 Task: Look for space in Bayaguana, Dominican Republic from 7th July, 2023 to 14th July, 2023 for 1 adult in price range Rs.6000 to Rs.14000. Place can be shared room with 1  bedroom having 1 bed and 1 bathroom. Property type can be house, flat, guest house, hotel. Amenities needed are: wifi, washing machine. Booking option can be shelf check-in. Required host language is English.
Action: Mouse moved to (674, 93)
Screenshot: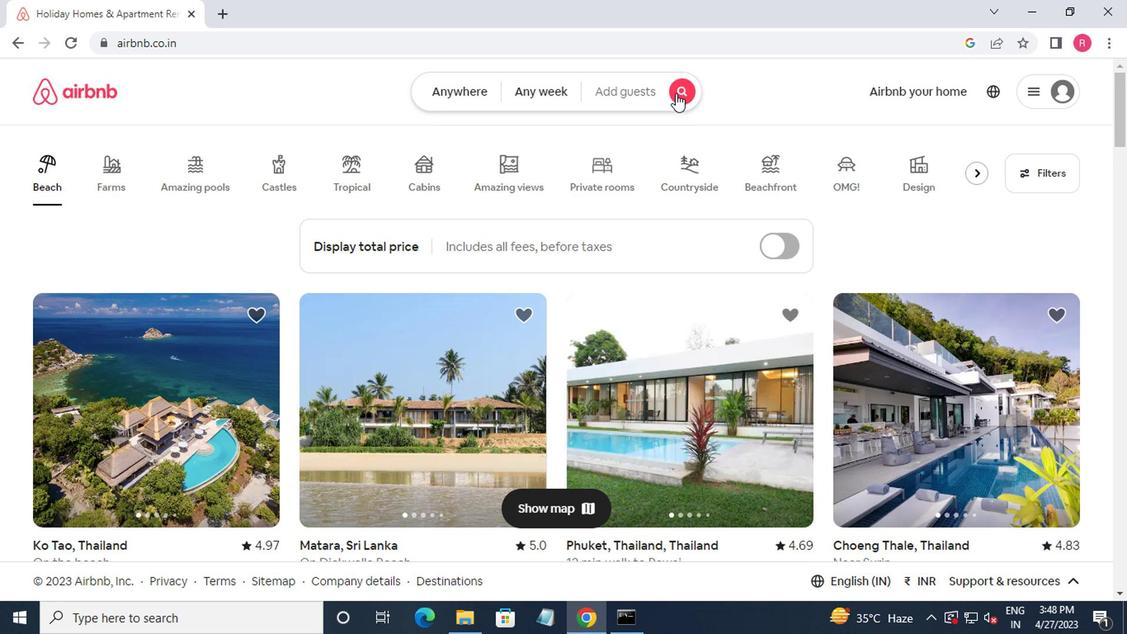 
Action: Mouse pressed left at (674, 93)
Screenshot: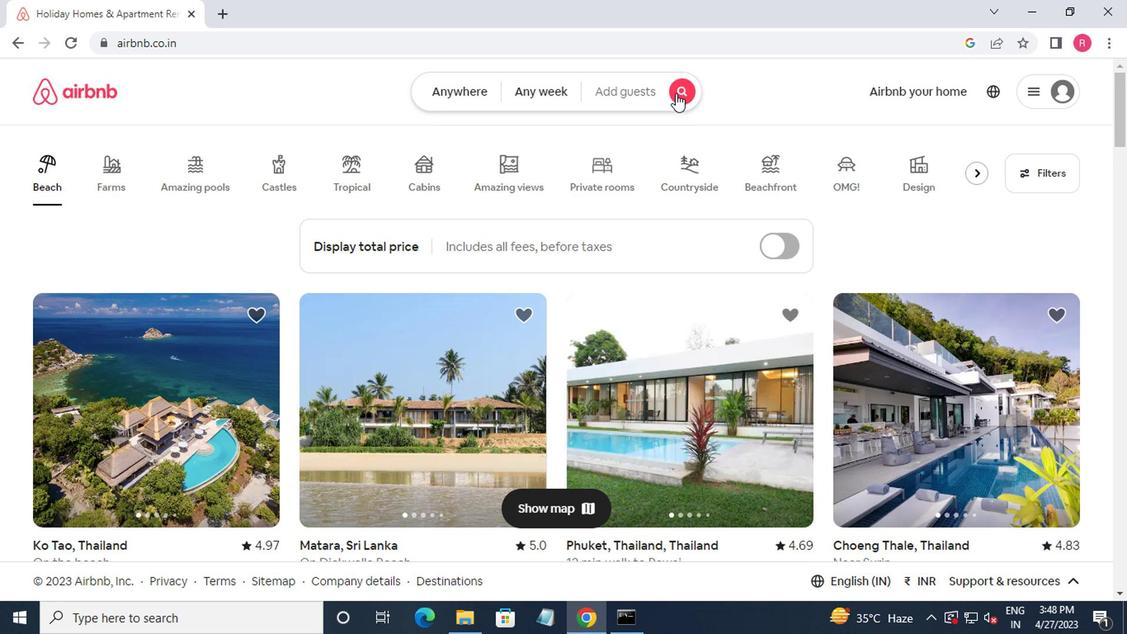 
Action: Mouse moved to (382, 171)
Screenshot: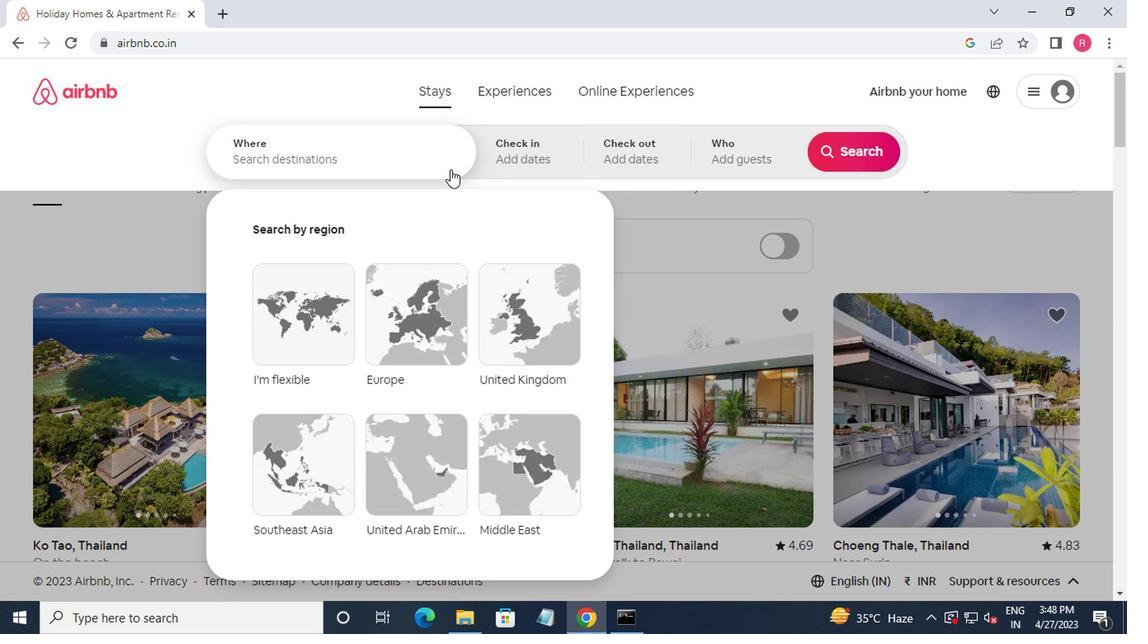 
Action: Mouse pressed left at (382, 171)
Screenshot: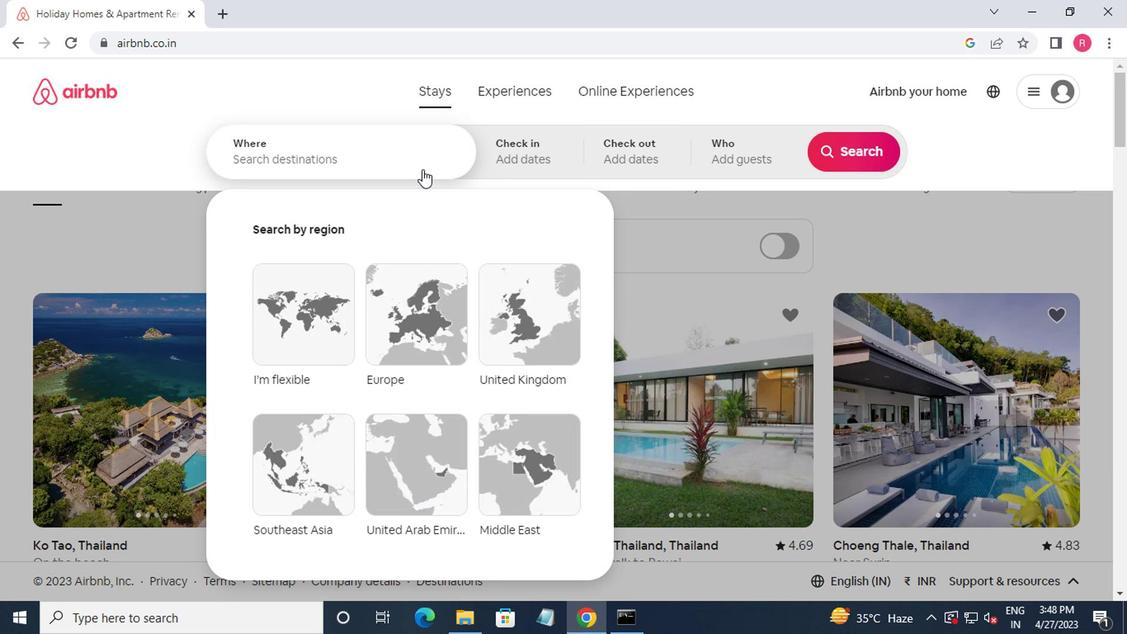 
Action: Mouse moved to (393, 165)
Screenshot: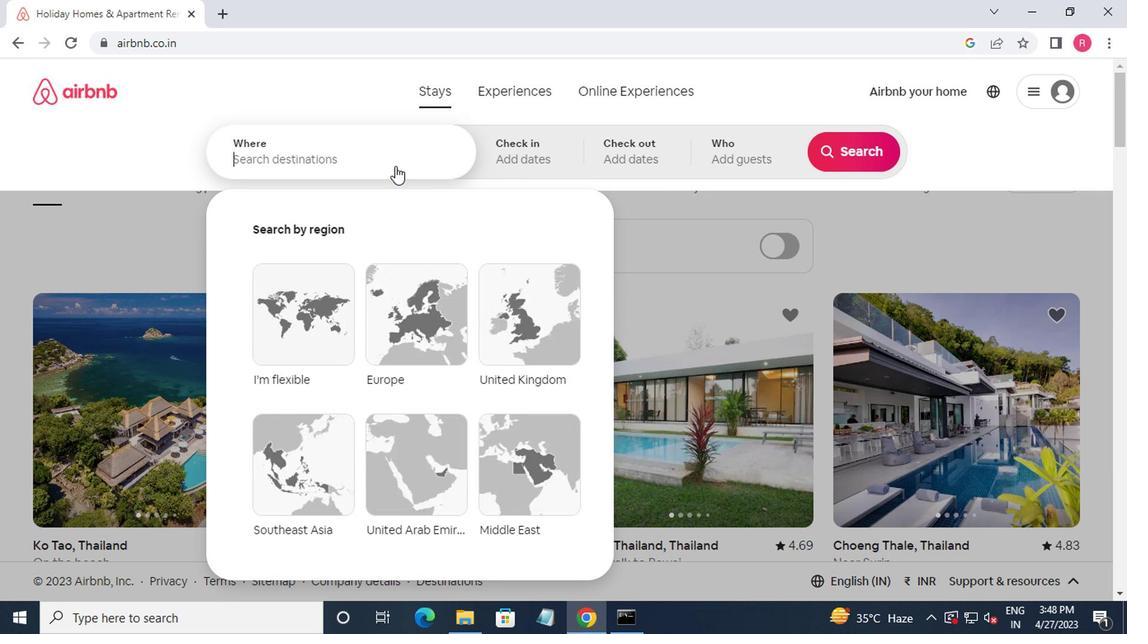 
Action: Key pressed bat<Key.backspace>t<Key.backspace>y
Screenshot: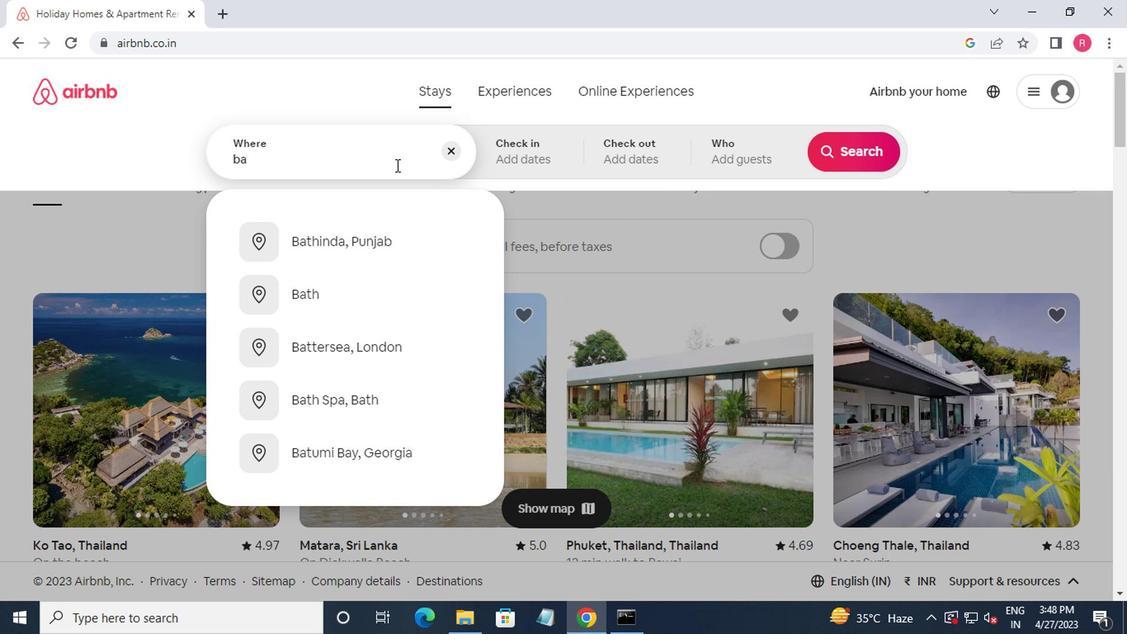 
Action: Mouse moved to (395, 165)
Screenshot: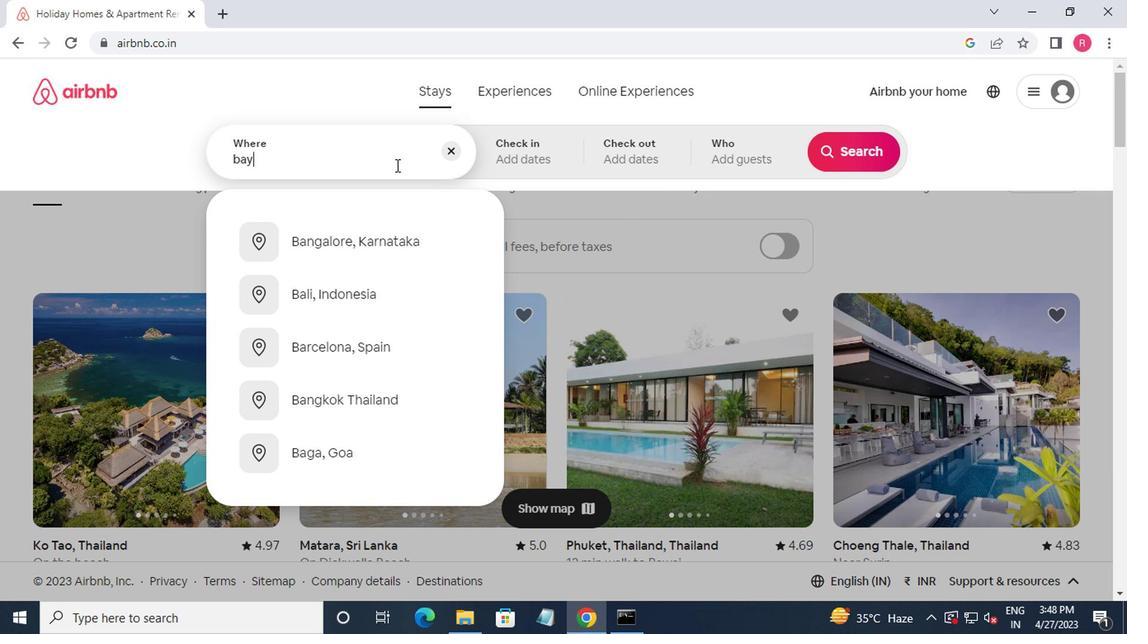 
Action: Key pressed aguana,dominica<Key.down><Key.enter>
Screenshot: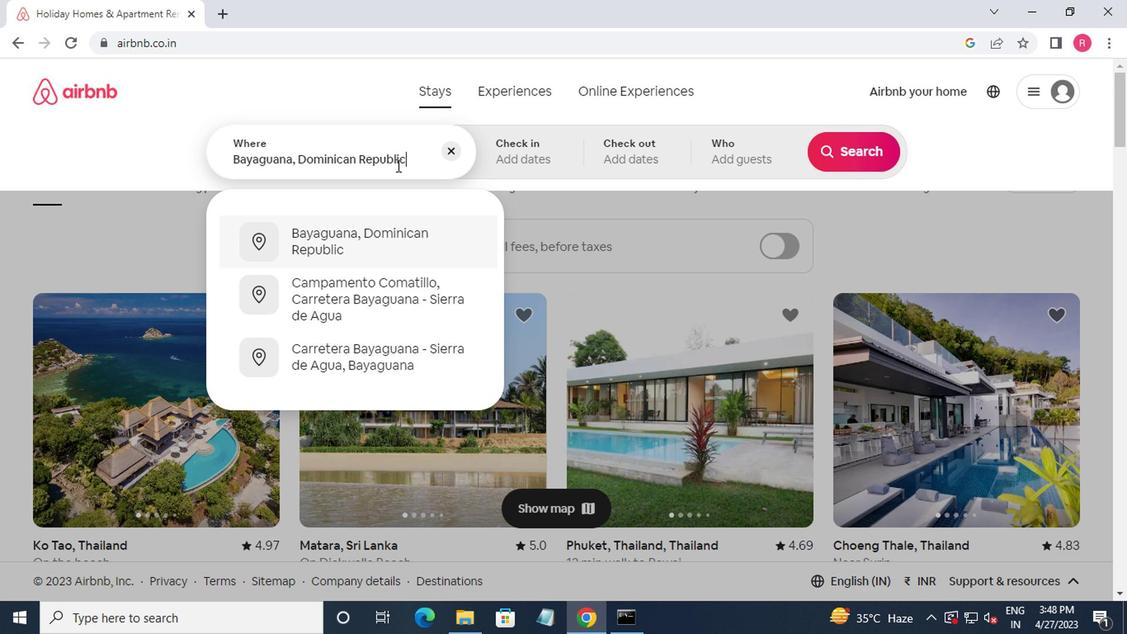 
Action: Mouse moved to (852, 290)
Screenshot: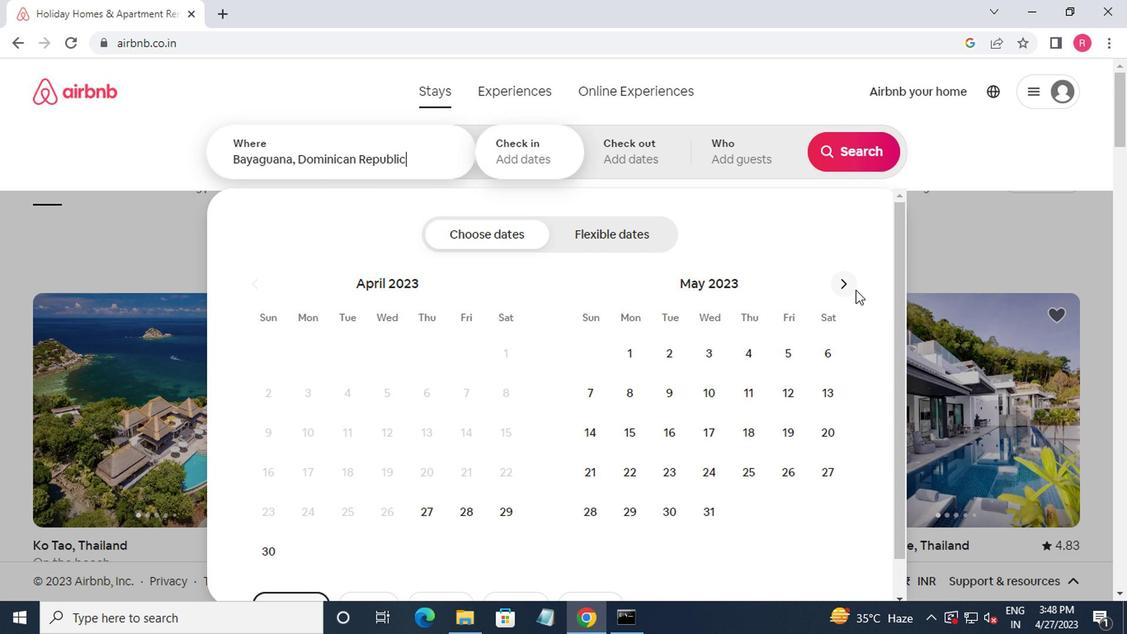 
Action: Mouse pressed left at (852, 290)
Screenshot: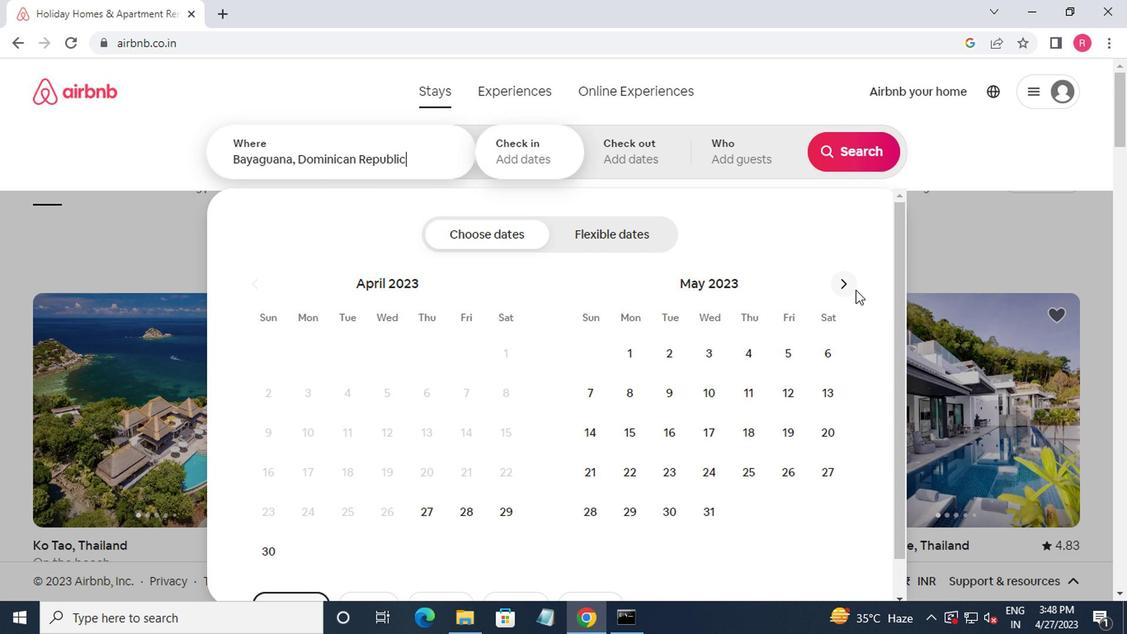 
Action: Mouse moved to (848, 289)
Screenshot: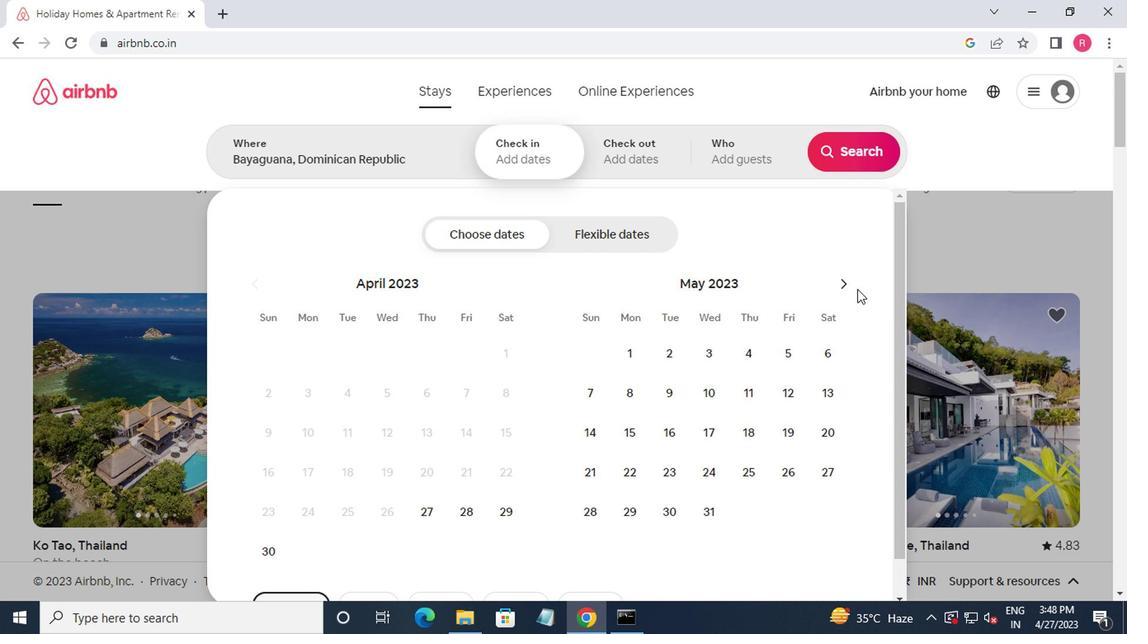 
Action: Mouse pressed left at (848, 289)
Screenshot: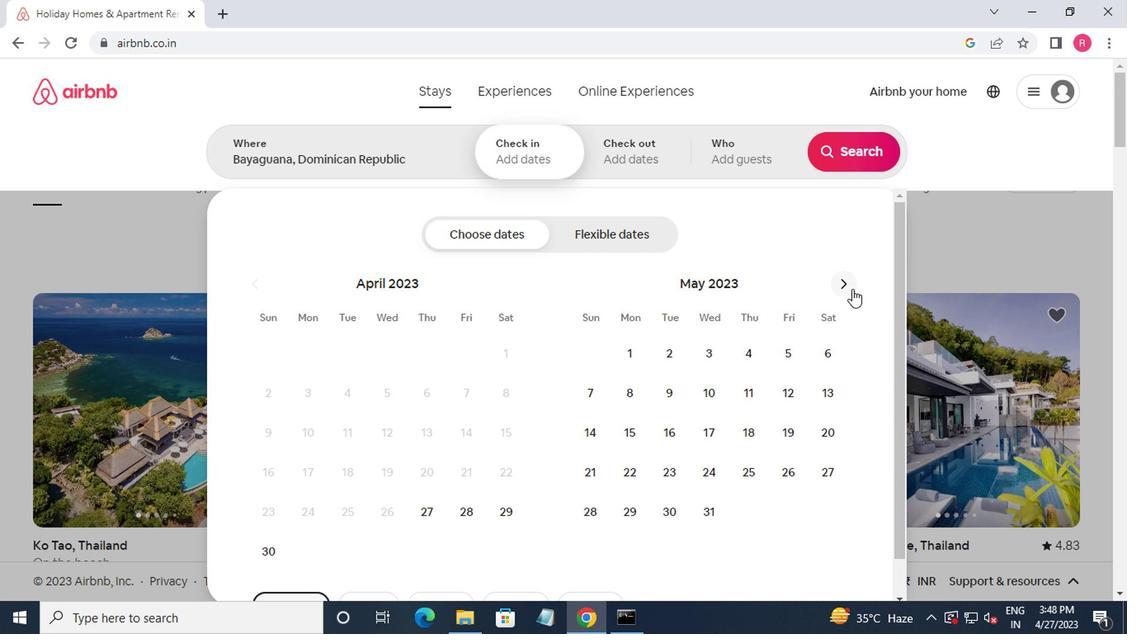
Action: Mouse moved to (840, 287)
Screenshot: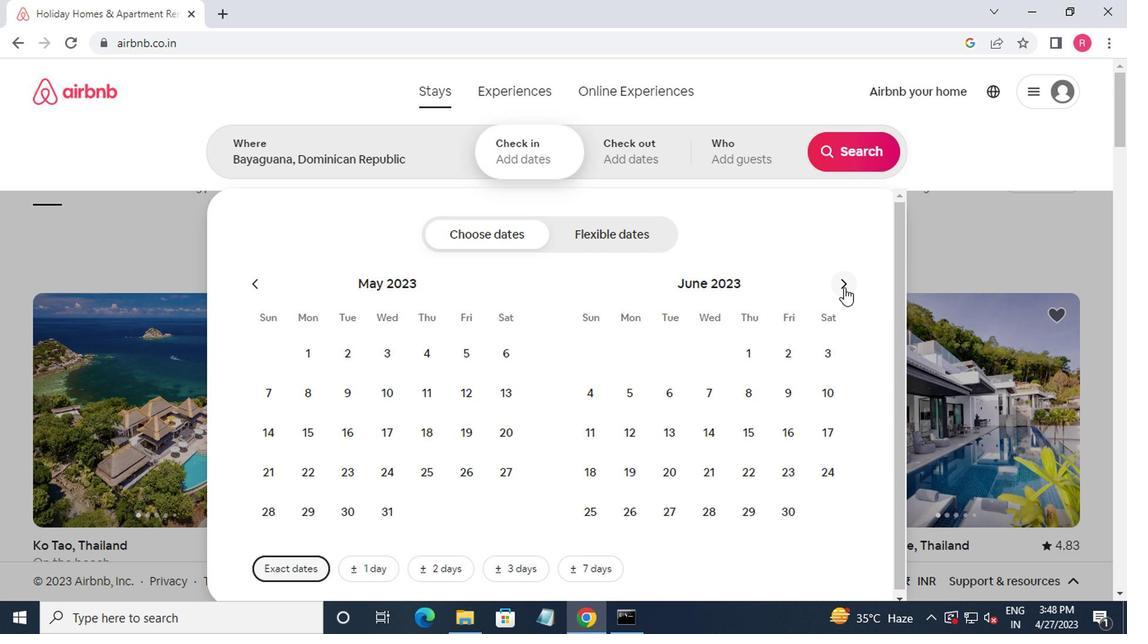 
Action: Mouse pressed left at (840, 287)
Screenshot: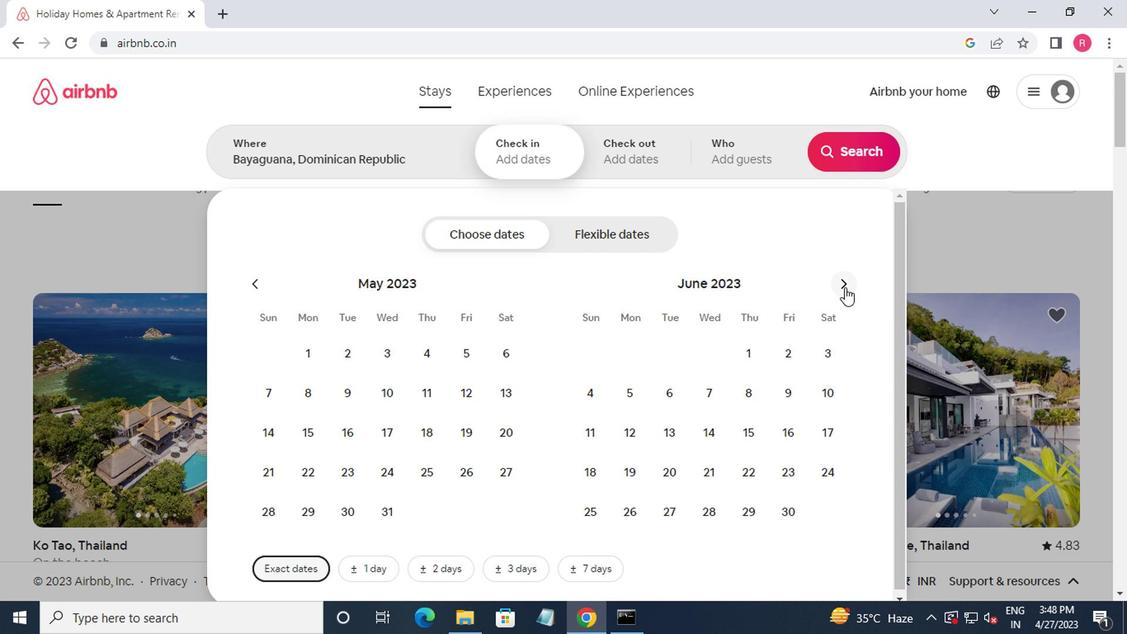 
Action: Mouse moved to (768, 401)
Screenshot: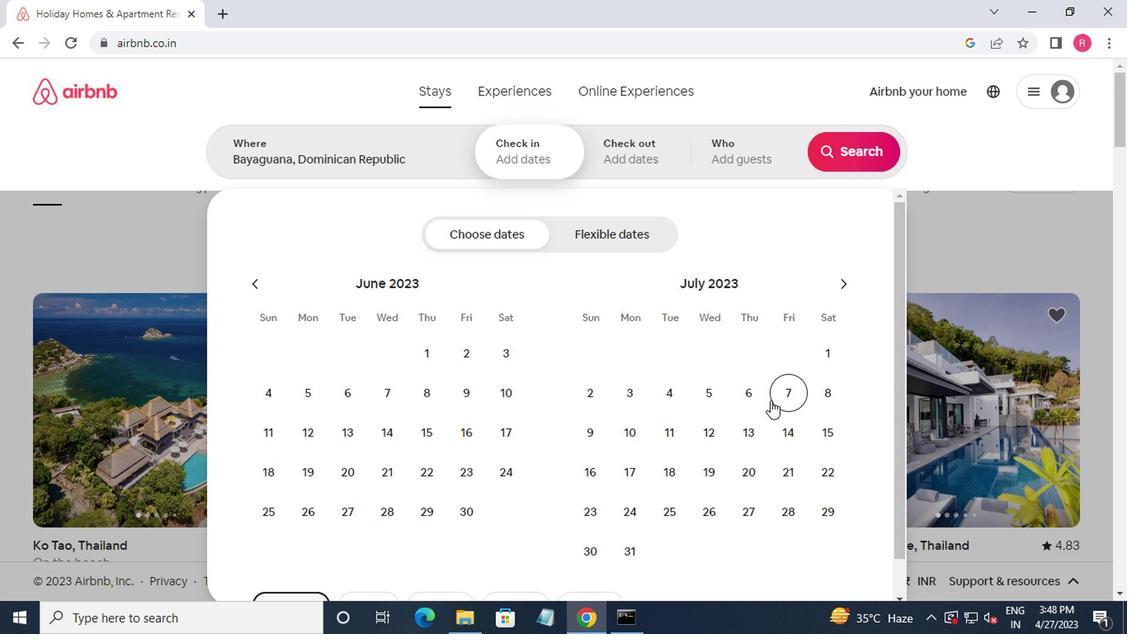 
Action: Mouse pressed left at (768, 401)
Screenshot: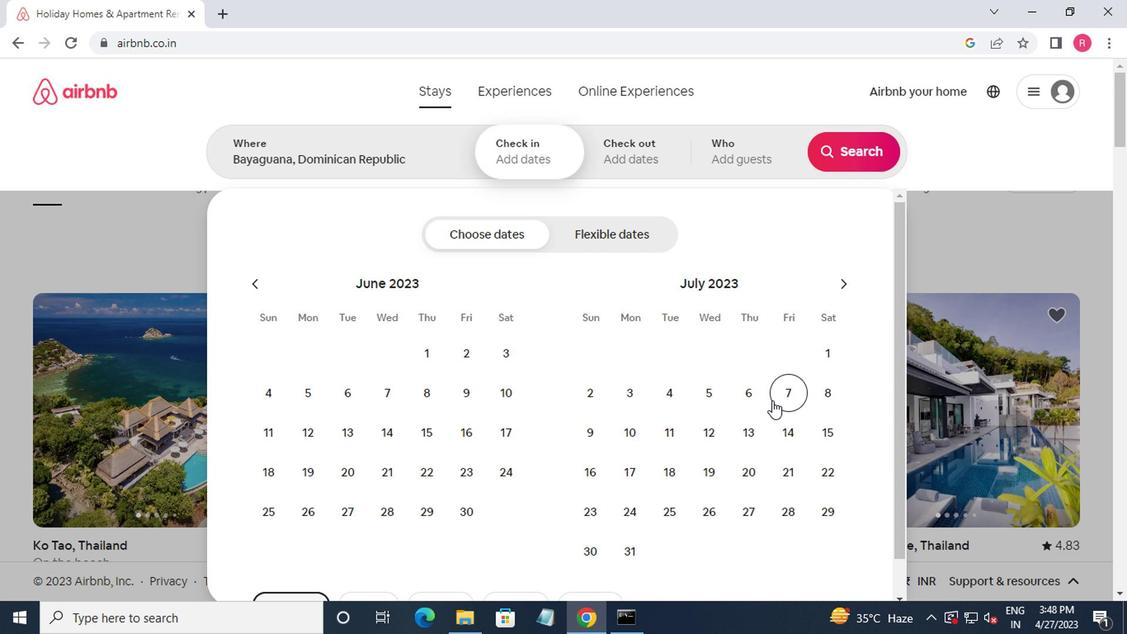 
Action: Mouse moved to (778, 439)
Screenshot: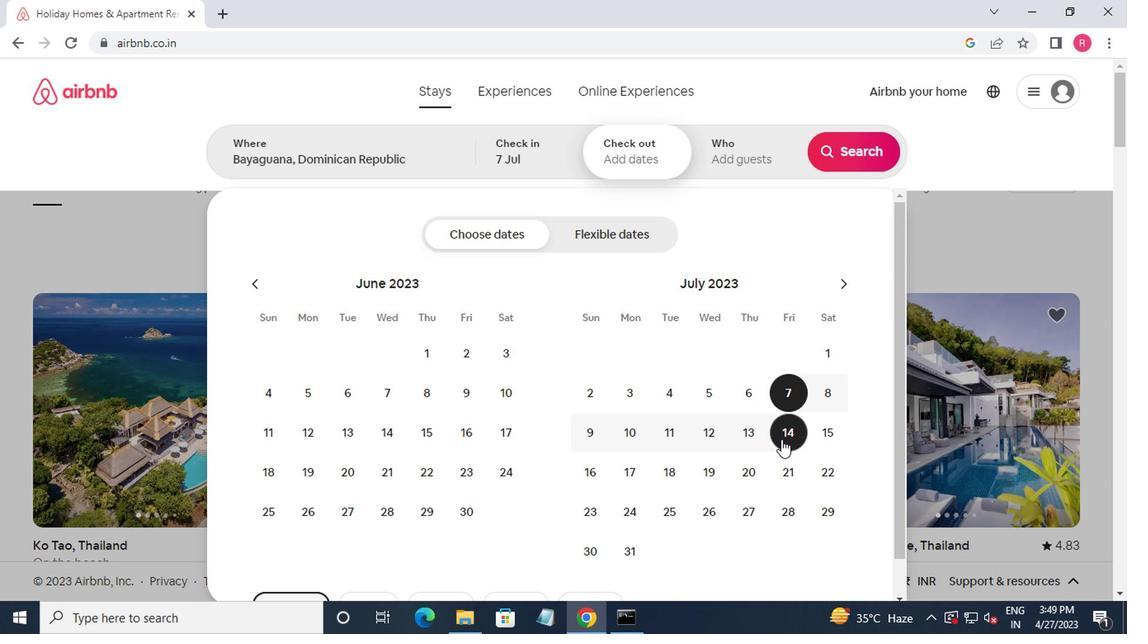 
Action: Mouse pressed left at (778, 439)
Screenshot: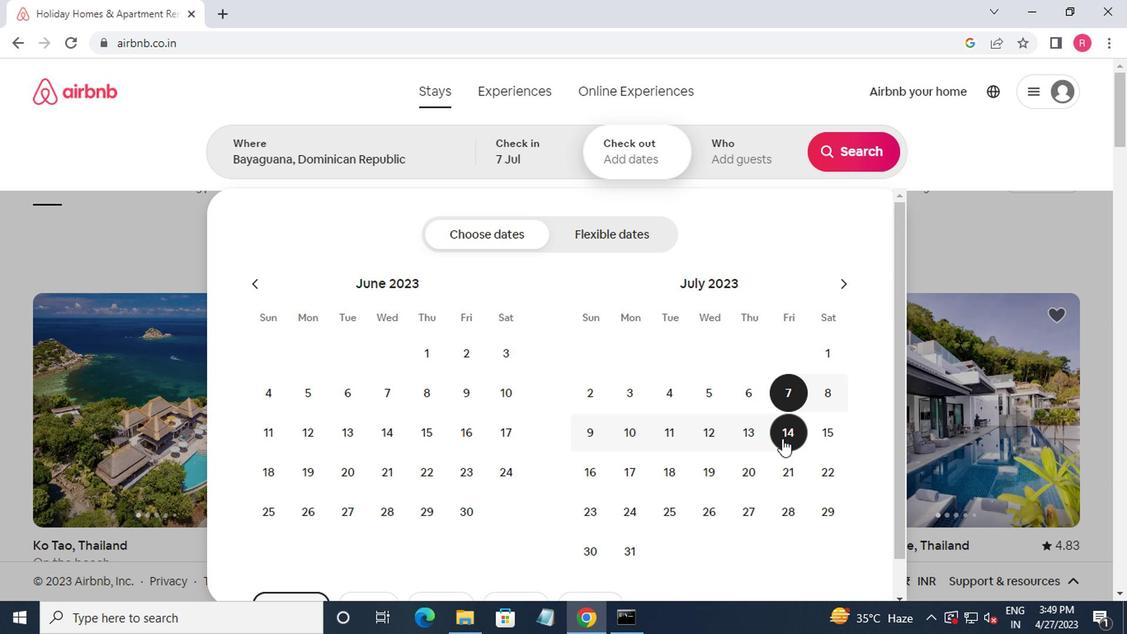 
Action: Mouse moved to (729, 155)
Screenshot: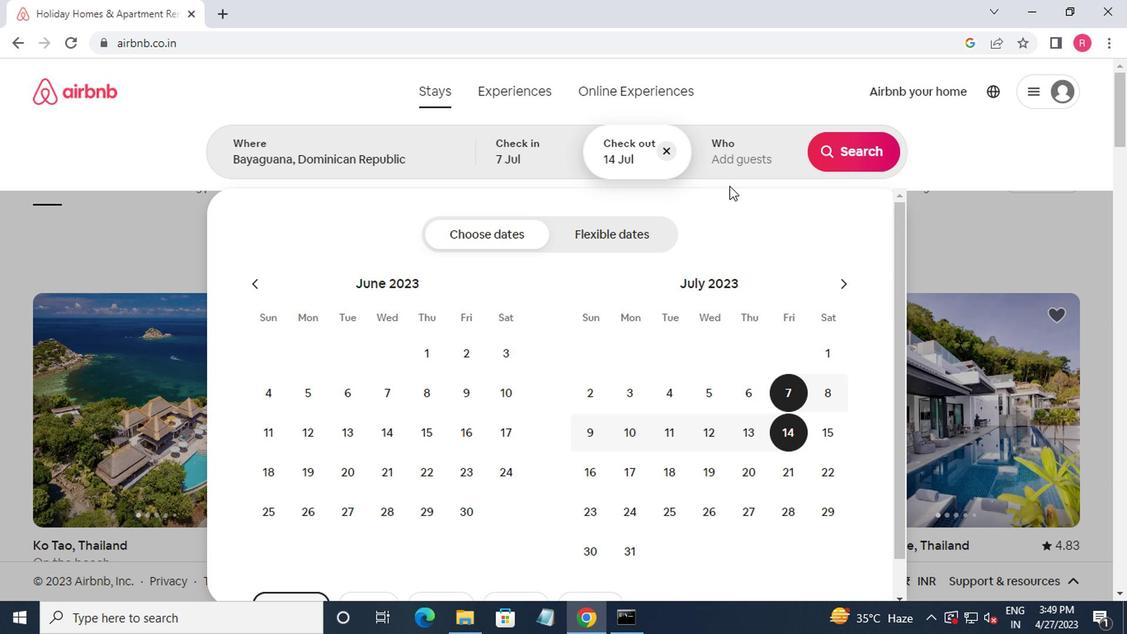 
Action: Mouse pressed left at (729, 155)
Screenshot: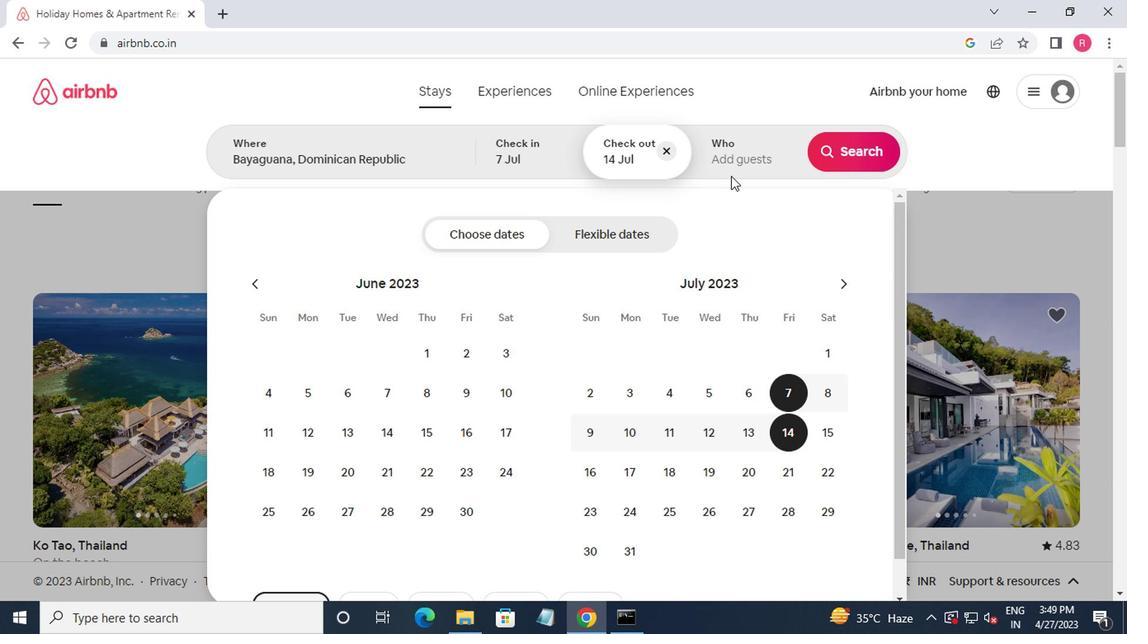 
Action: Mouse moved to (848, 240)
Screenshot: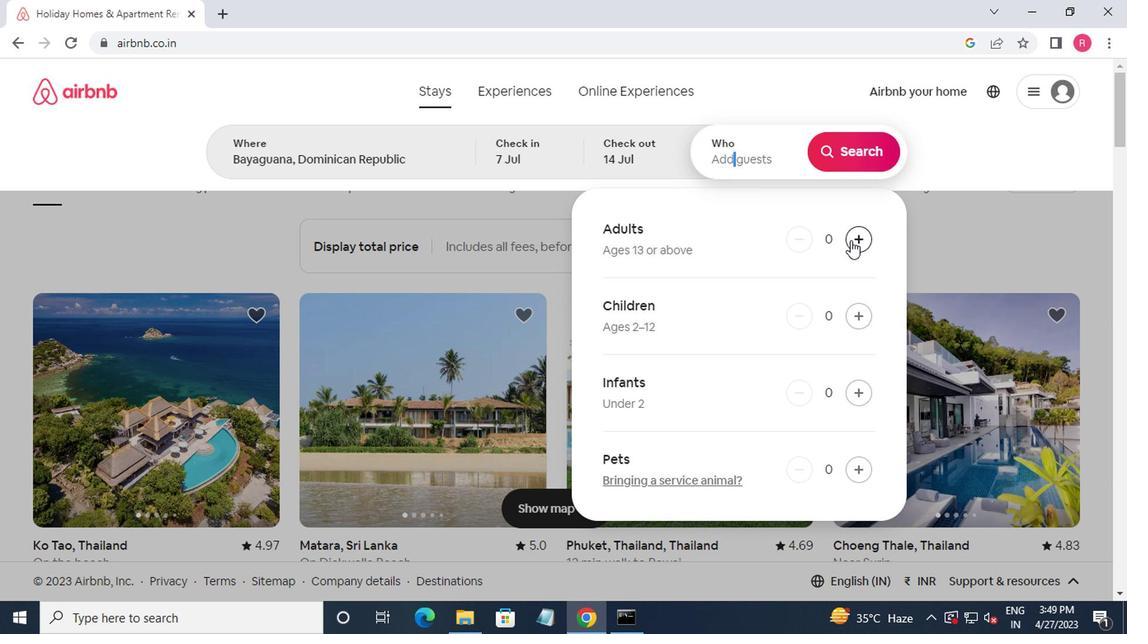 
Action: Mouse pressed left at (848, 240)
Screenshot: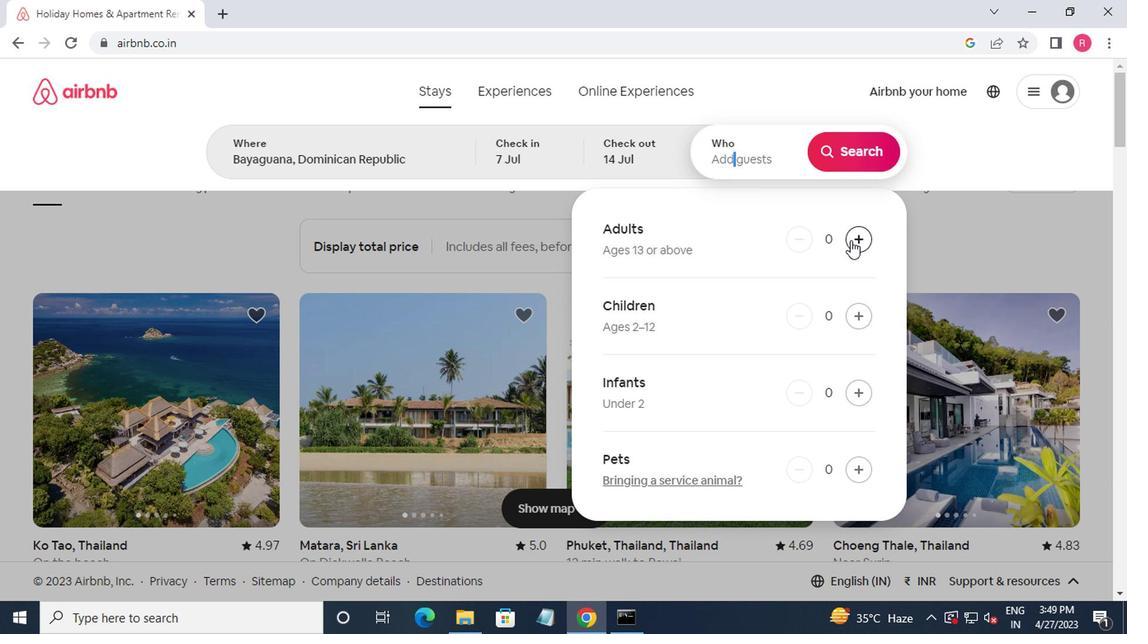 
Action: Mouse moved to (834, 157)
Screenshot: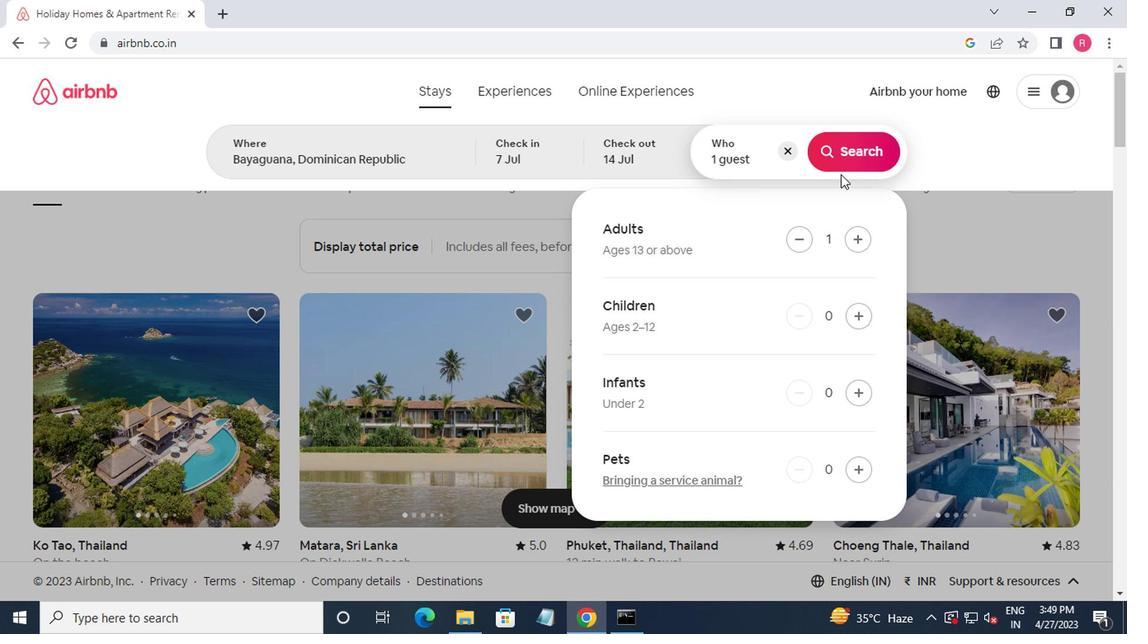 
Action: Mouse pressed left at (834, 157)
Screenshot: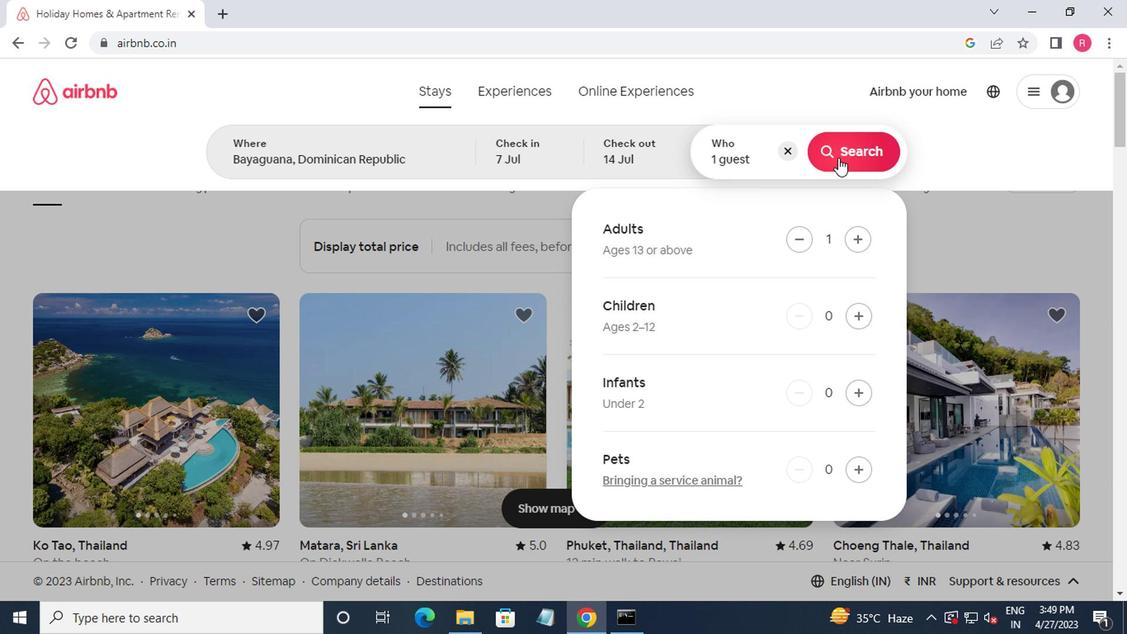 
Action: Mouse moved to (1047, 157)
Screenshot: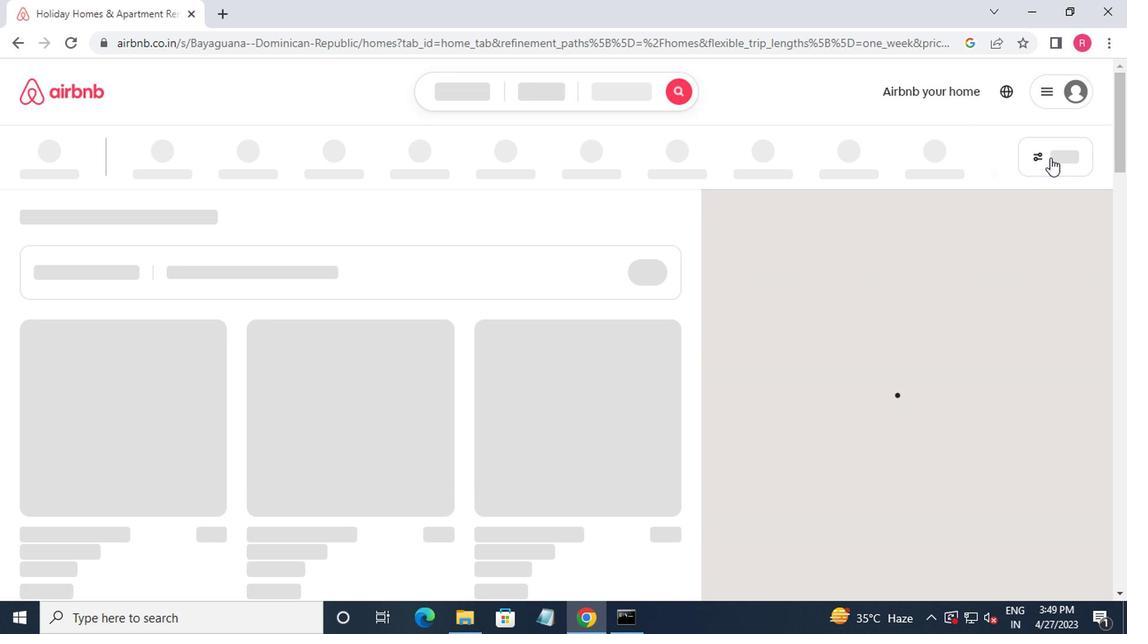 
Action: Mouse pressed left at (1047, 157)
Screenshot: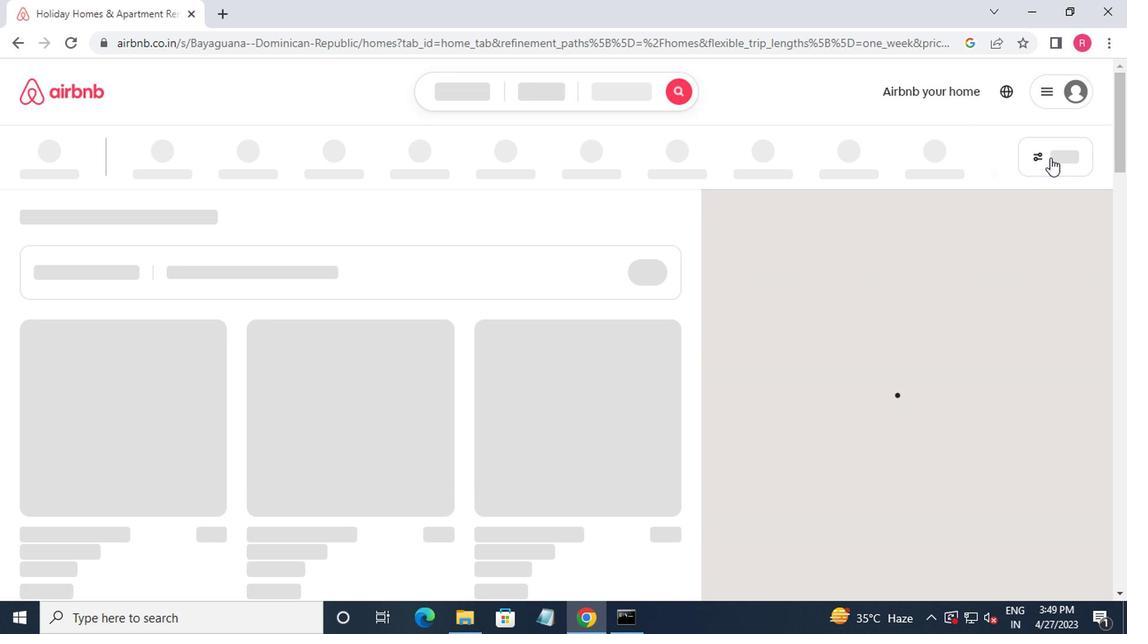 
Action: Mouse moved to (350, 372)
Screenshot: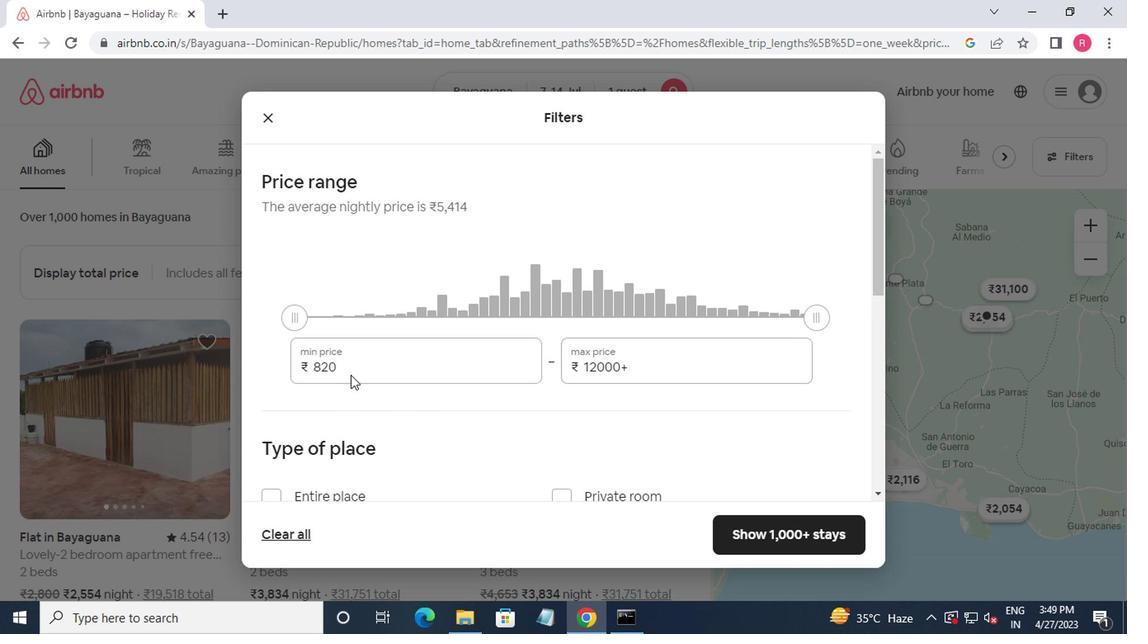 
Action: Mouse pressed left at (350, 372)
Screenshot: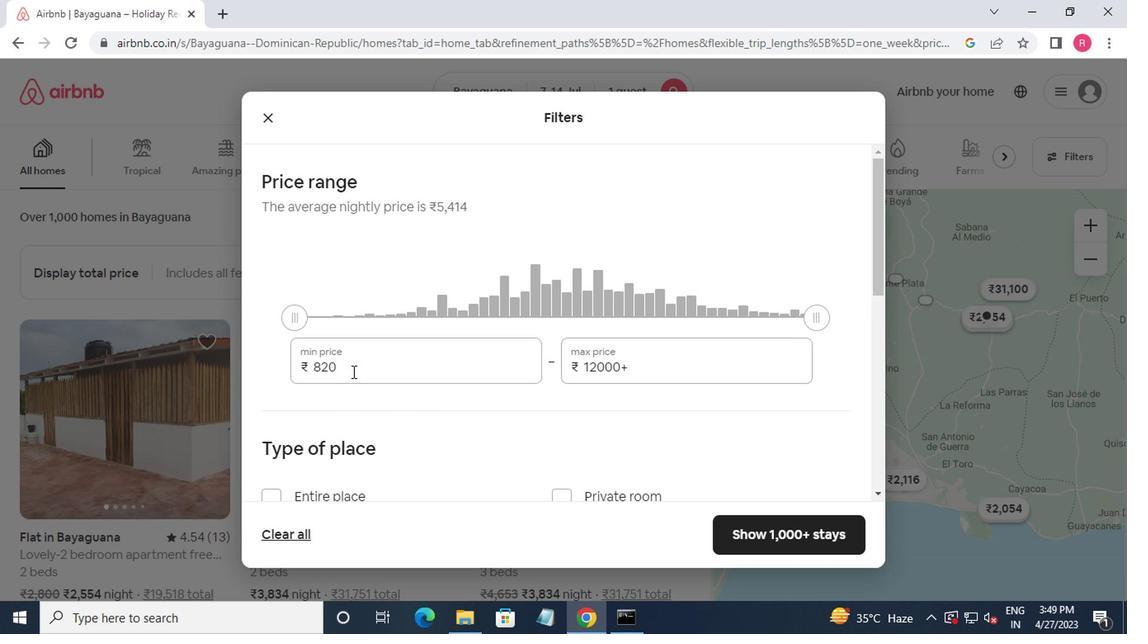 
Action: Mouse moved to (367, 364)
Screenshot: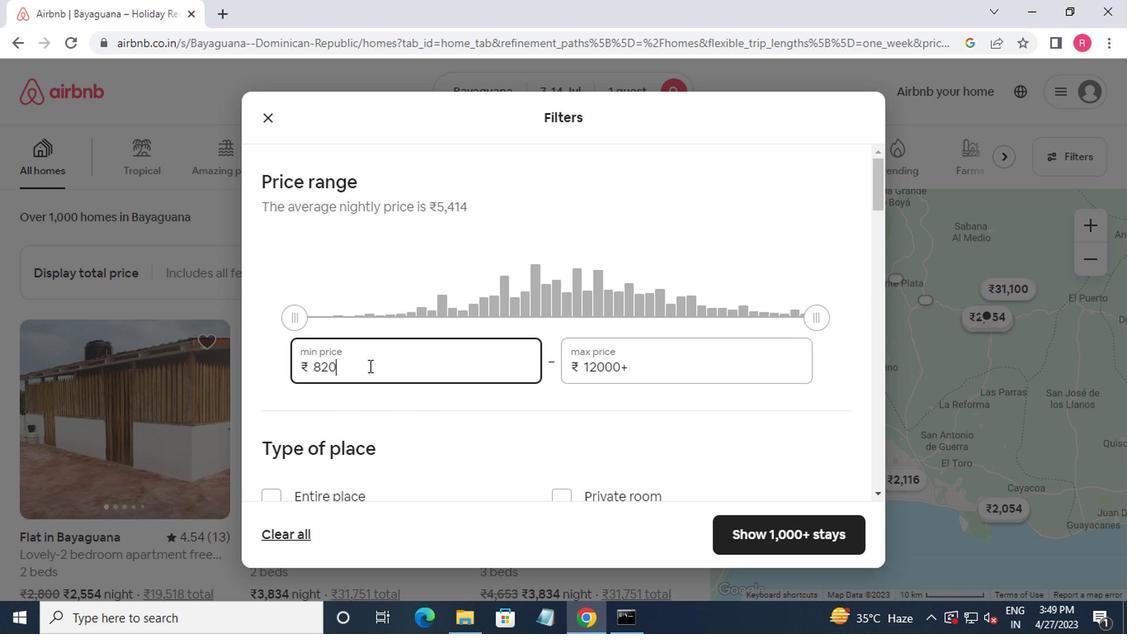 
Action: Key pressed <Key.backspace>
Screenshot: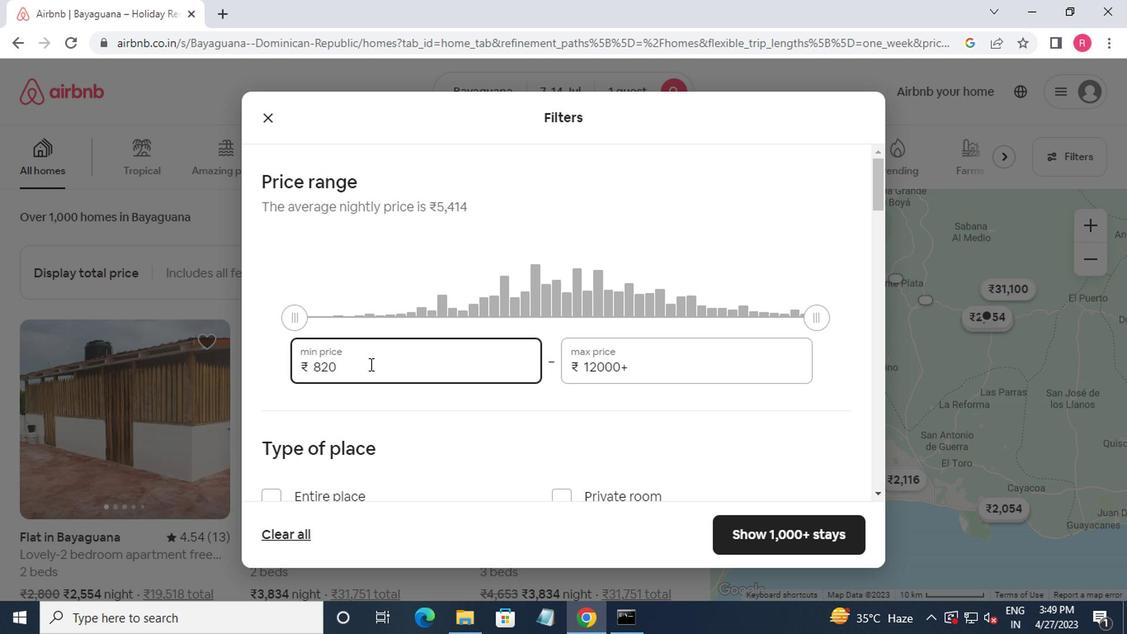 
Action: Mouse moved to (368, 364)
Screenshot: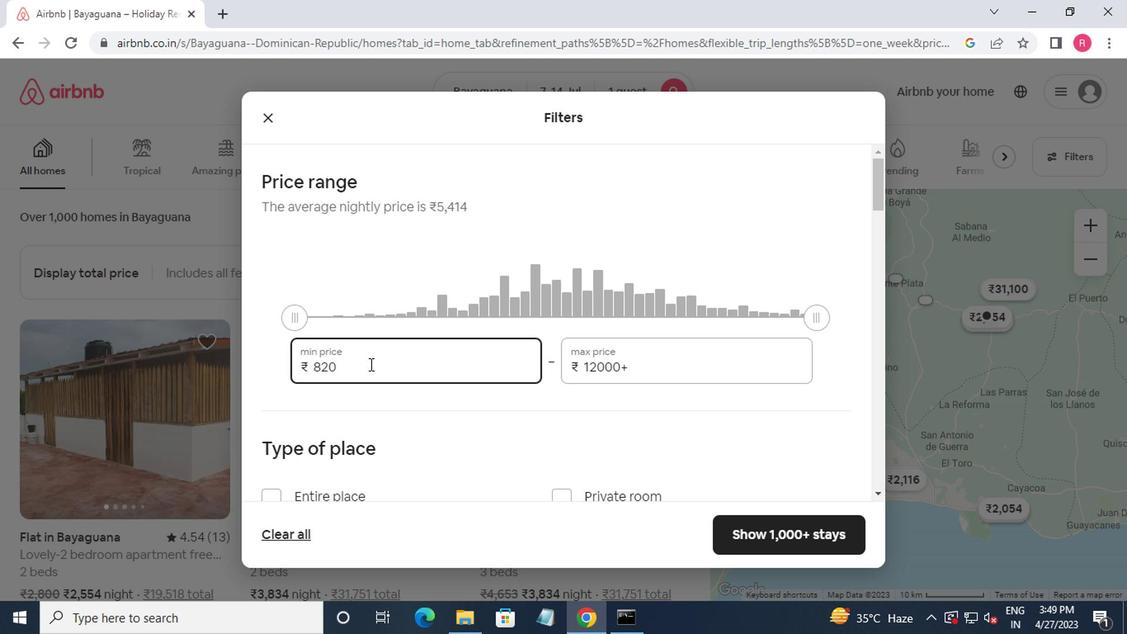 
Action: Key pressed <Key.backspace><Key.backspace><Key.backspace><Key.backspace>6000<Key.tab>14000
Screenshot: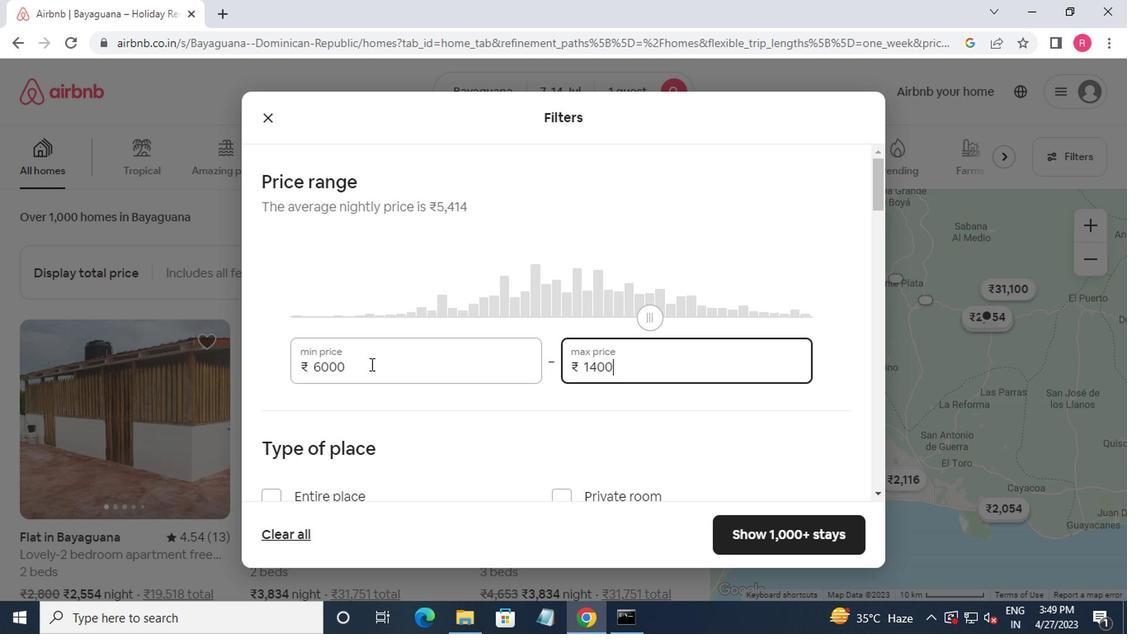 
Action: Mouse moved to (418, 372)
Screenshot: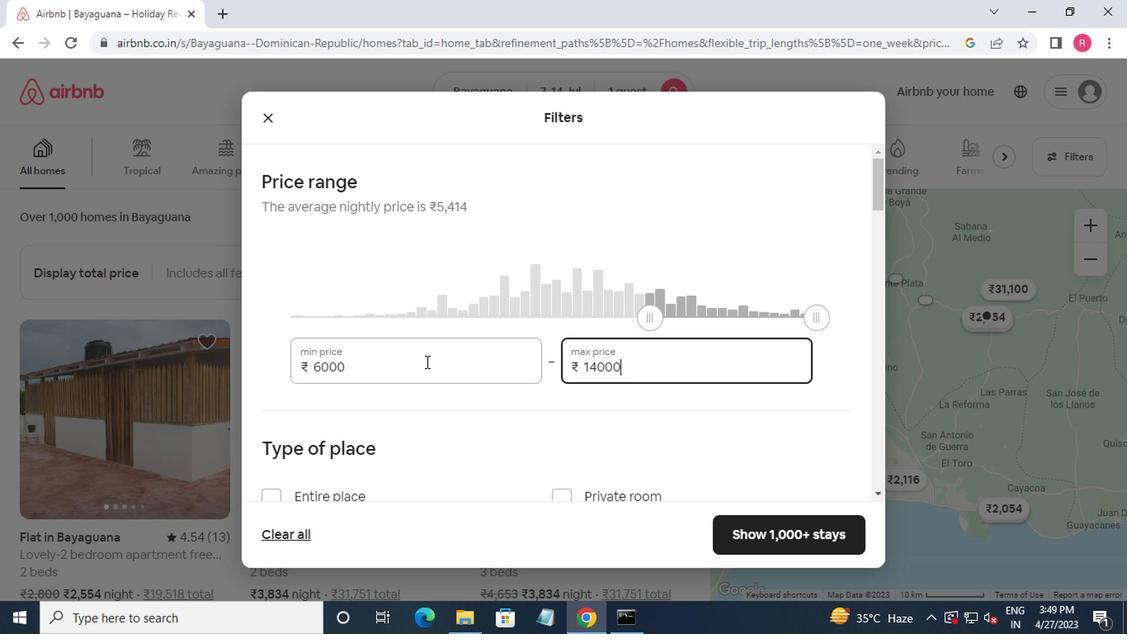 
Action: Mouse scrolled (418, 371) with delta (0, -1)
Screenshot: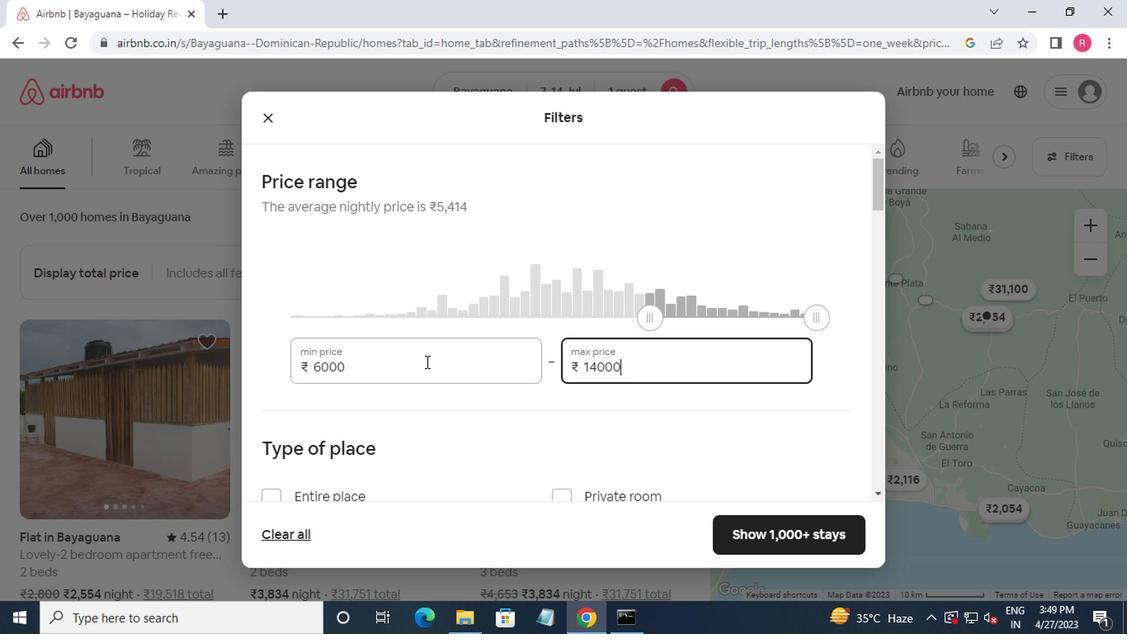 
Action: Mouse moved to (418, 378)
Screenshot: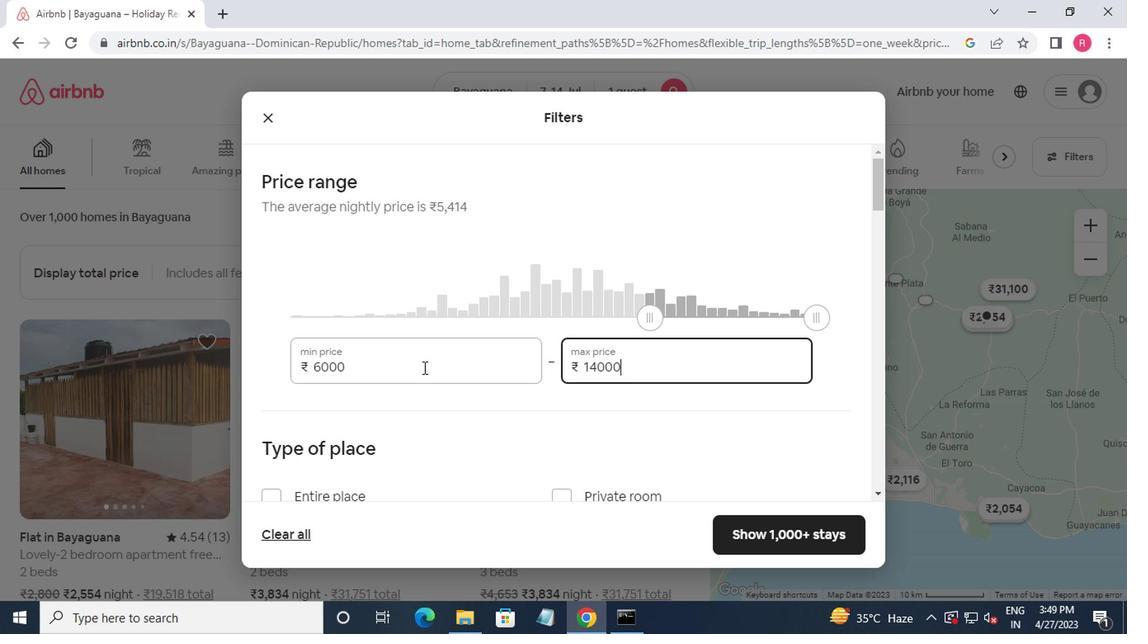 
Action: Mouse scrolled (418, 378) with delta (0, 0)
Screenshot: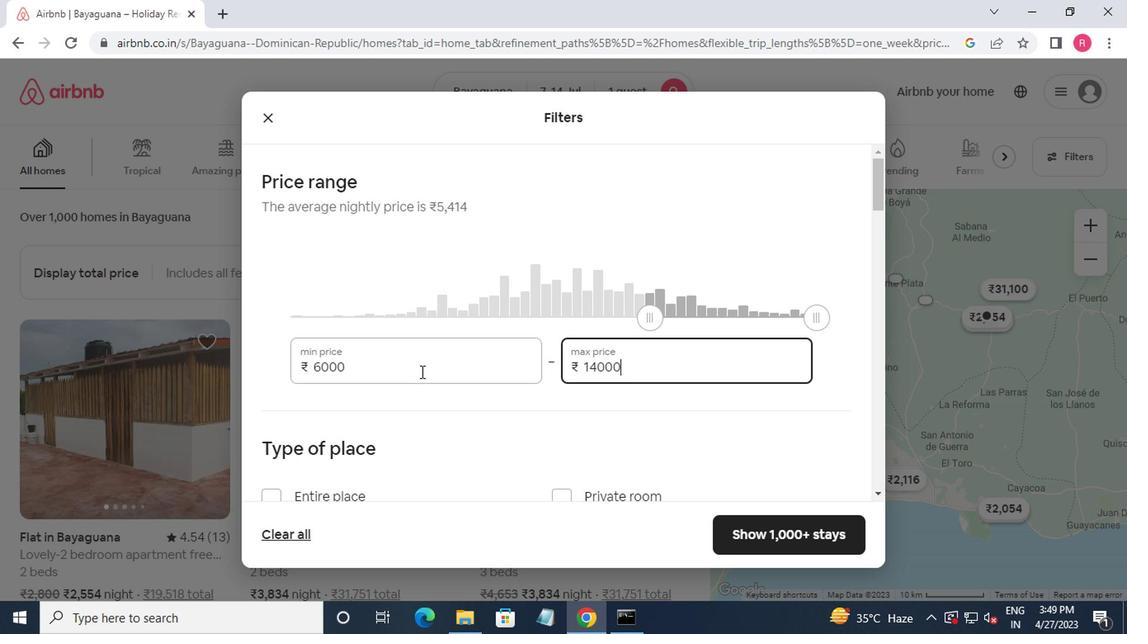 
Action: Mouse moved to (418, 381)
Screenshot: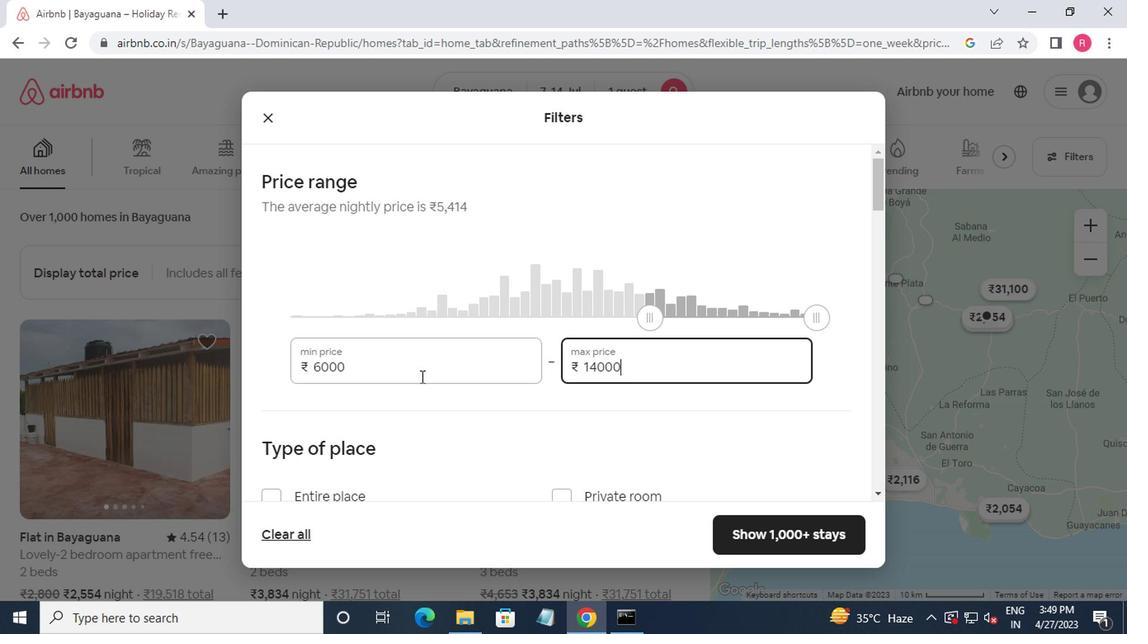 
Action: Mouse scrolled (418, 380) with delta (0, 0)
Screenshot: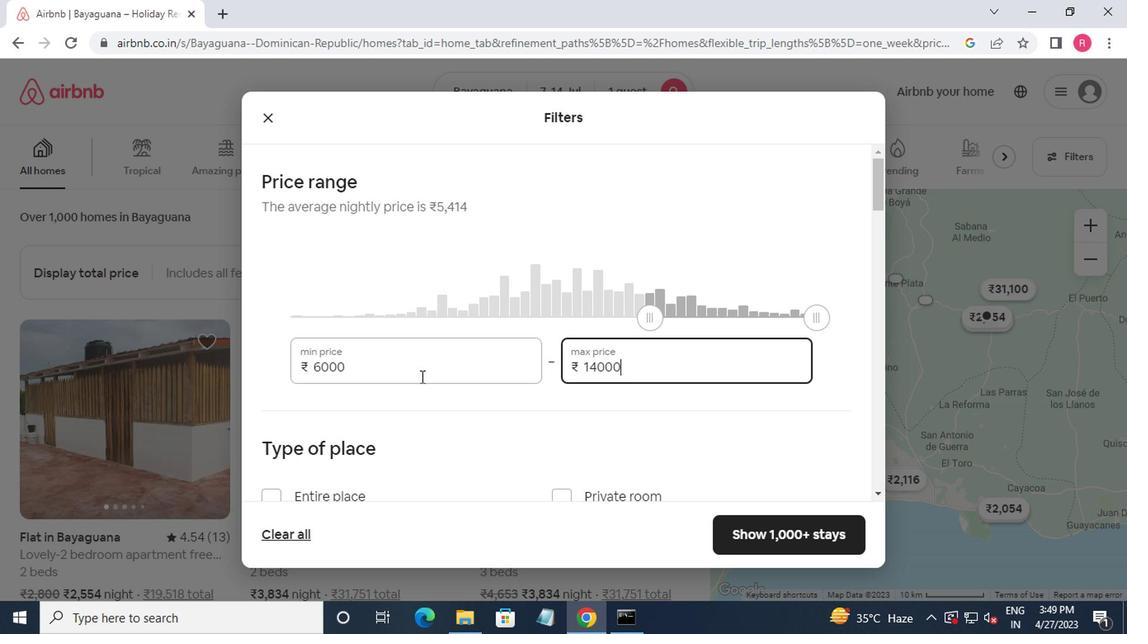 
Action: Mouse moved to (268, 322)
Screenshot: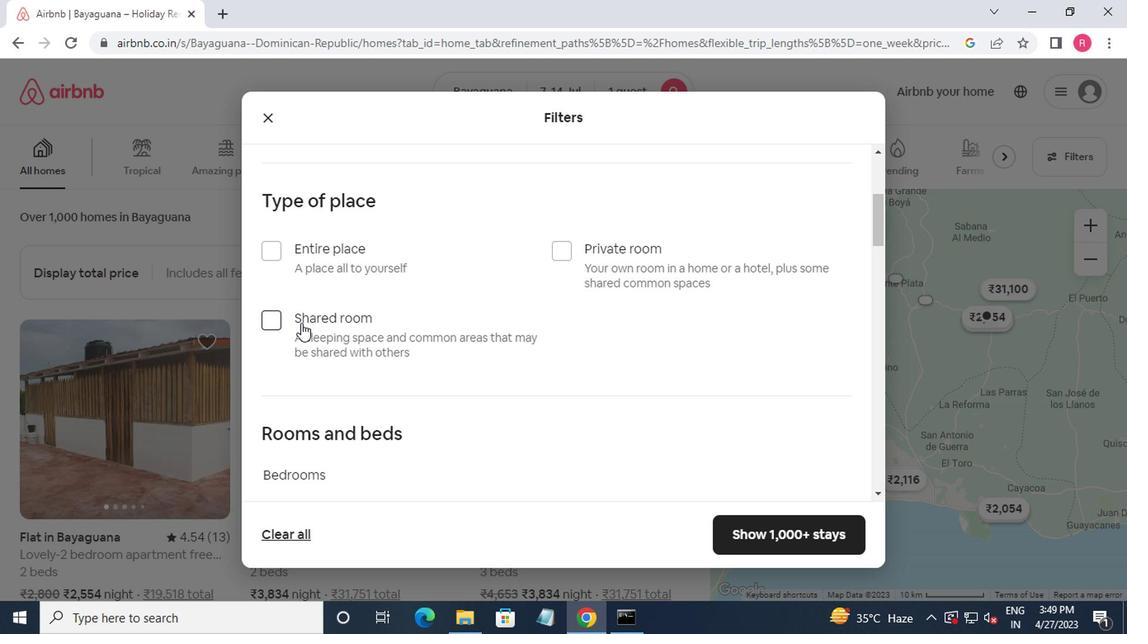 
Action: Mouse pressed left at (268, 322)
Screenshot: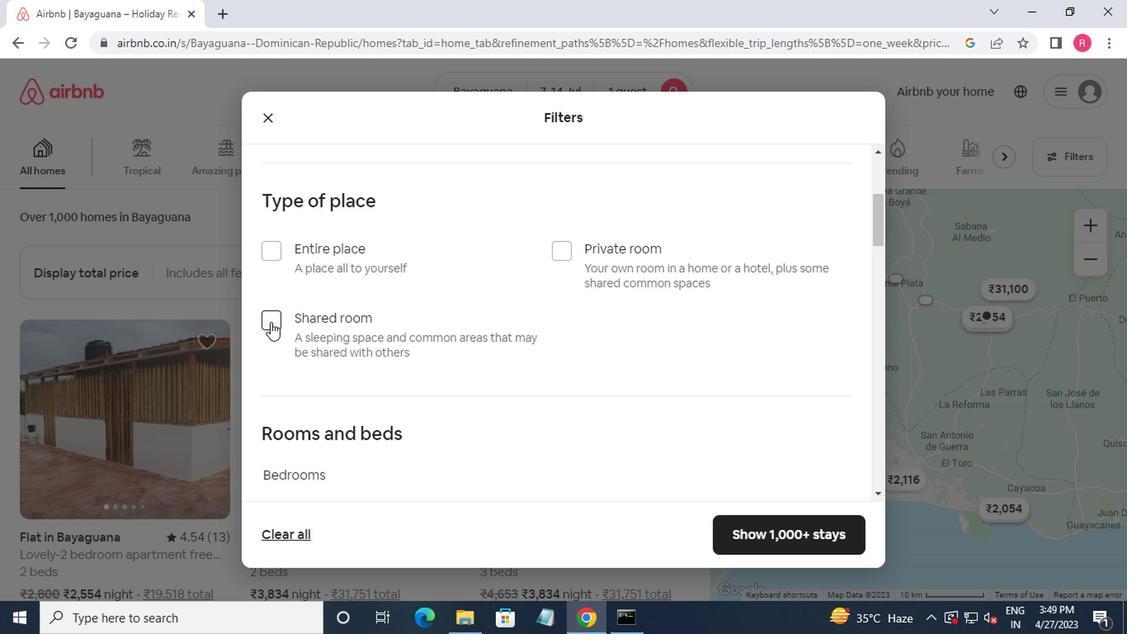 
Action: Mouse moved to (265, 324)
Screenshot: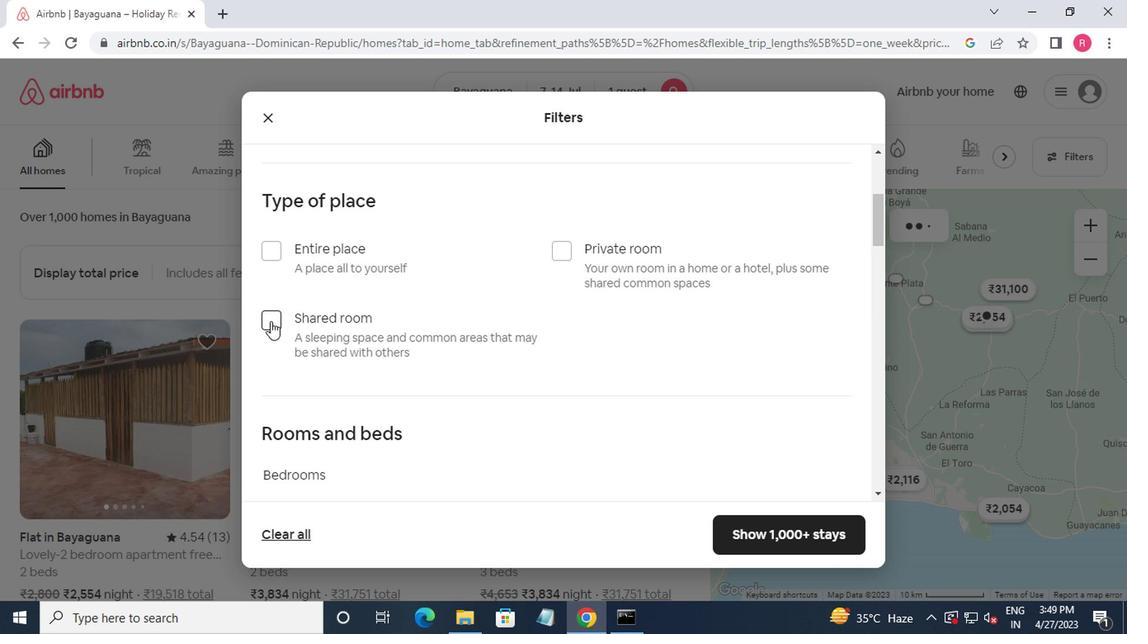 
Action: Mouse scrolled (265, 324) with delta (0, 0)
Screenshot: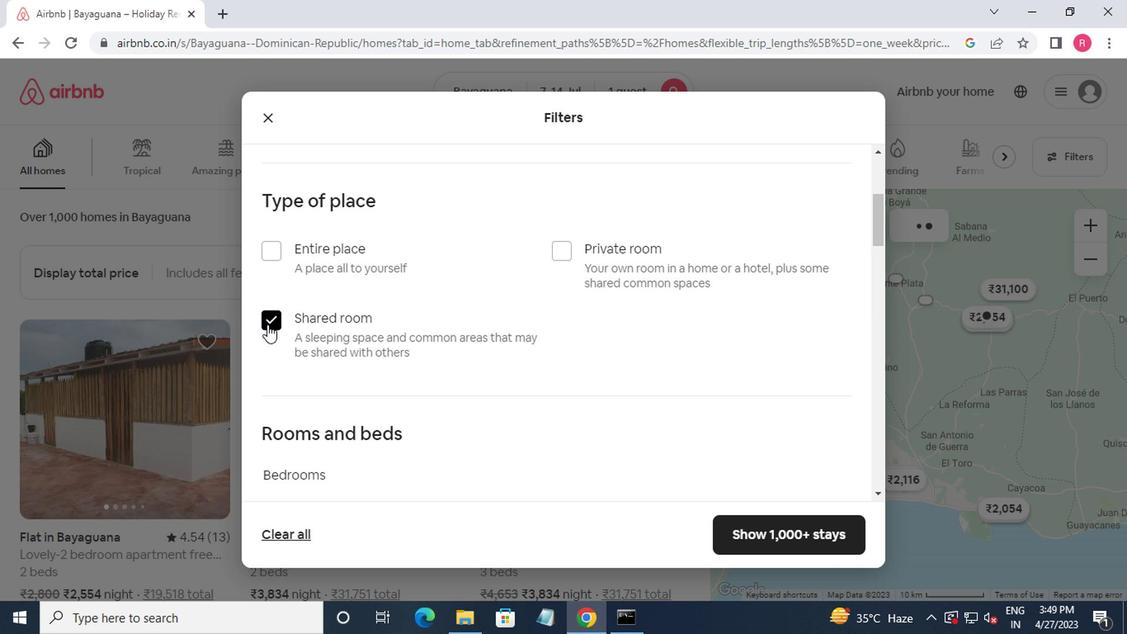 
Action: Mouse moved to (265, 329)
Screenshot: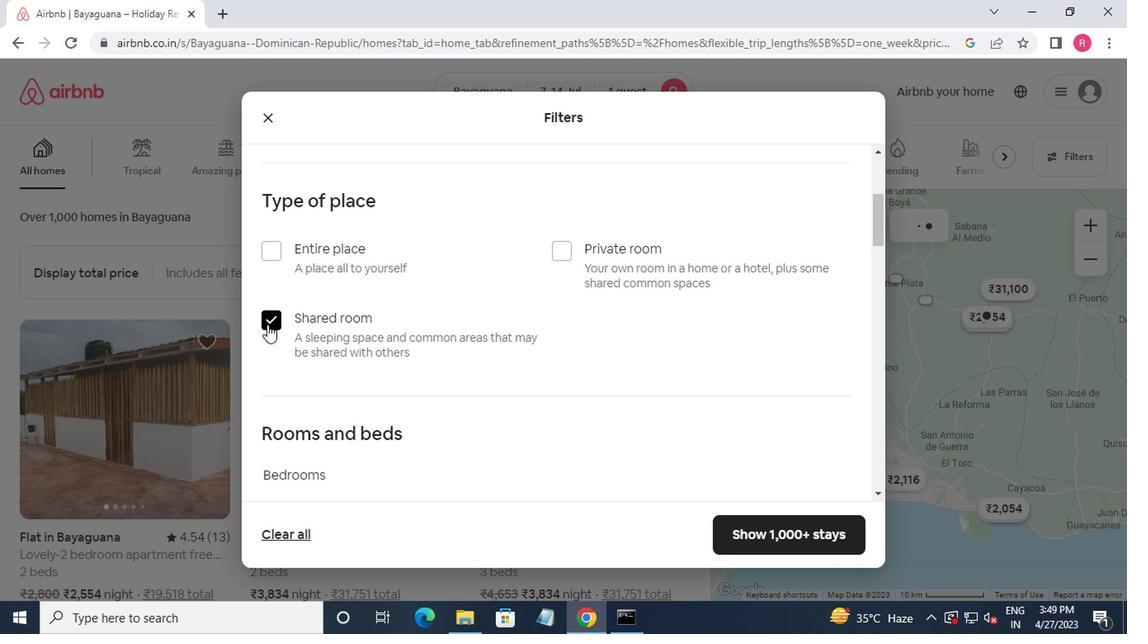 
Action: Mouse scrolled (265, 328) with delta (0, -1)
Screenshot: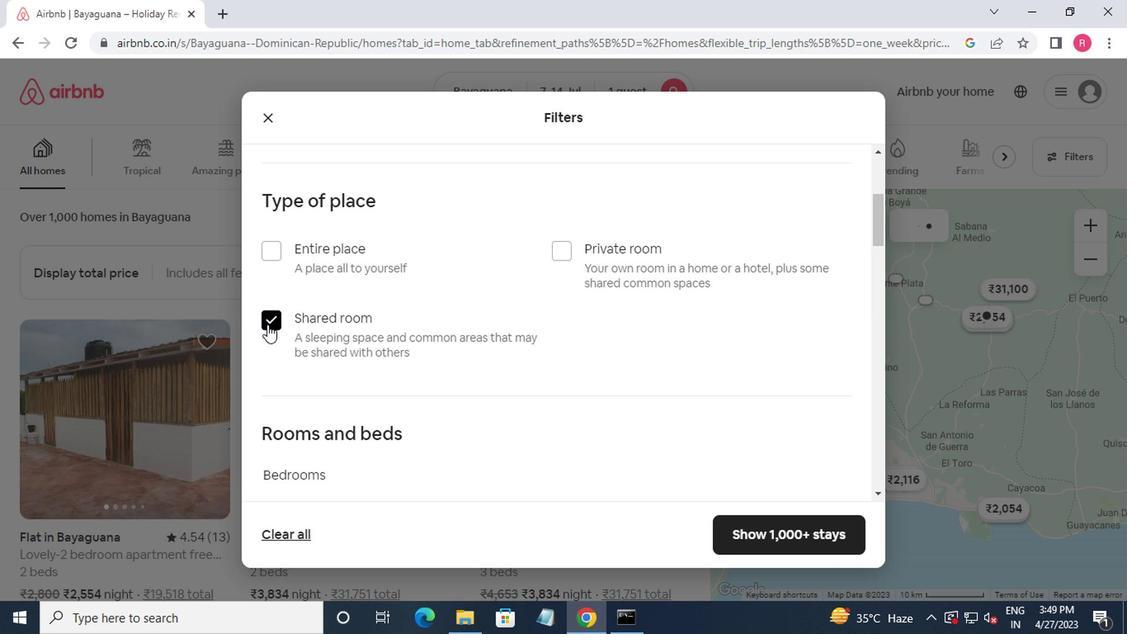 
Action: Mouse moved to (273, 338)
Screenshot: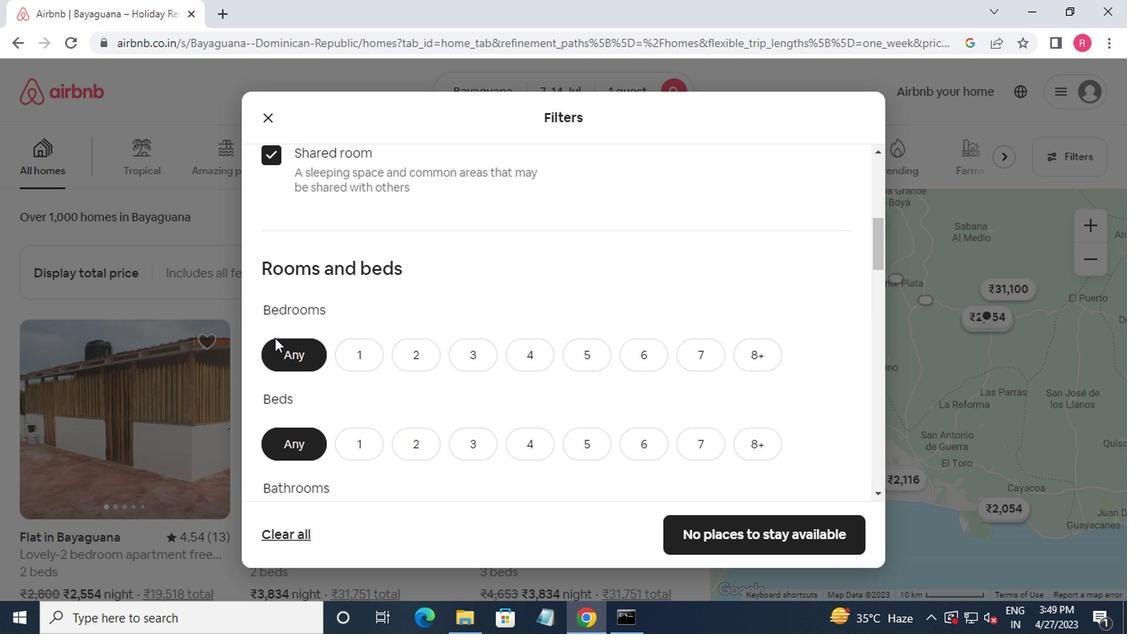 
Action: Mouse scrolled (273, 338) with delta (0, 0)
Screenshot: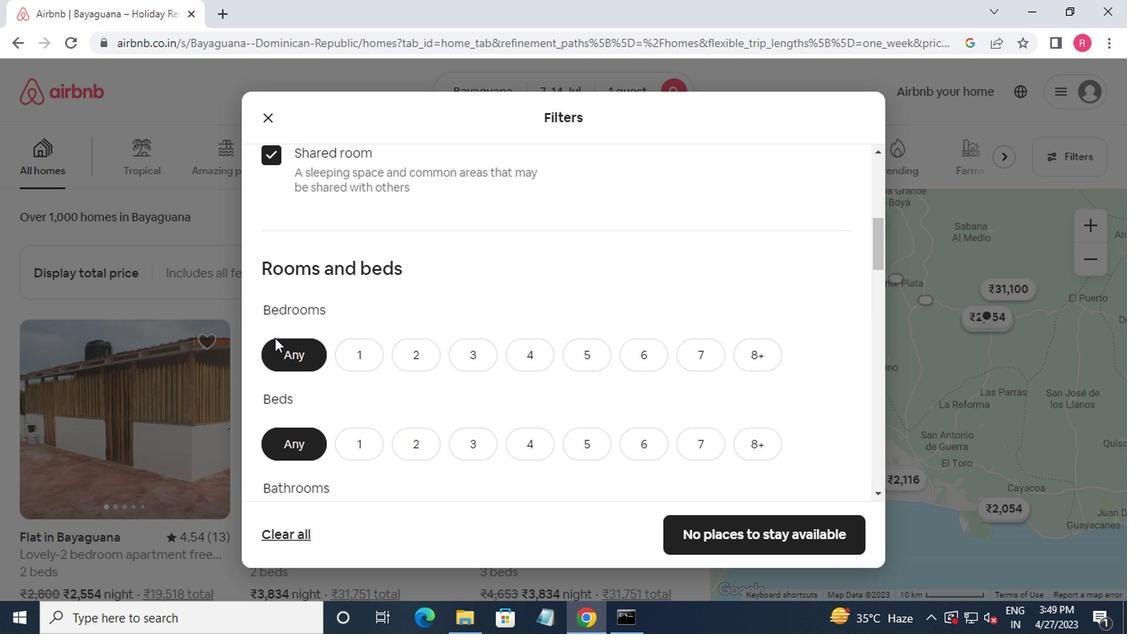 
Action: Mouse moved to (354, 284)
Screenshot: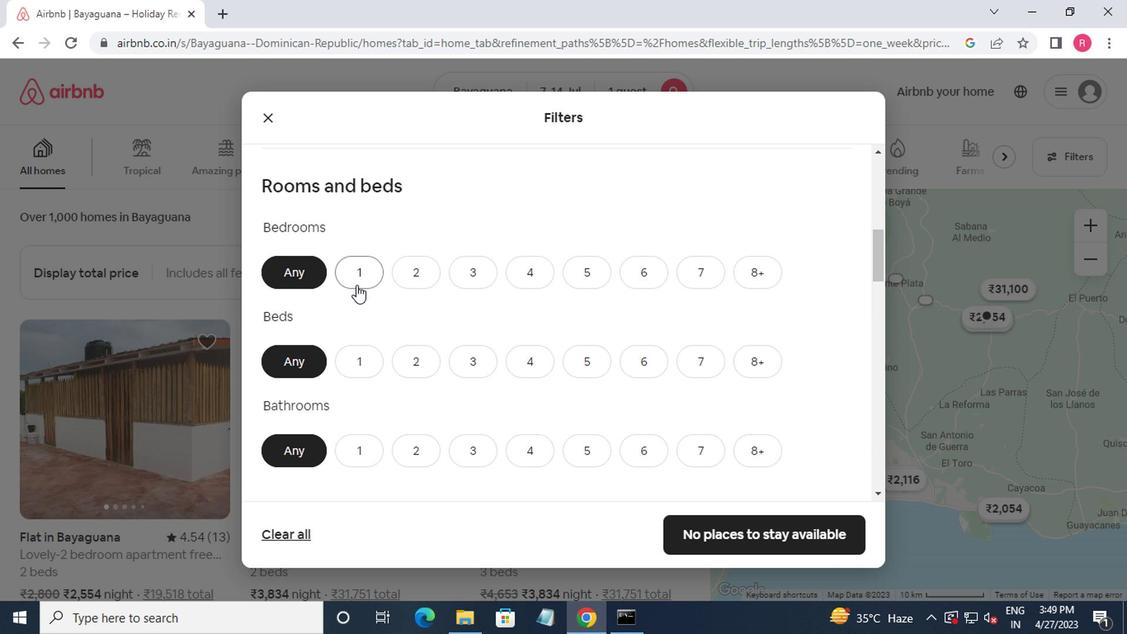 
Action: Mouse pressed left at (354, 284)
Screenshot: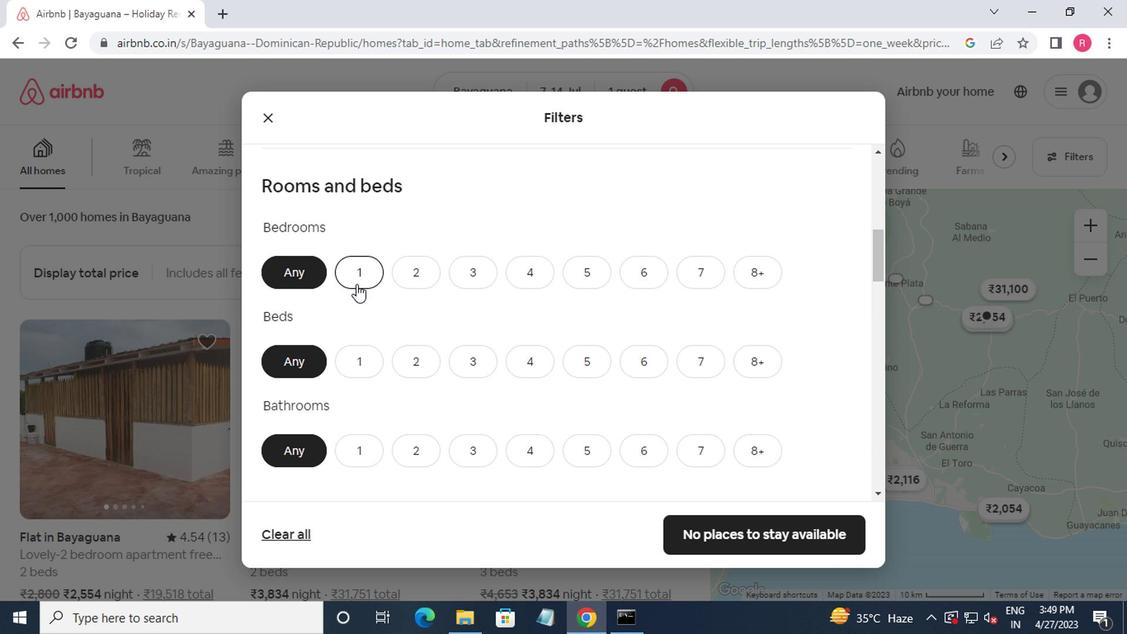 
Action: Mouse moved to (354, 358)
Screenshot: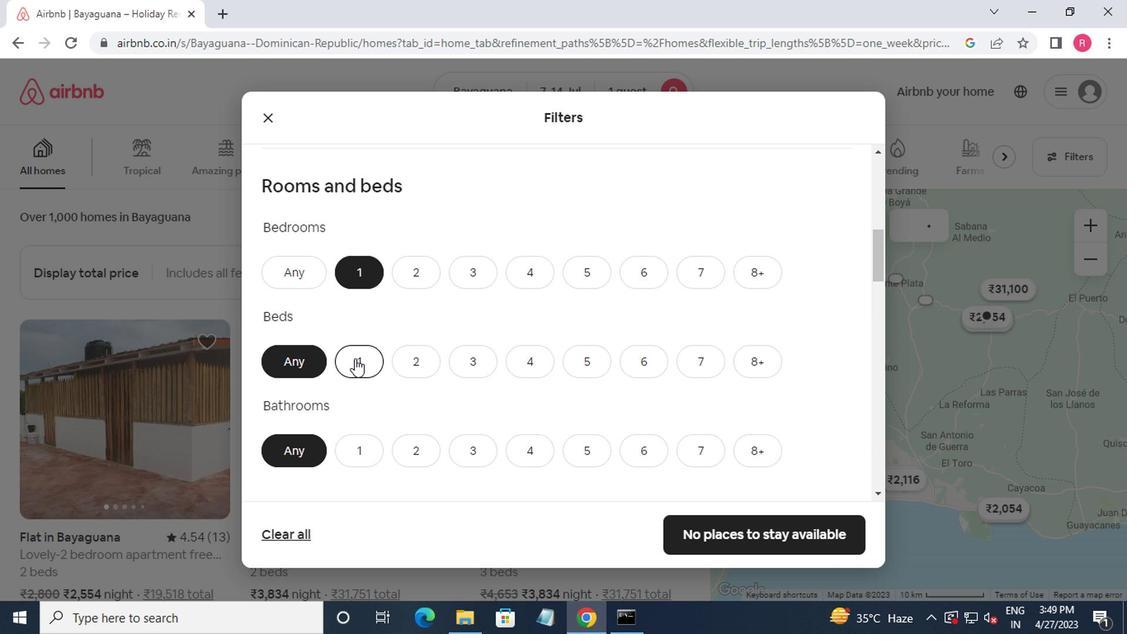 
Action: Mouse pressed left at (354, 358)
Screenshot: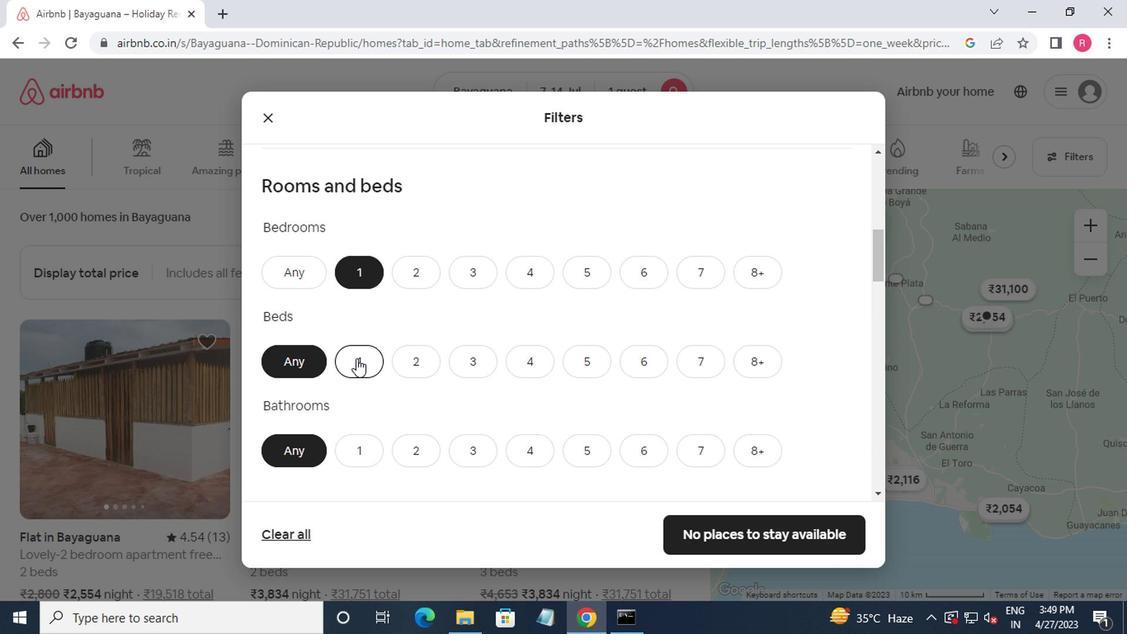 
Action: Mouse moved to (356, 355)
Screenshot: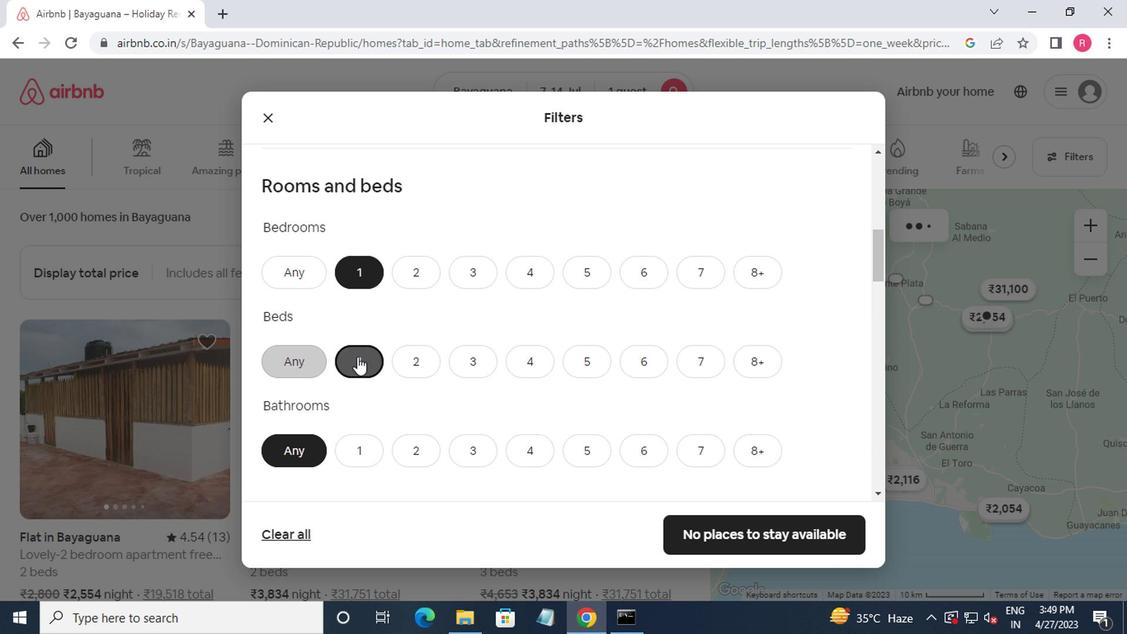 
Action: Mouse scrolled (356, 354) with delta (0, -1)
Screenshot: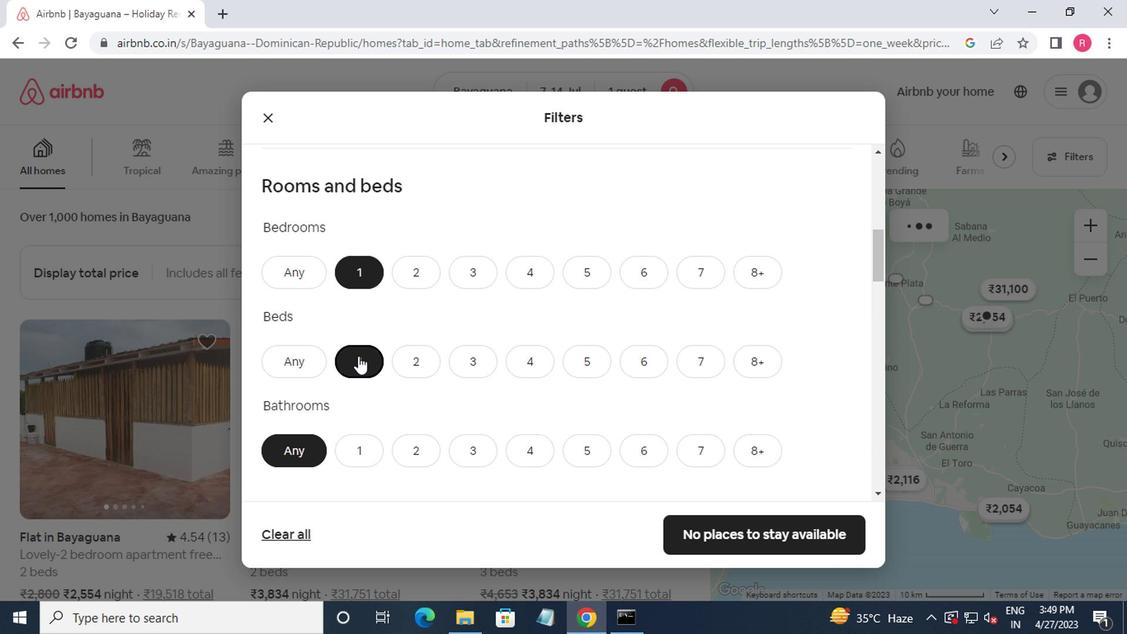 
Action: Mouse scrolled (356, 354) with delta (0, -1)
Screenshot: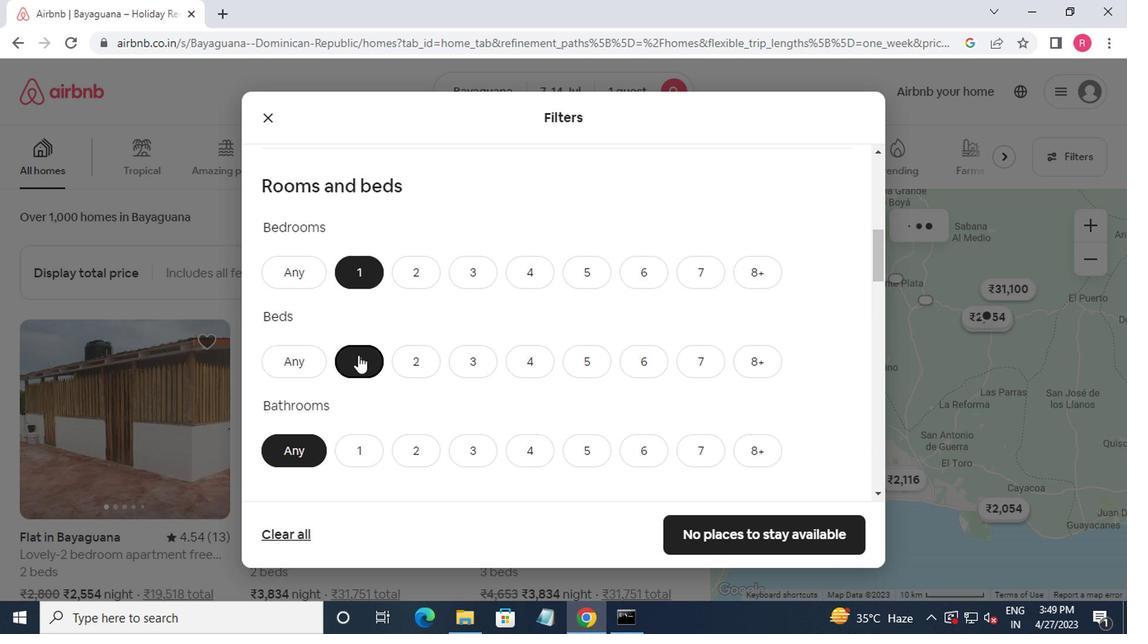 
Action: Mouse moved to (362, 298)
Screenshot: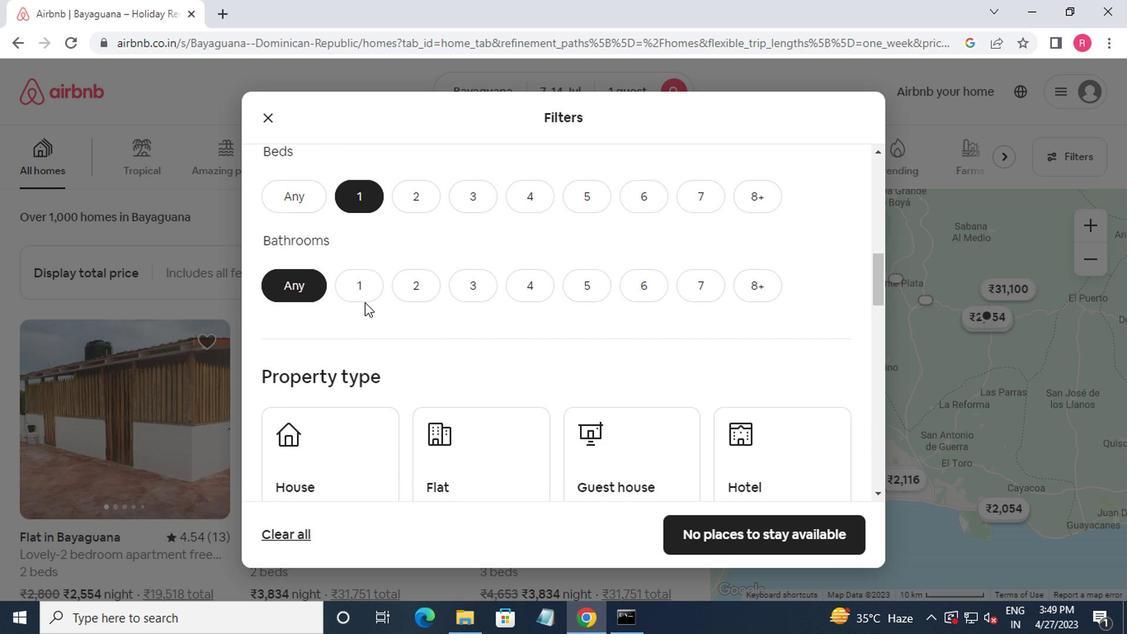
Action: Mouse pressed left at (362, 298)
Screenshot: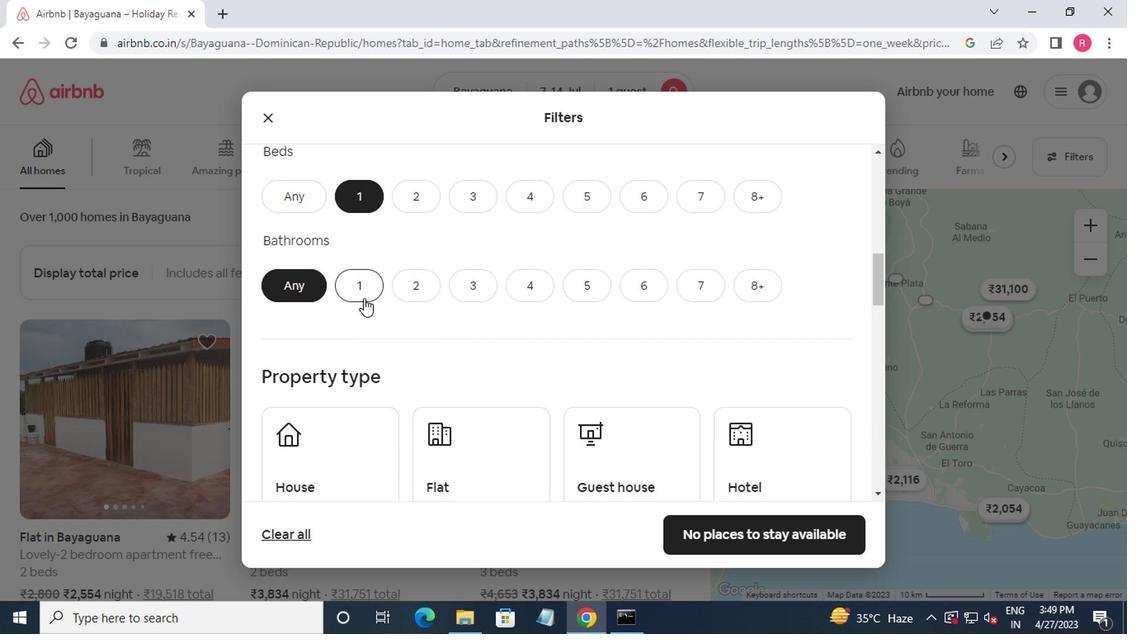 
Action: Mouse moved to (361, 303)
Screenshot: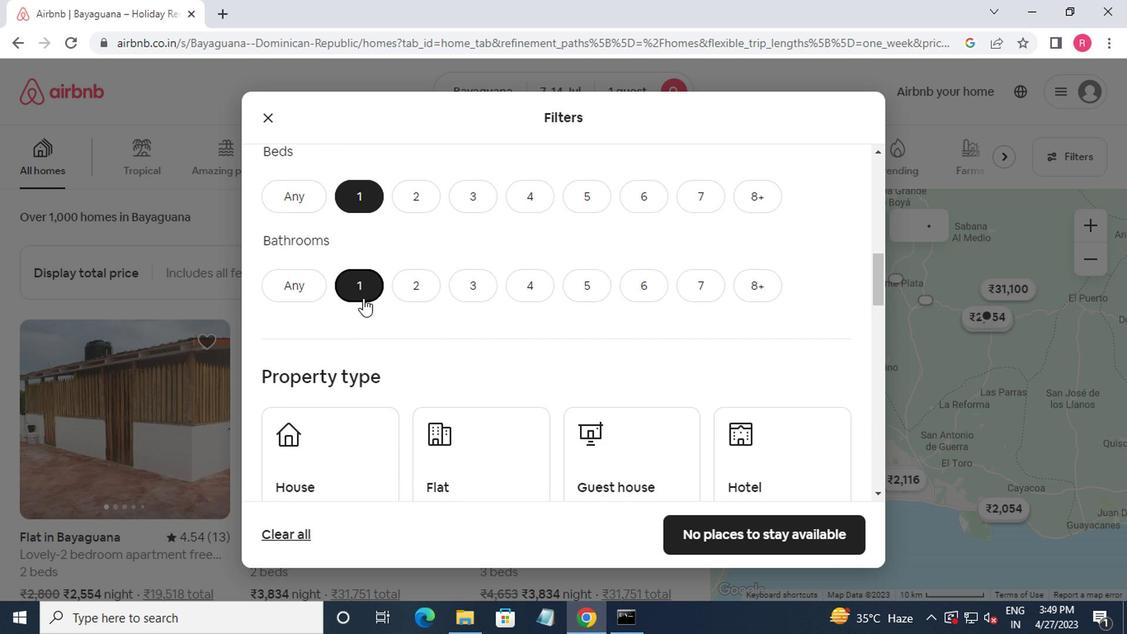 
Action: Mouse scrolled (361, 302) with delta (0, -1)
Screenshot: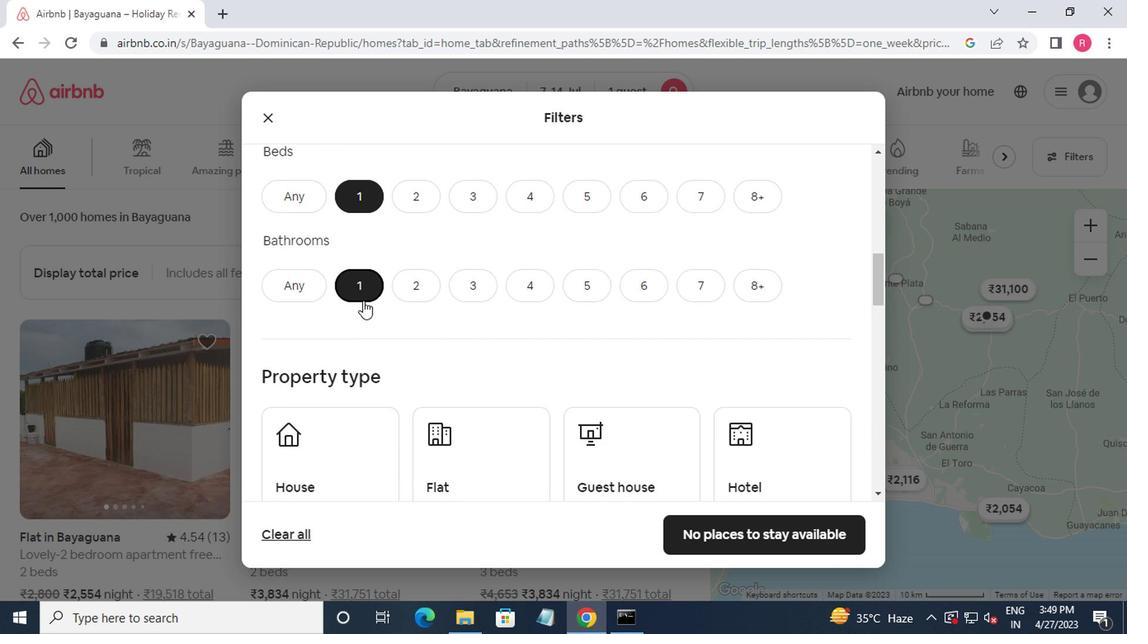 
Action: Mouse moved to (362, 362)
Screenshot: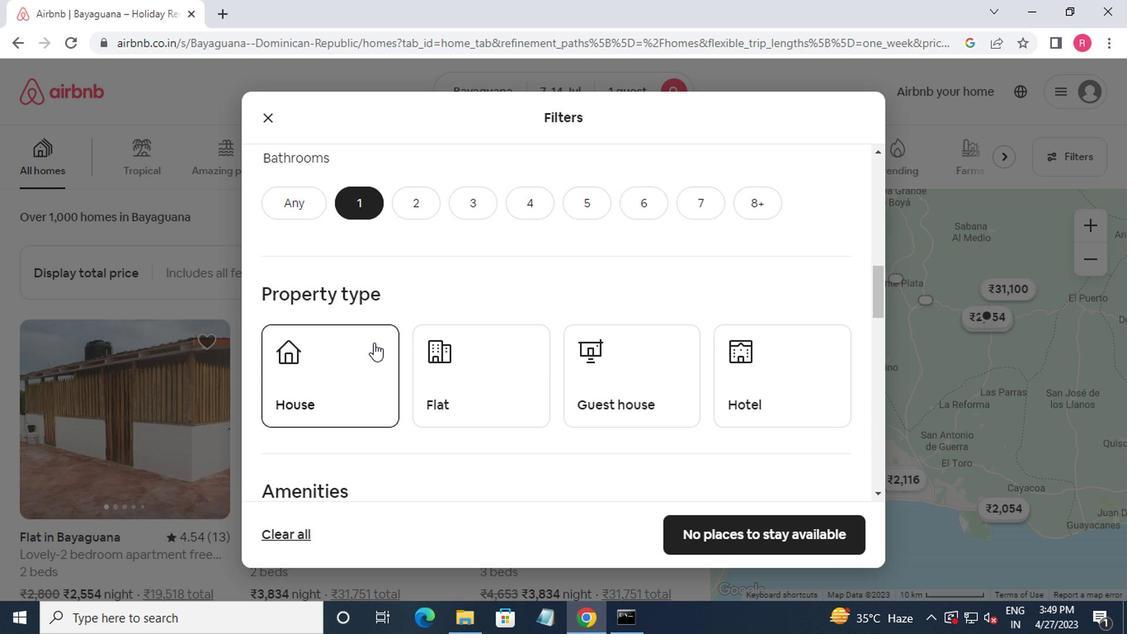 
Action: Mouse pressed left at (362, 362)
Screenshot: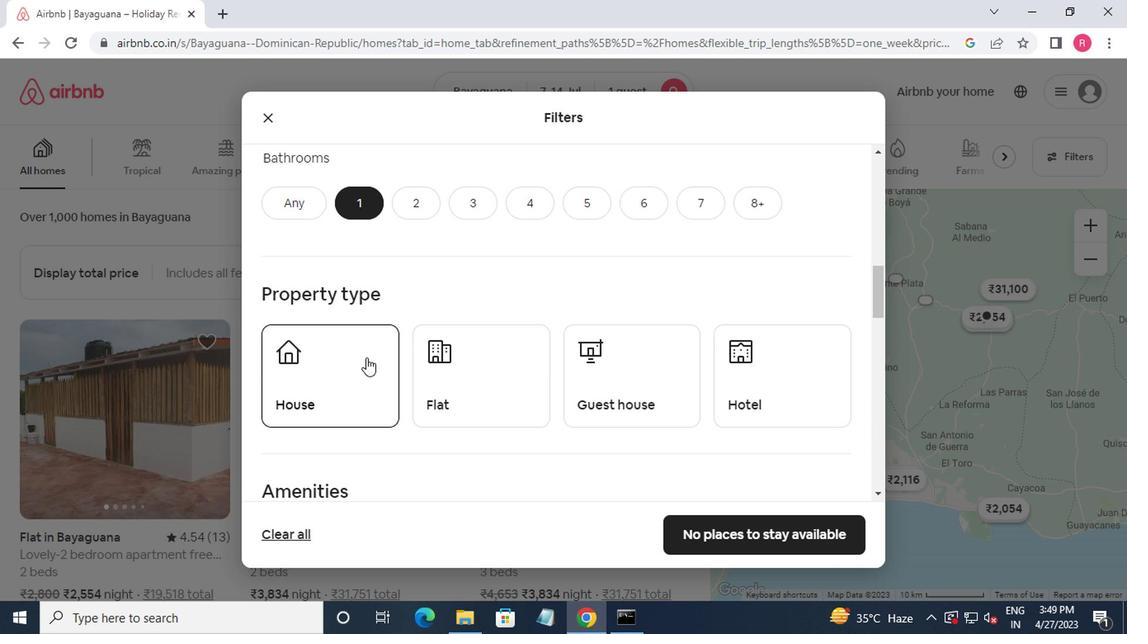 
Action: Mouse moved to (449, 396)
Screenshot: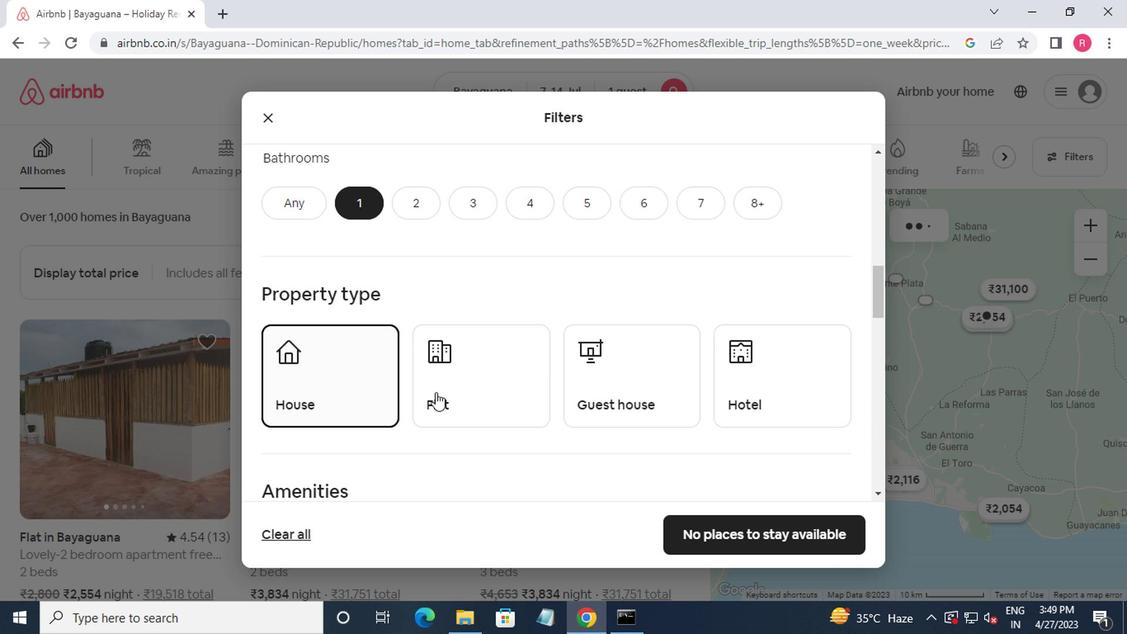 
Action: Mouse pressed left at (449, 396)
Screenshot: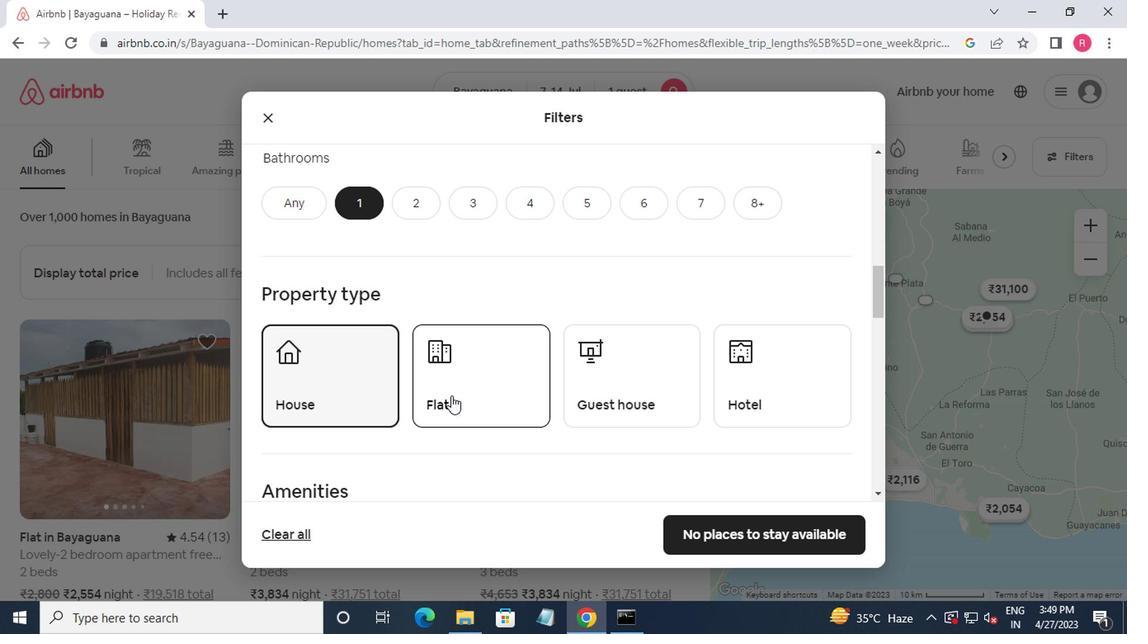 
Action: Mouse moved to (646, 397)
Screenshot: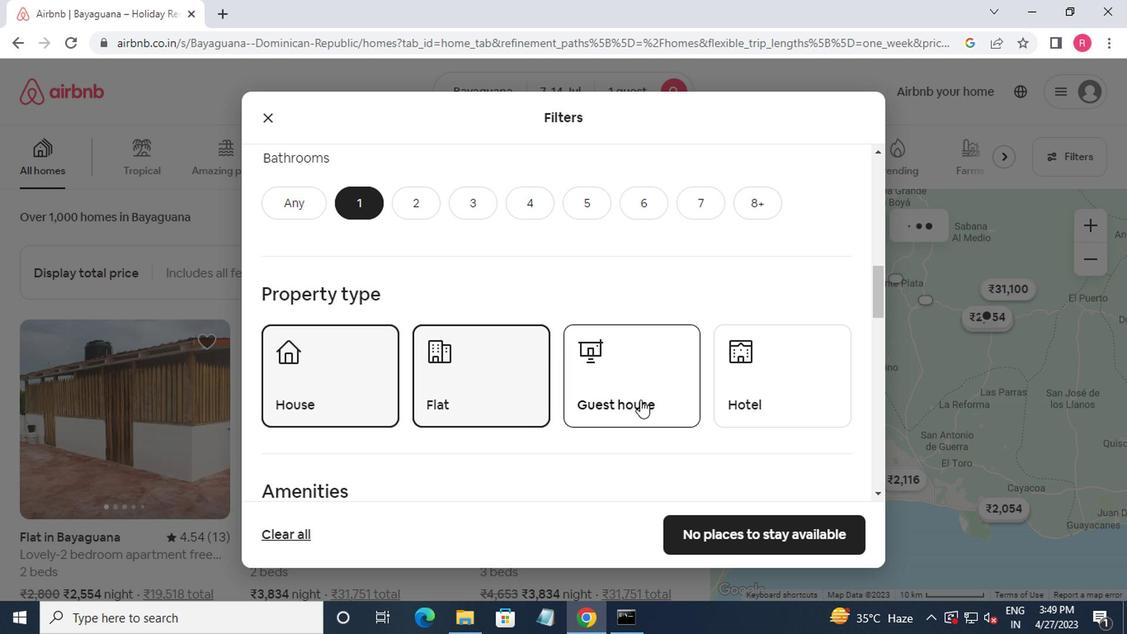 
Action: Mouse pressed left at (646, 397)
Screenshot: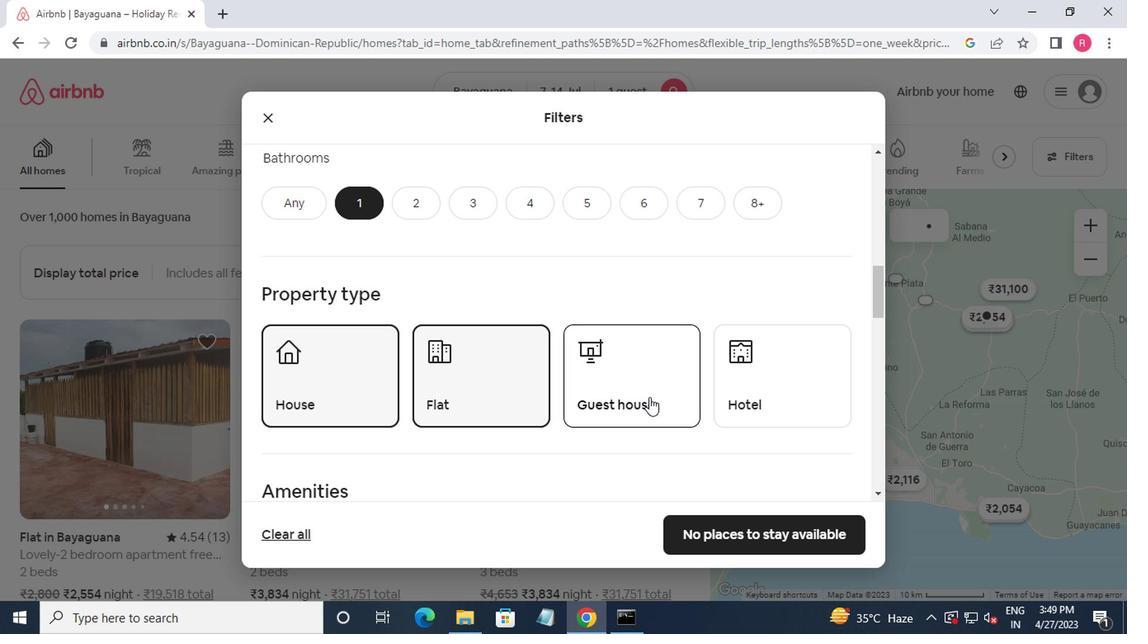 
Action: Mouse moved to (753, 390)
Screenshot: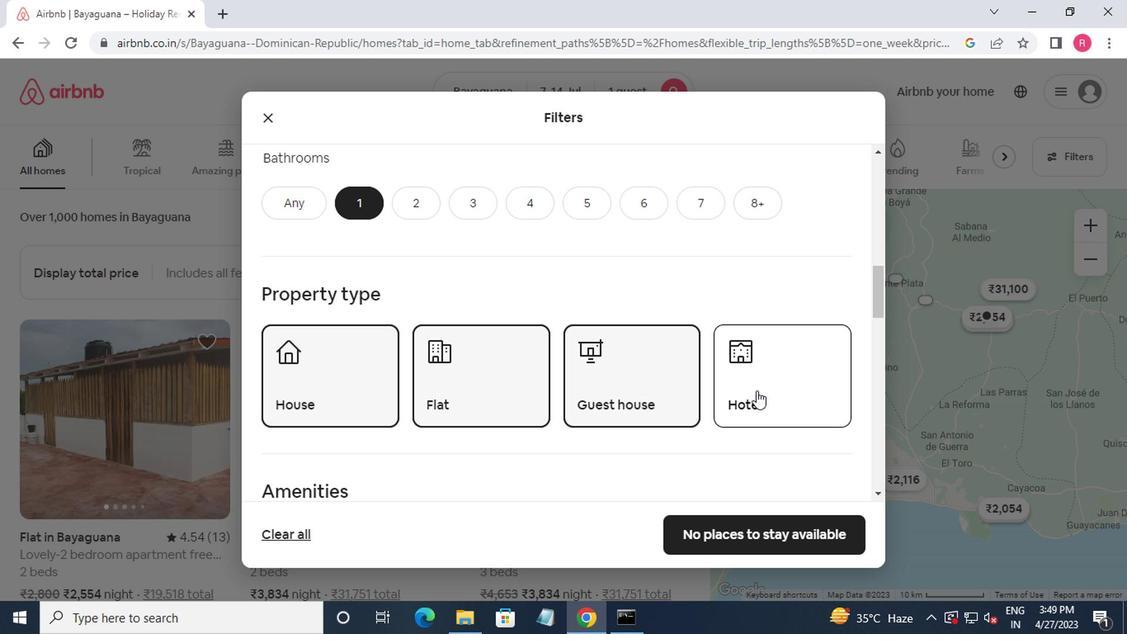 
Action: Mouse pressed left at (753, 390)
Screenshot: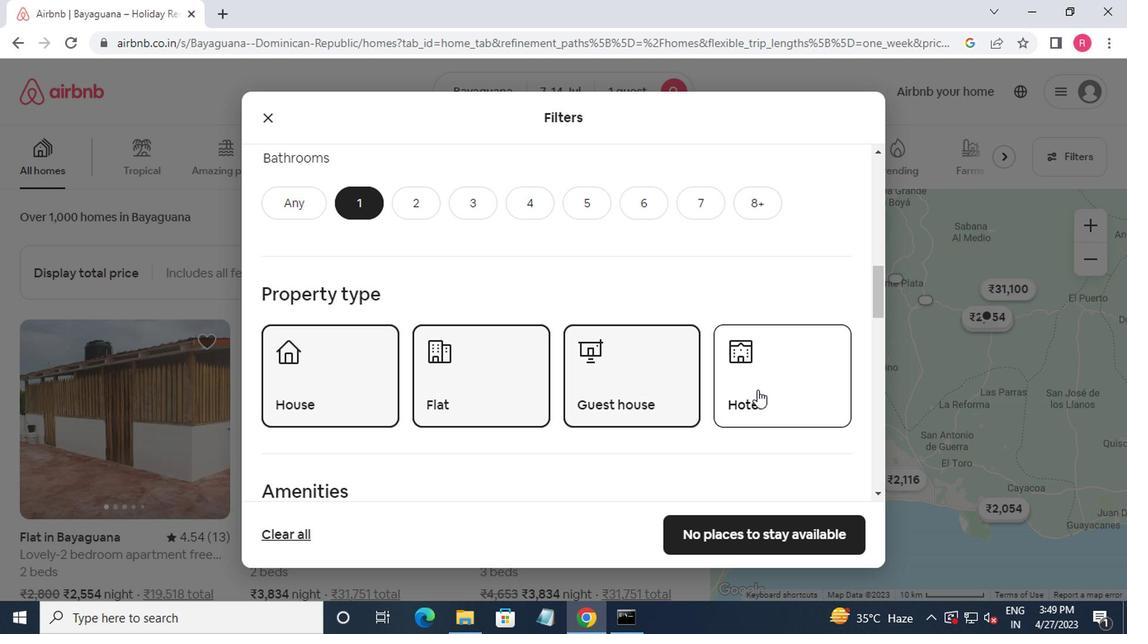
Action: Mouse moved to (741, 390)
Screenshot: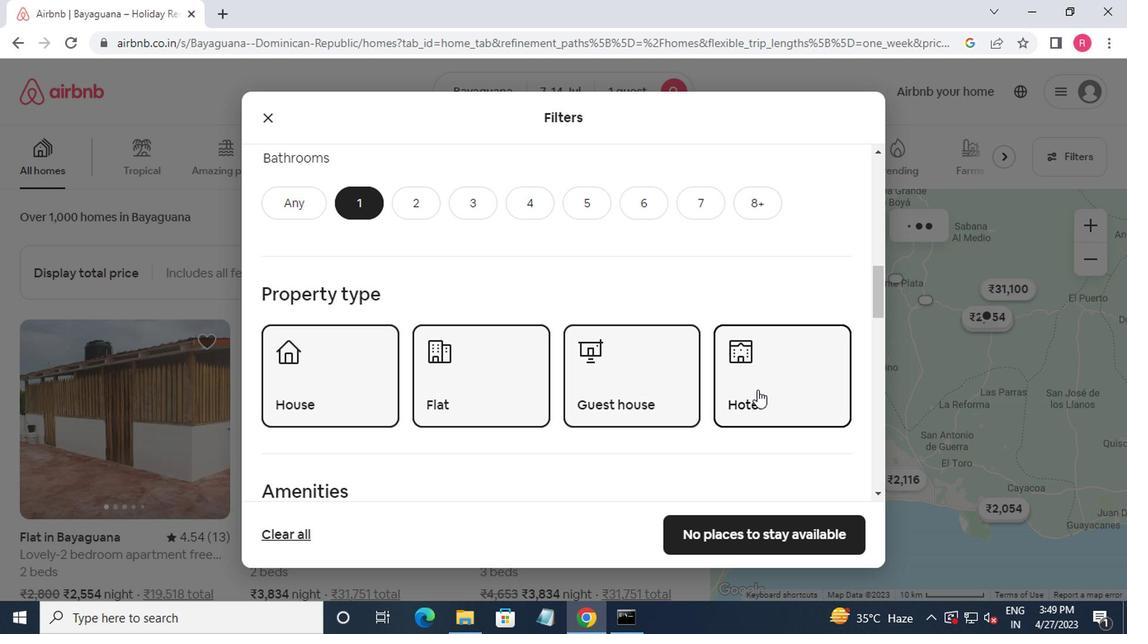 
Action: Mouse scrolled (741, 389) with delta (0, -1)
Screenshot: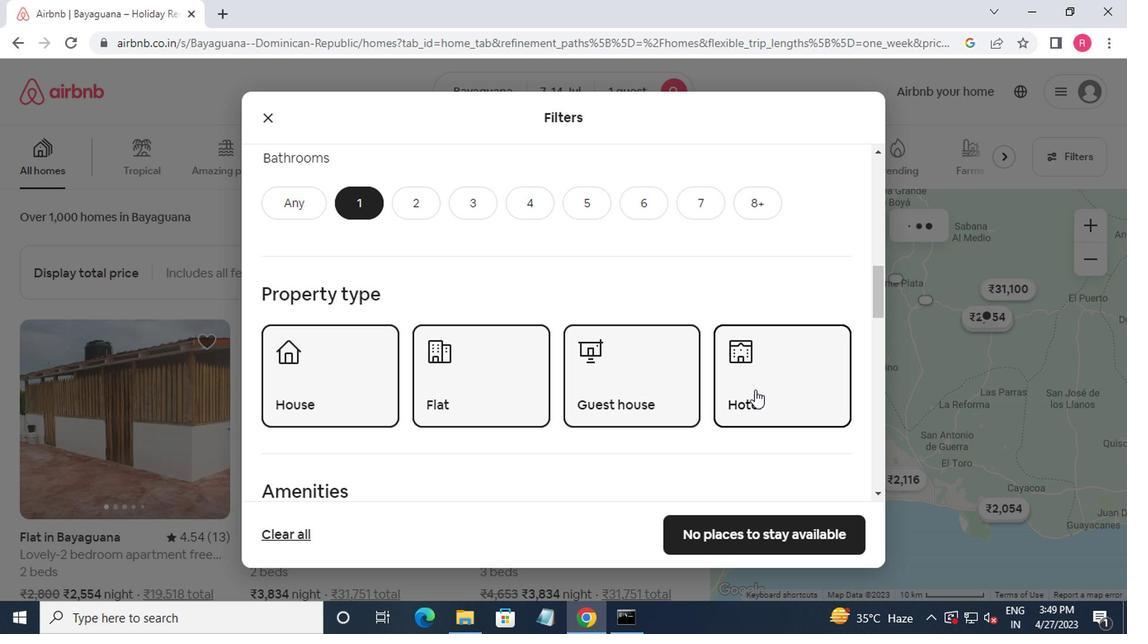 
Action: Mouse moved to (730, 391)
Screenshot: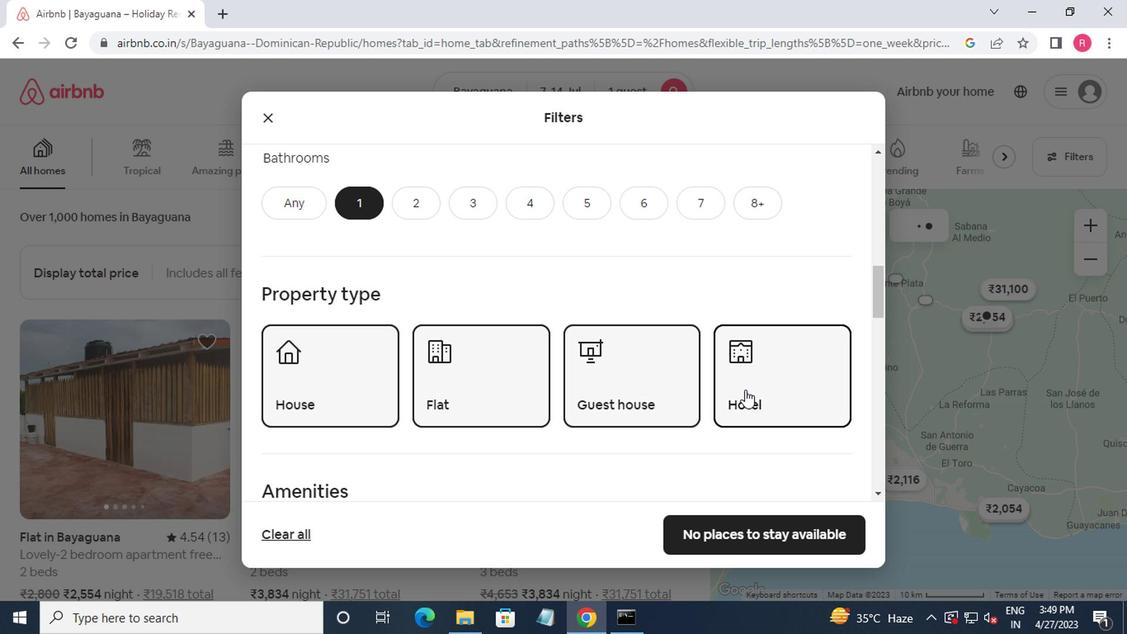 
Action: Mouse scrolled (730, 390) with delta (0, 0)
Screenshot: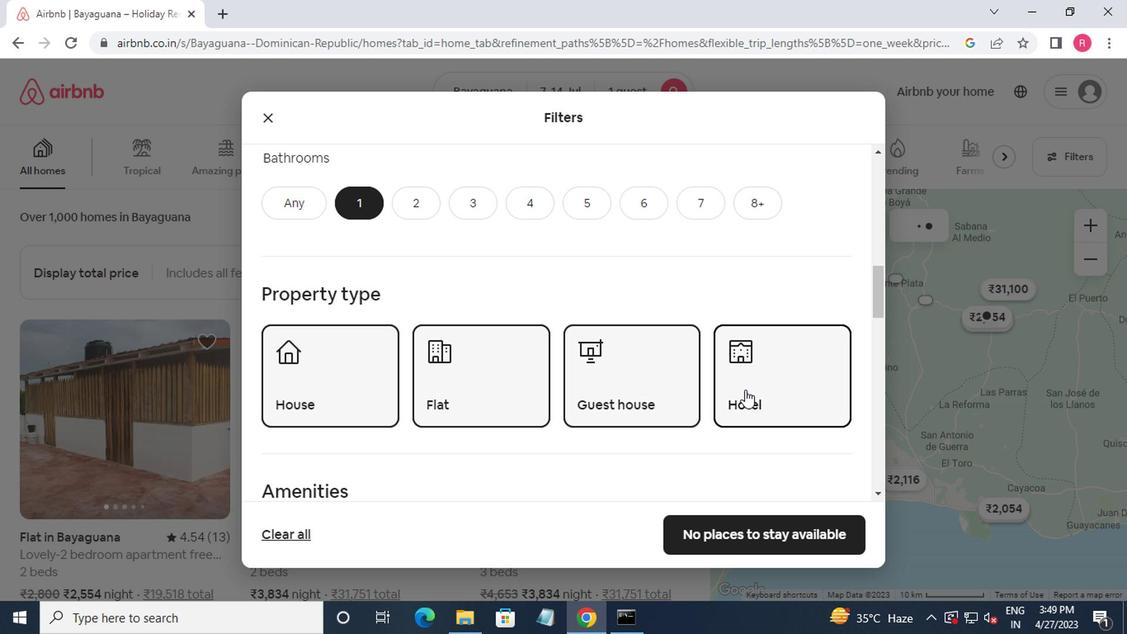 
Action: Mouse moved to (710, 391)
Screenshot: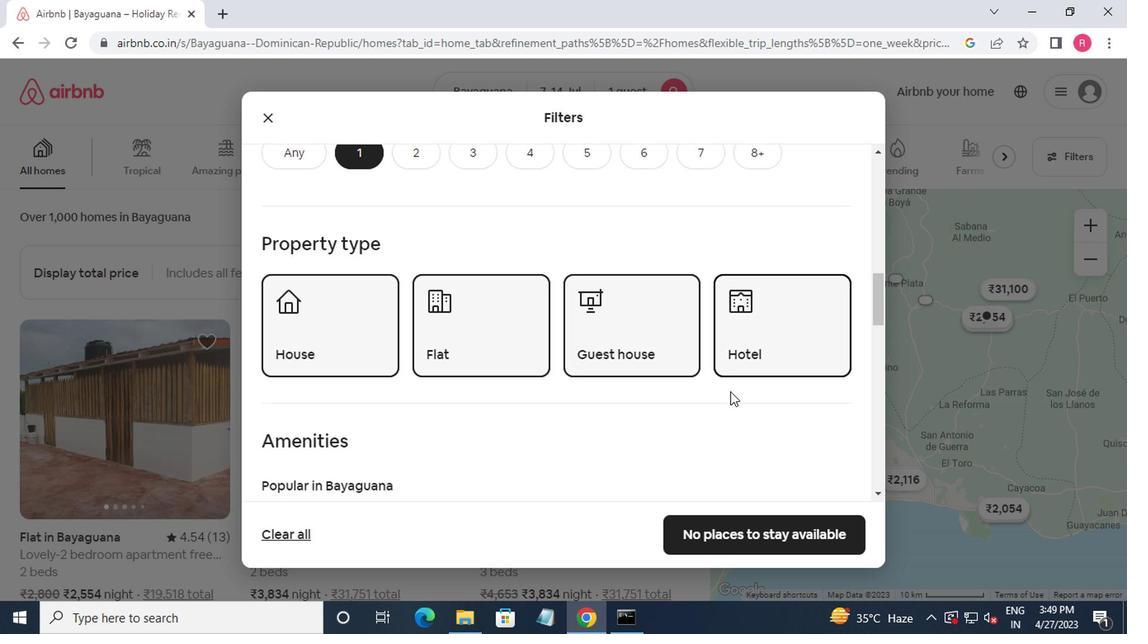 
Action: Mouse scrolled (710, 391) with delta (0, 0)
Screenshot: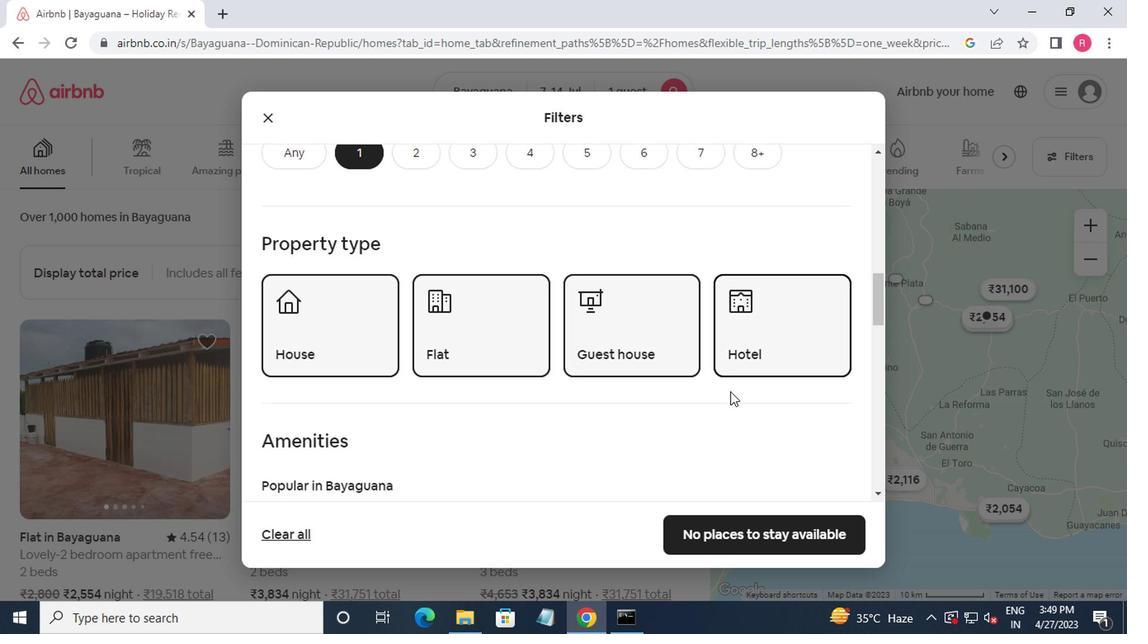 
Action: Mouse moved to (335, 352)
Screenshot: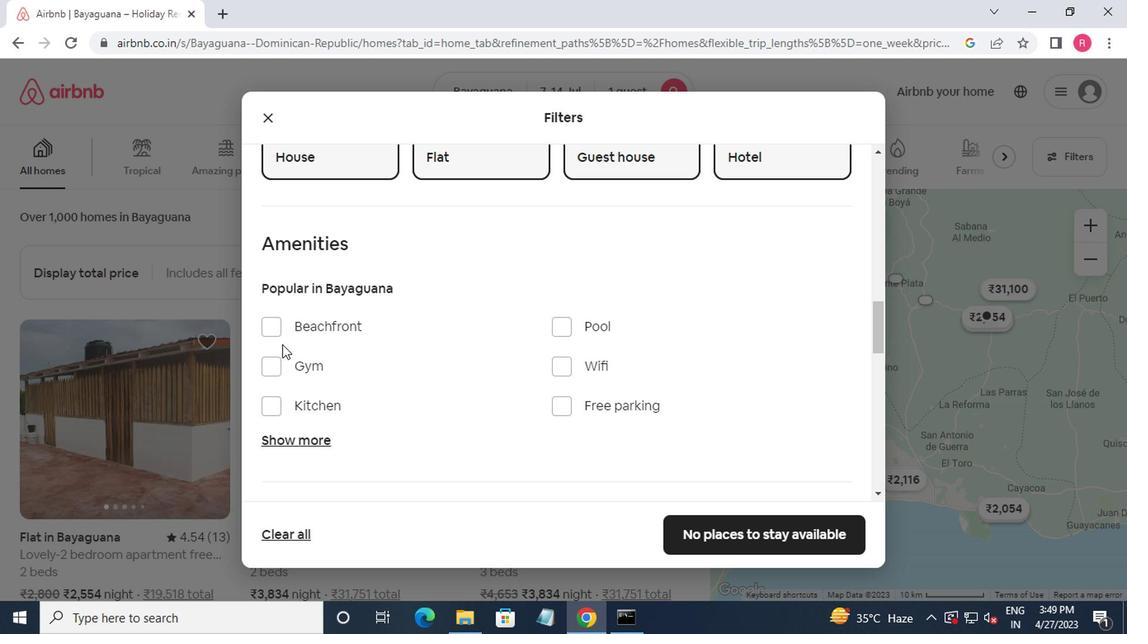 
Action: Mouse scrolled (335, 352) with delta (0, 0)
Screenshot: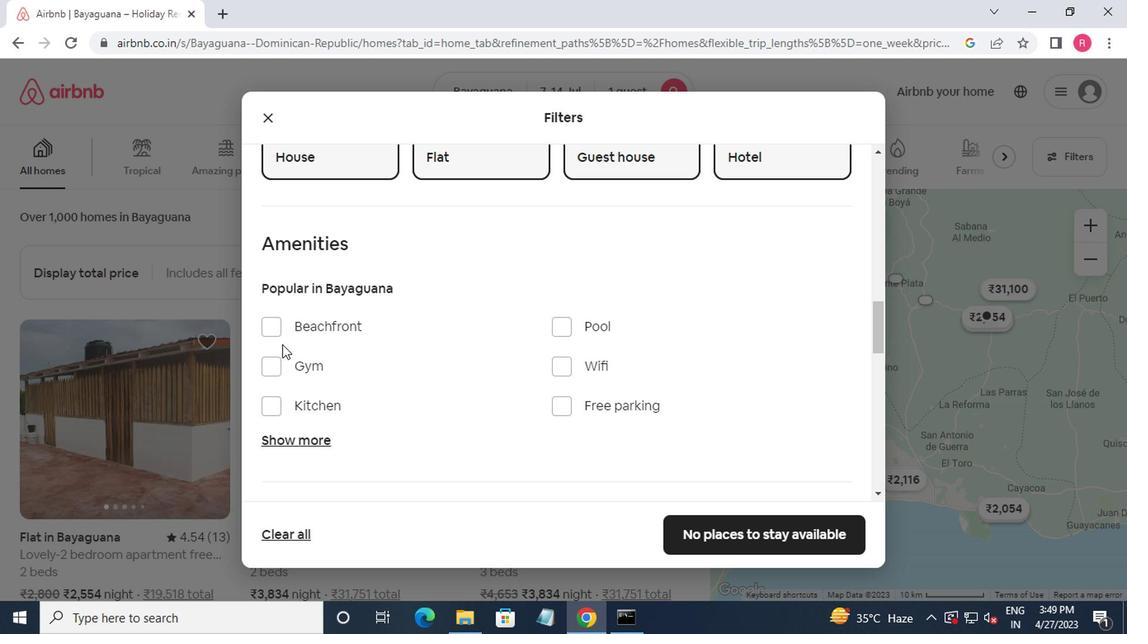 
Action: Mouse moved to (346, 356)
Screenshot: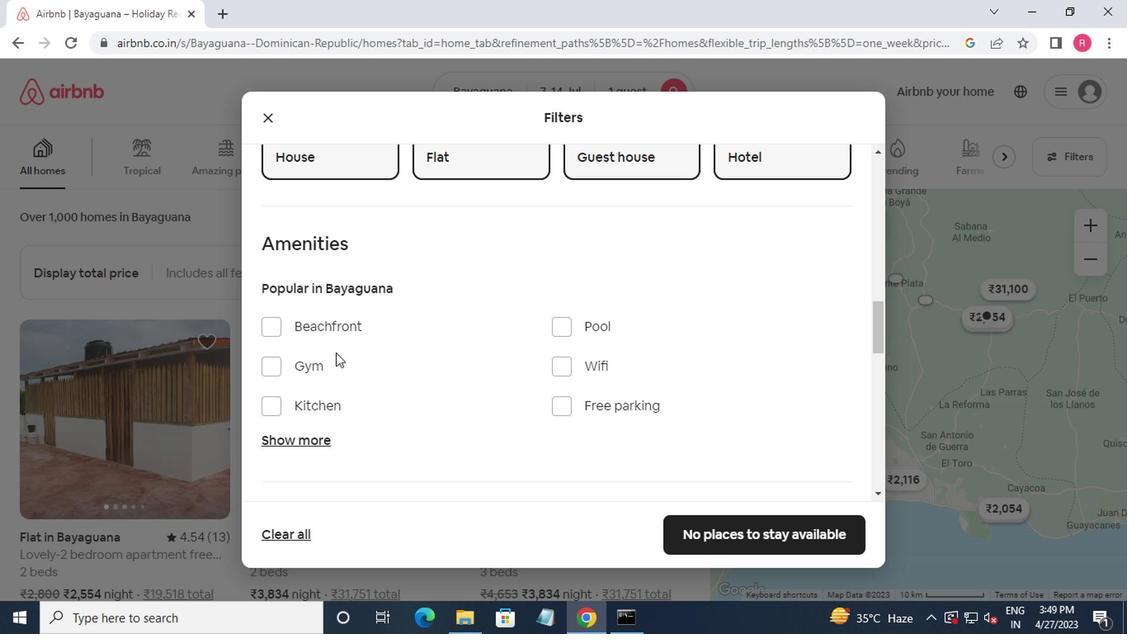 
Action: Mouse scrolled (346, 356) with delta (0, 0)
Screenshot: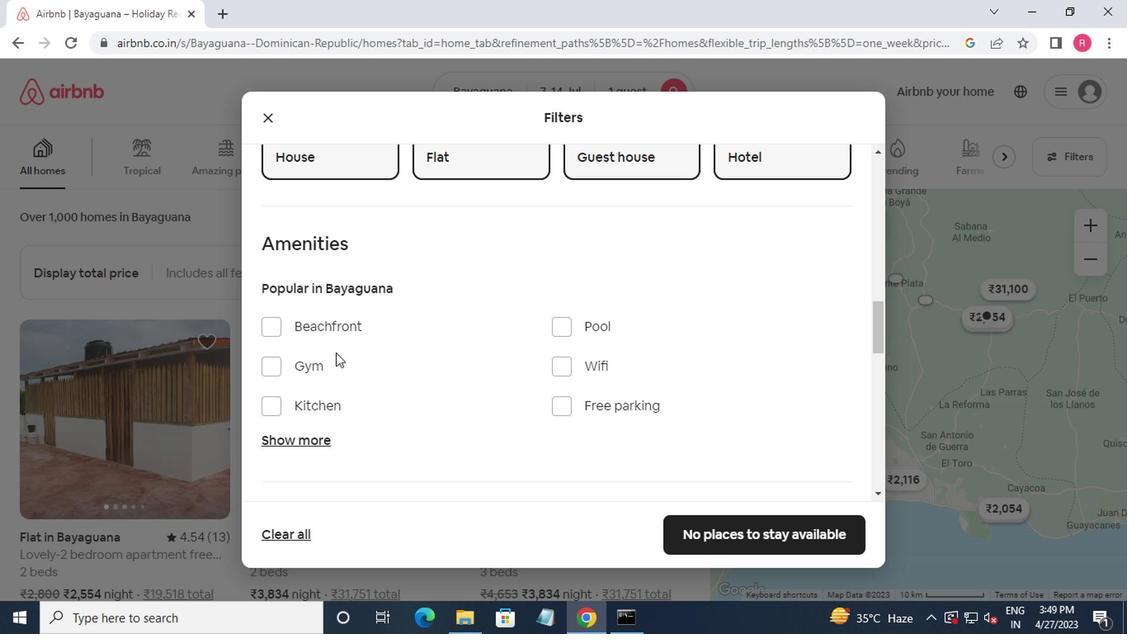 
Action: Mouse moved to (554, 204)
Screenshot: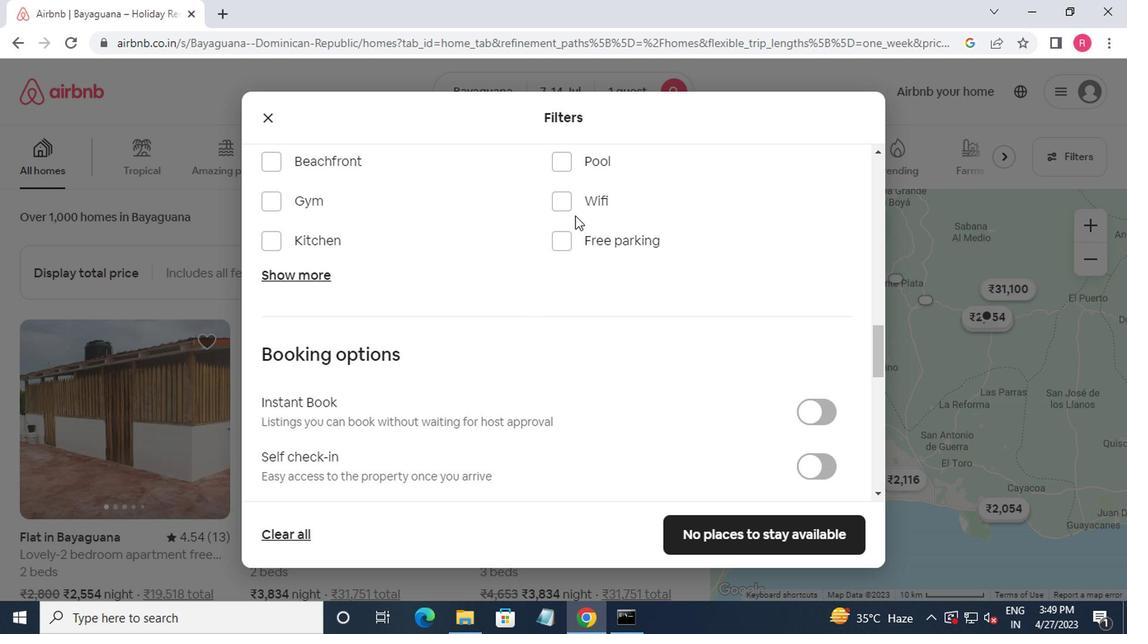 
Action: Mouse pressed left at (554, 204)
Screenshot: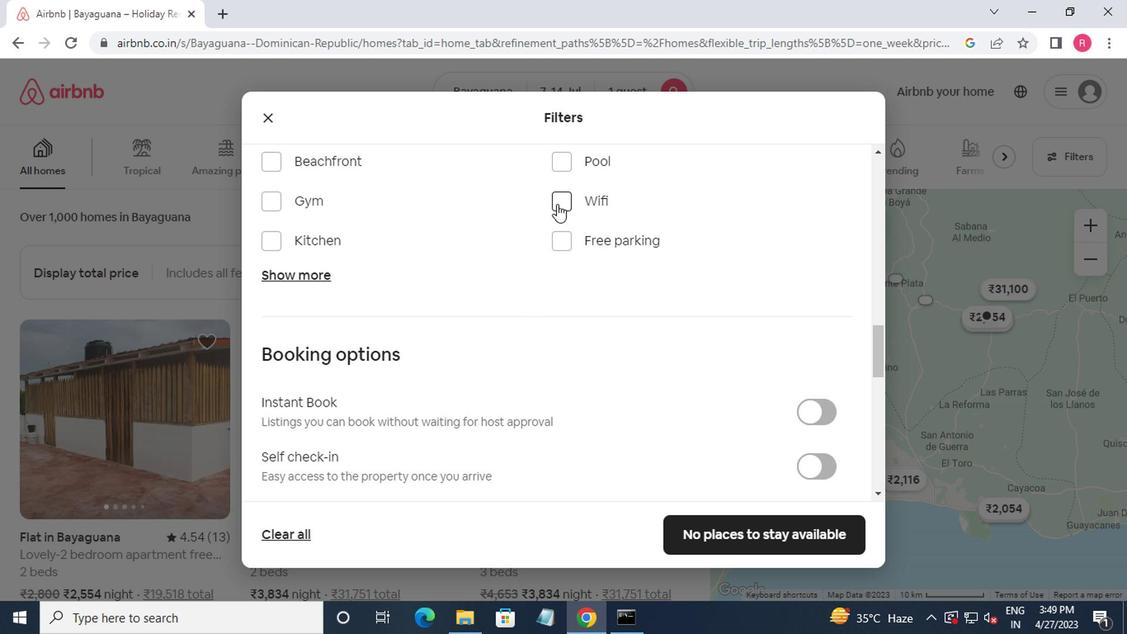 
Action: Mouse moved to (529, 230)
Screenshot: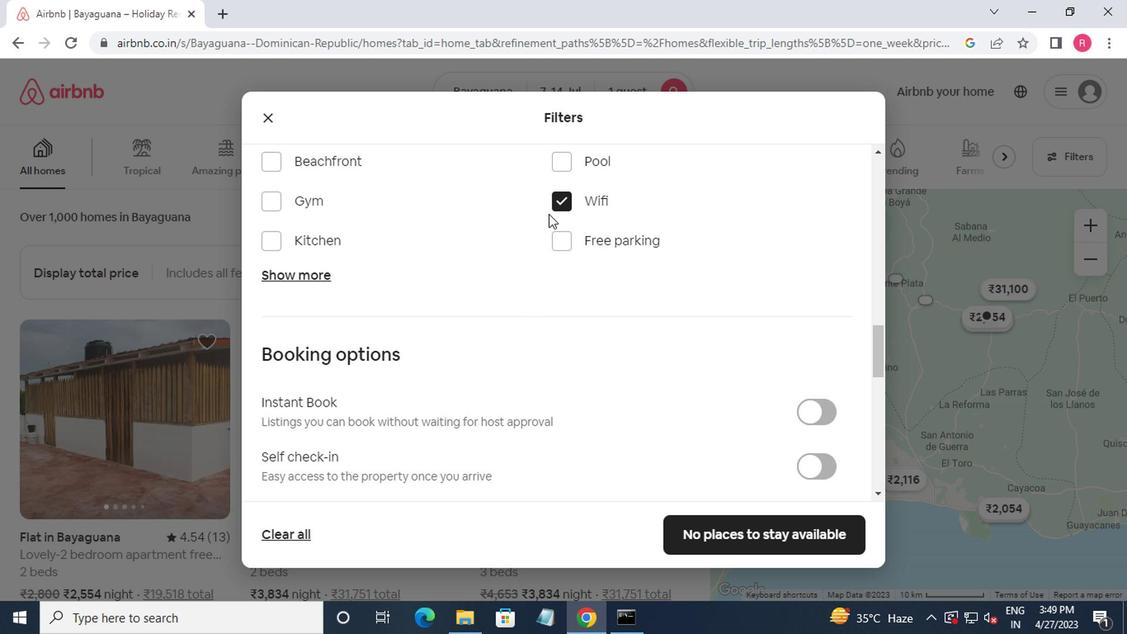 
Action: Mouse scrolled (529, 230) with delta (0, 0)
Screenshot: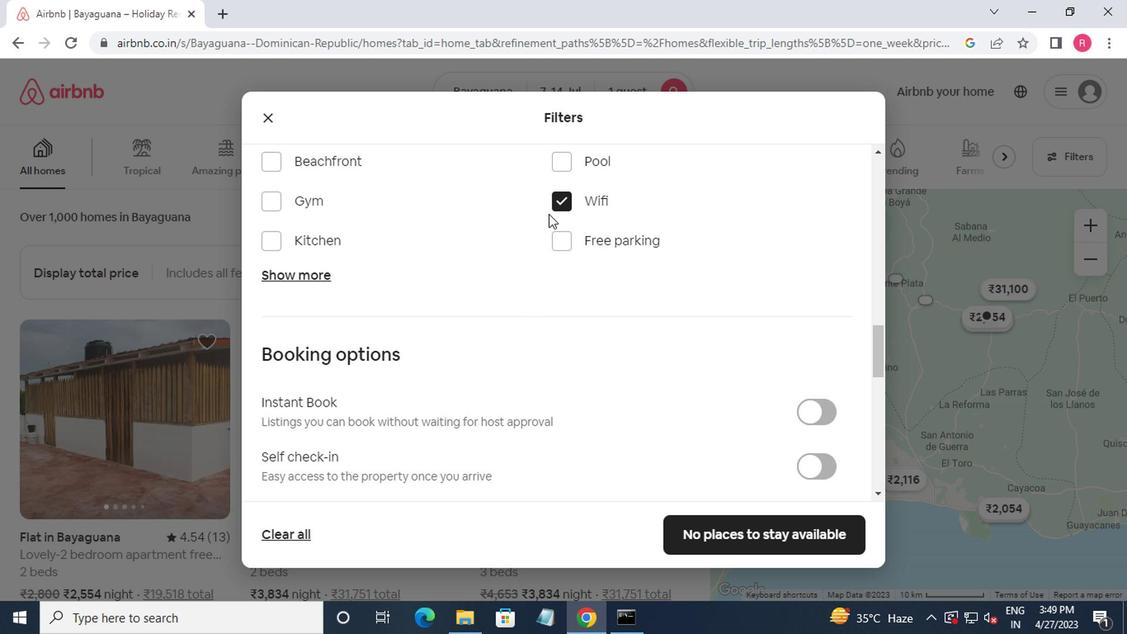
Action: Mouse moved to (312, 191)
Screenshot: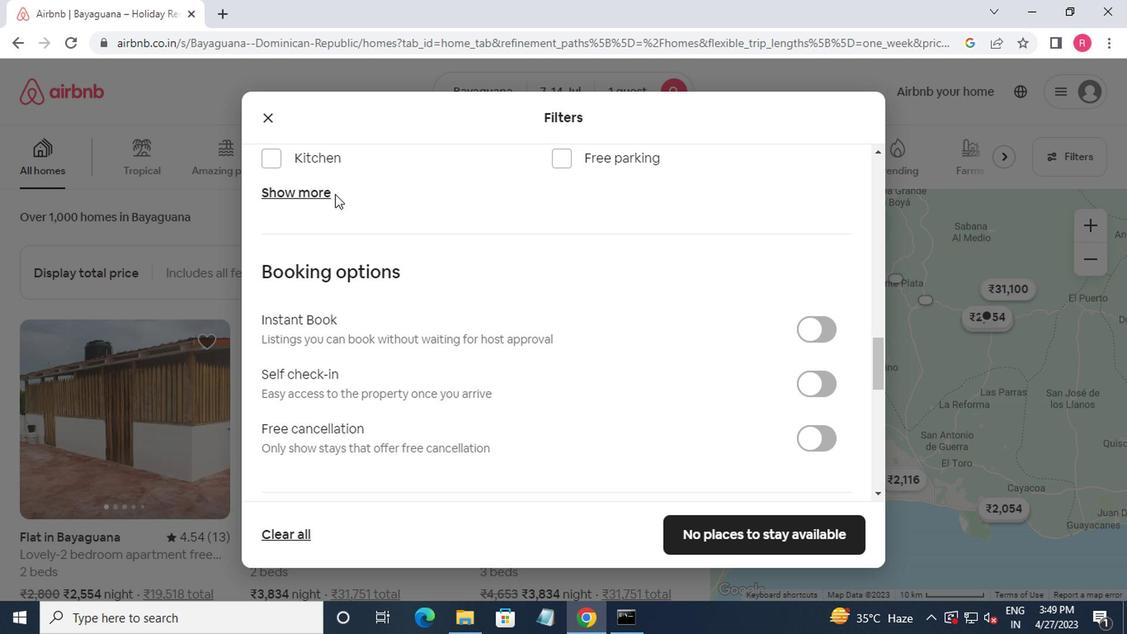 
Action: Mouse pressed left at (312, 191)
Screenshot: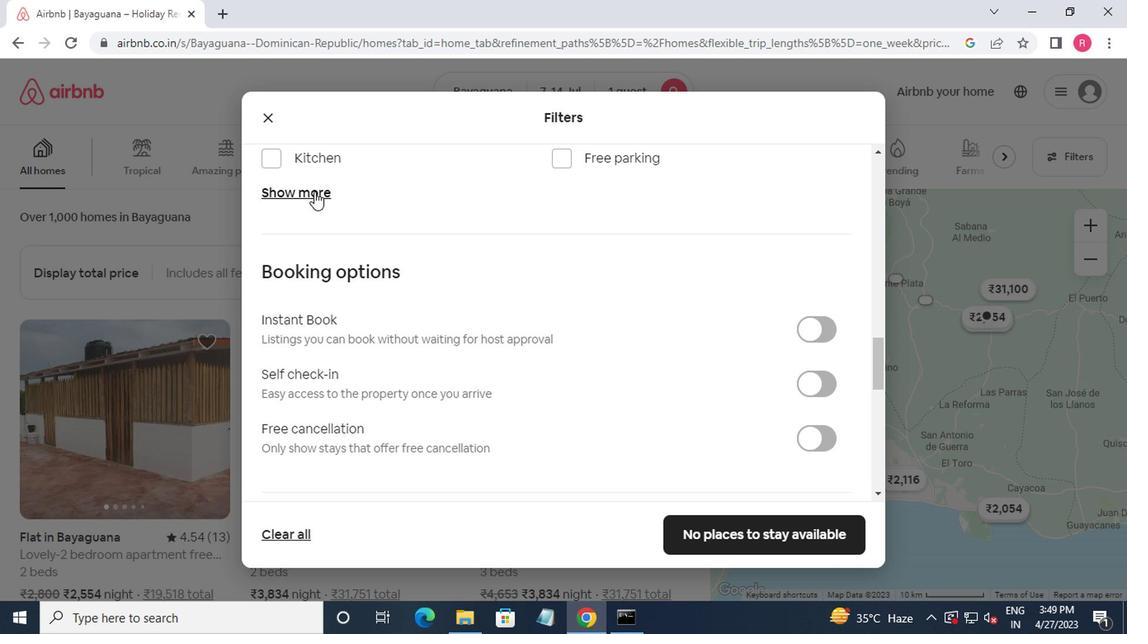 
Action: Mouse moved to (325, 253)
Screenshot: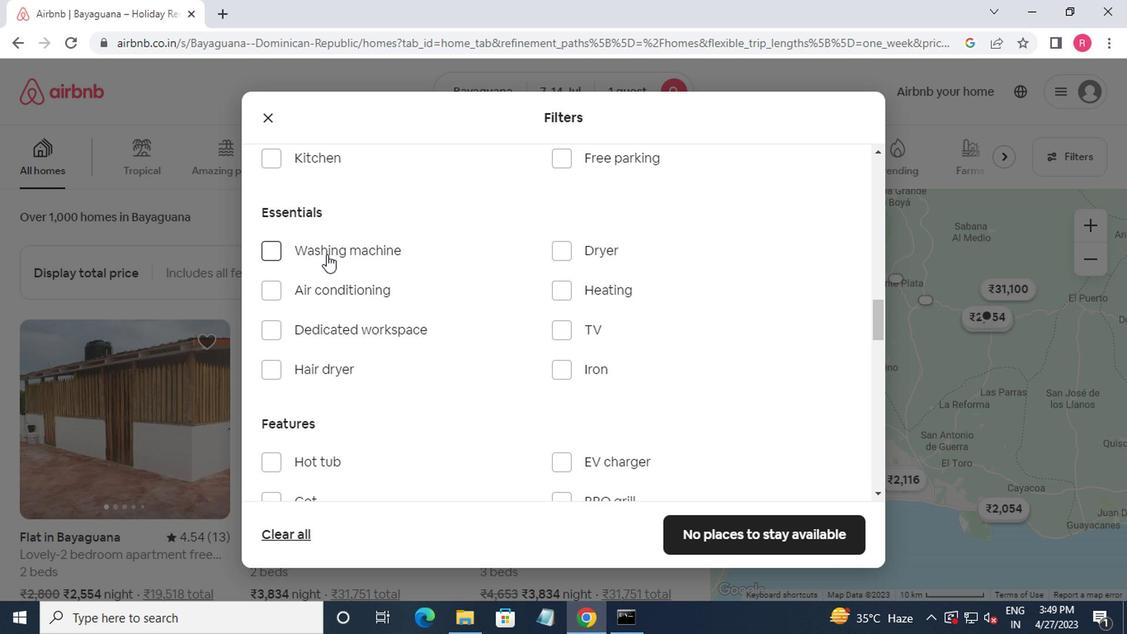
Action: Mouse pressed left at (325, 253)
Screenshot: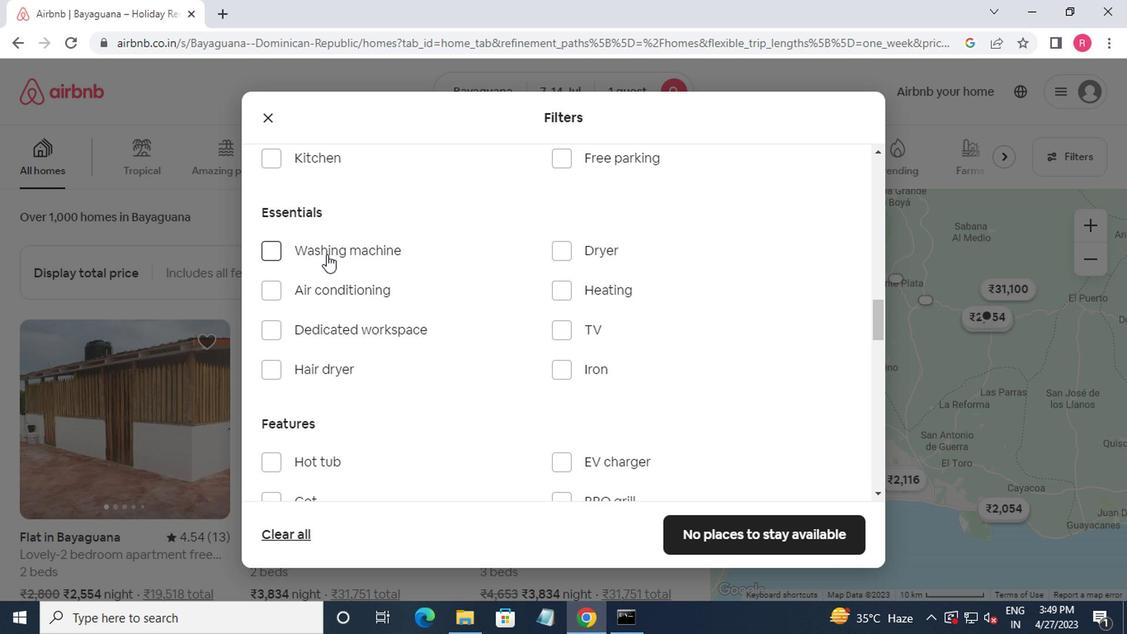 
Action: Mouse moved to (376, 281)
Screenshot: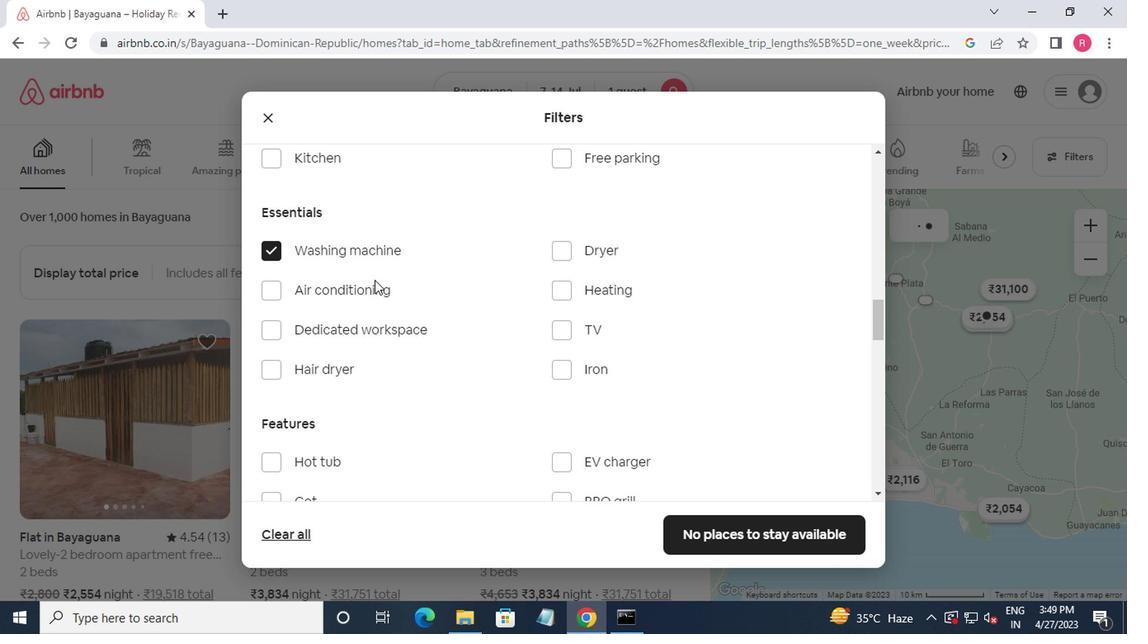 
Action: Mouse scrolled (376, 281) with delta (0, 0)
Screenshot: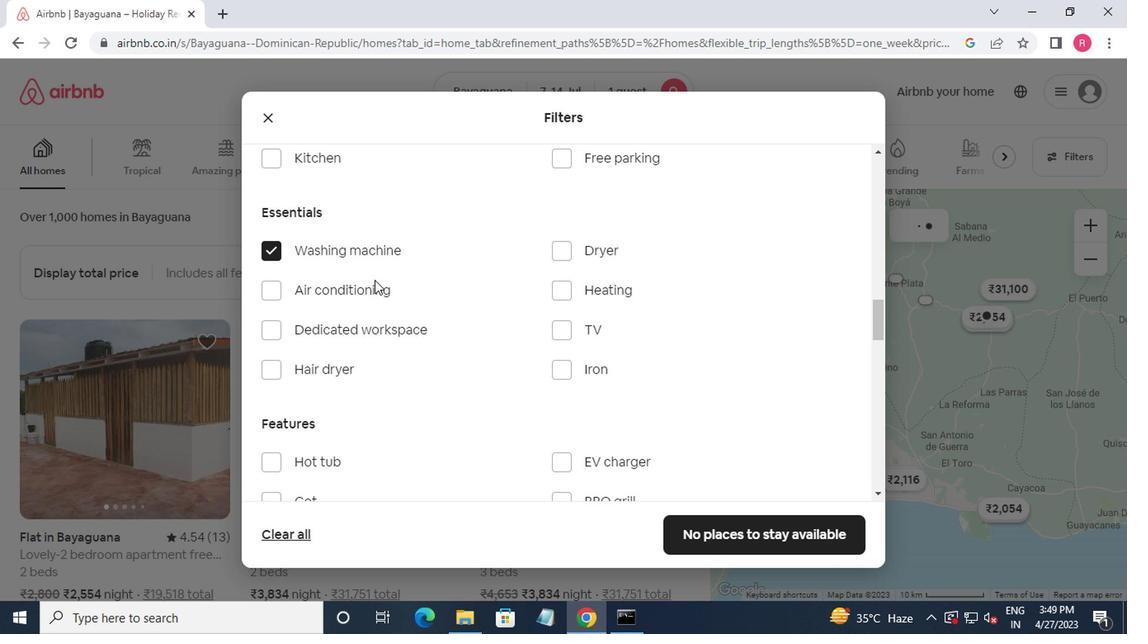 
Action: Mouse moved to (381, 284)
Screenshot: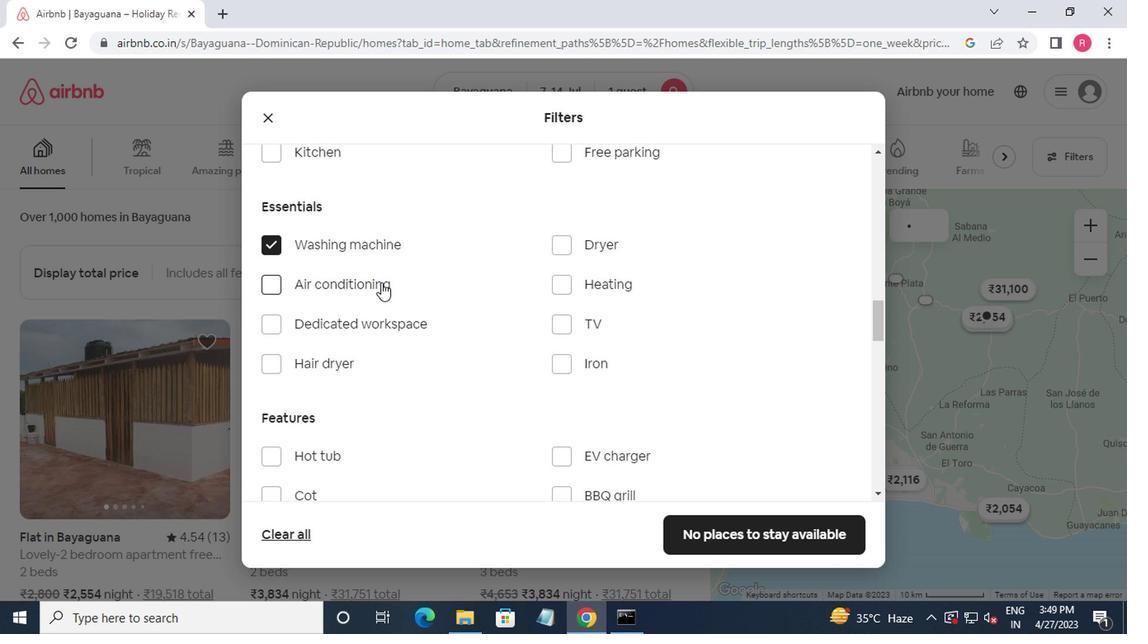 
Action: Mouse scrolled (381, 283) with delta (0, -1)
Screenshot: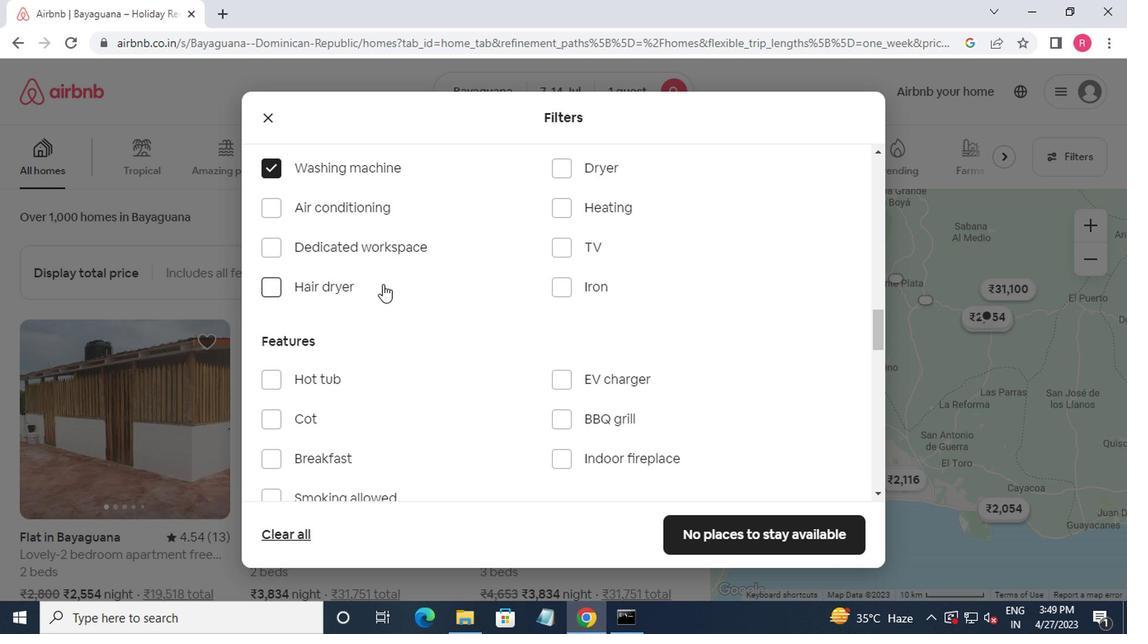 
Action: Mouse scrolled (381, 283) with delta (0, -1)
Screenshot: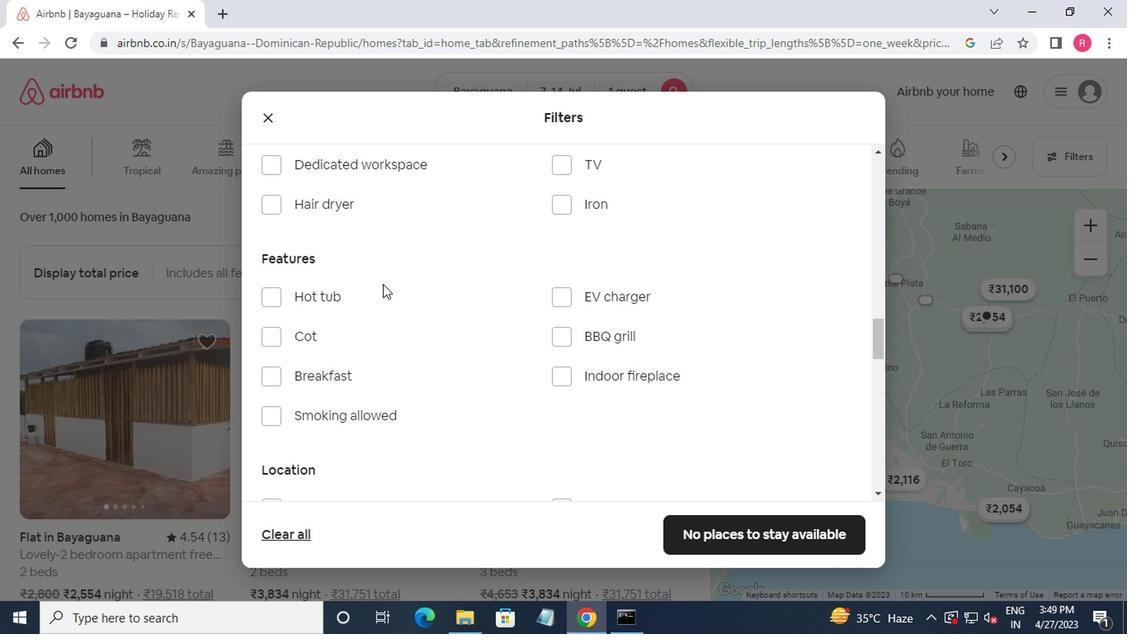 
Action: Mouse moved to (381, 285)
Screenshot: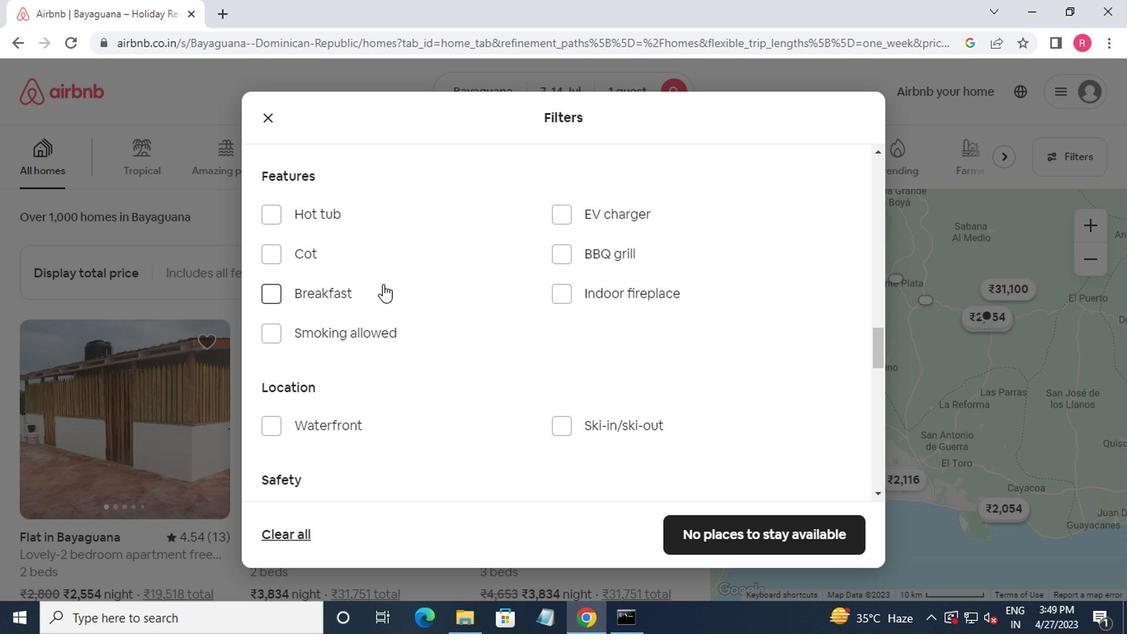 
Action: Mouse scrolled (381, 284) with delta (0, 0)
Screenshot: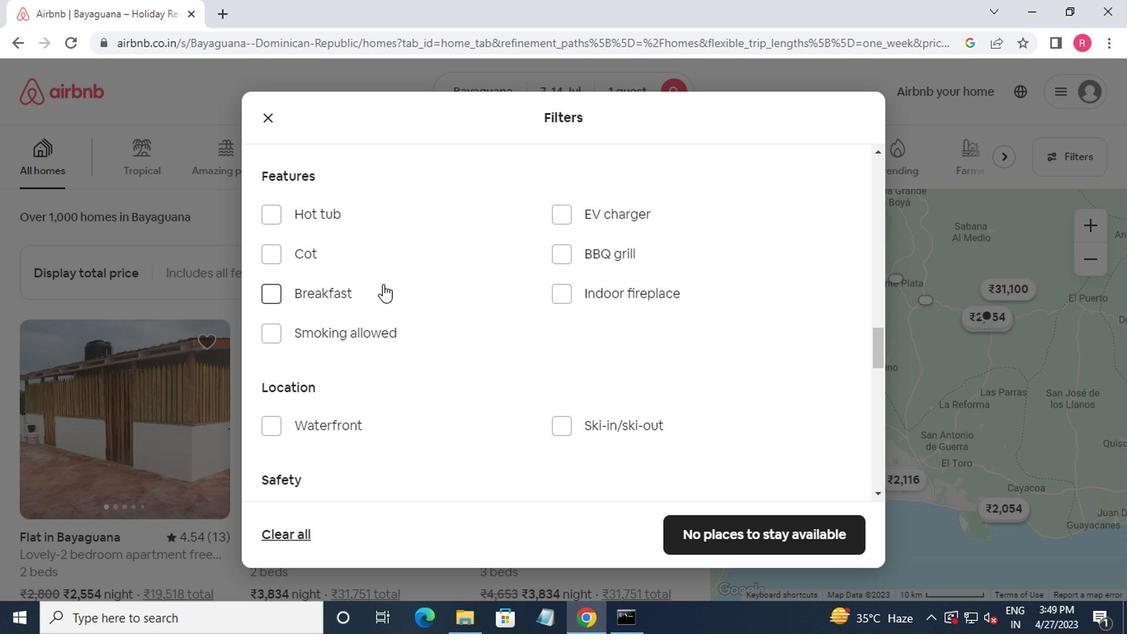 
Action: Mouse scrolled (381, 284) with delta (0, 0)
Screenshot: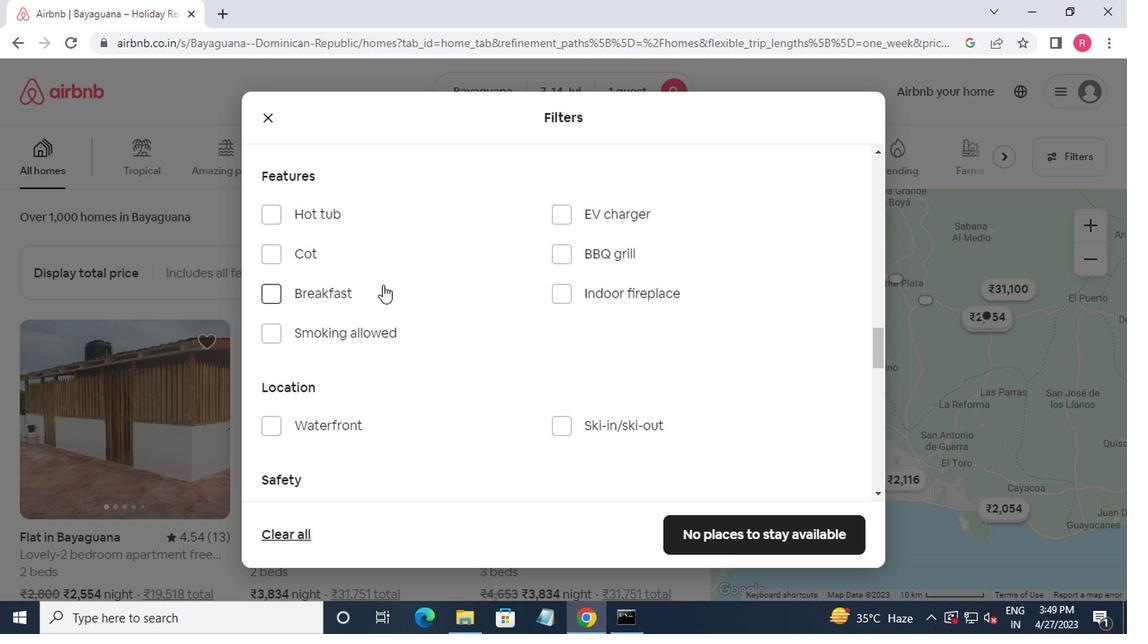 
Action: Mouse moved to (379, 285)
Screenshot: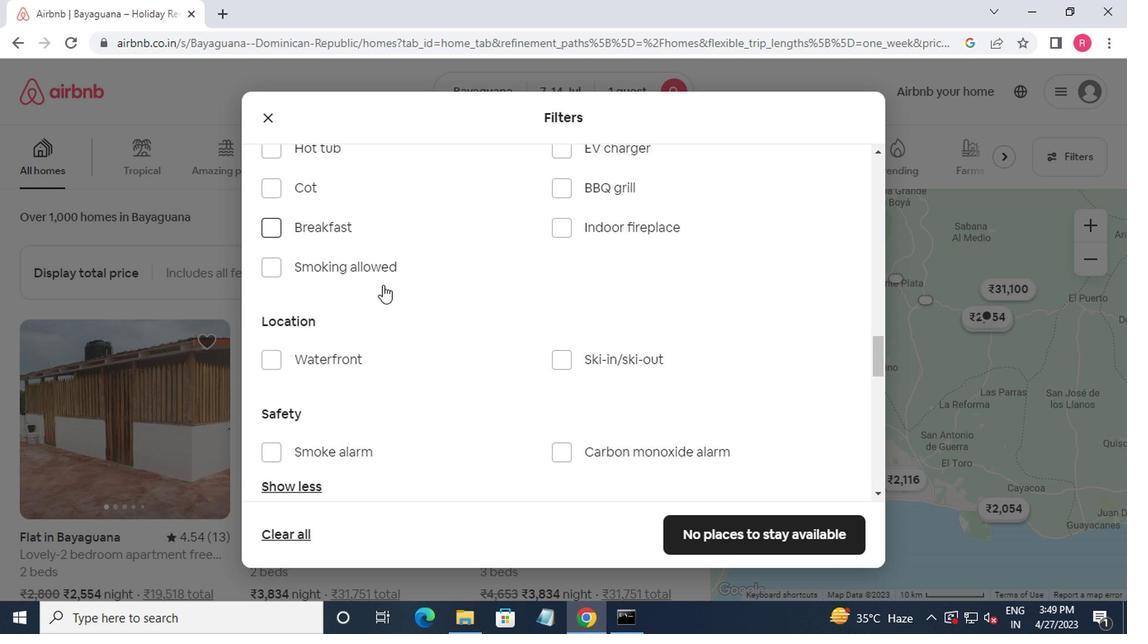 
Action: Mouse scrolled (379, 285) with delta (0, 0)
Screenshot: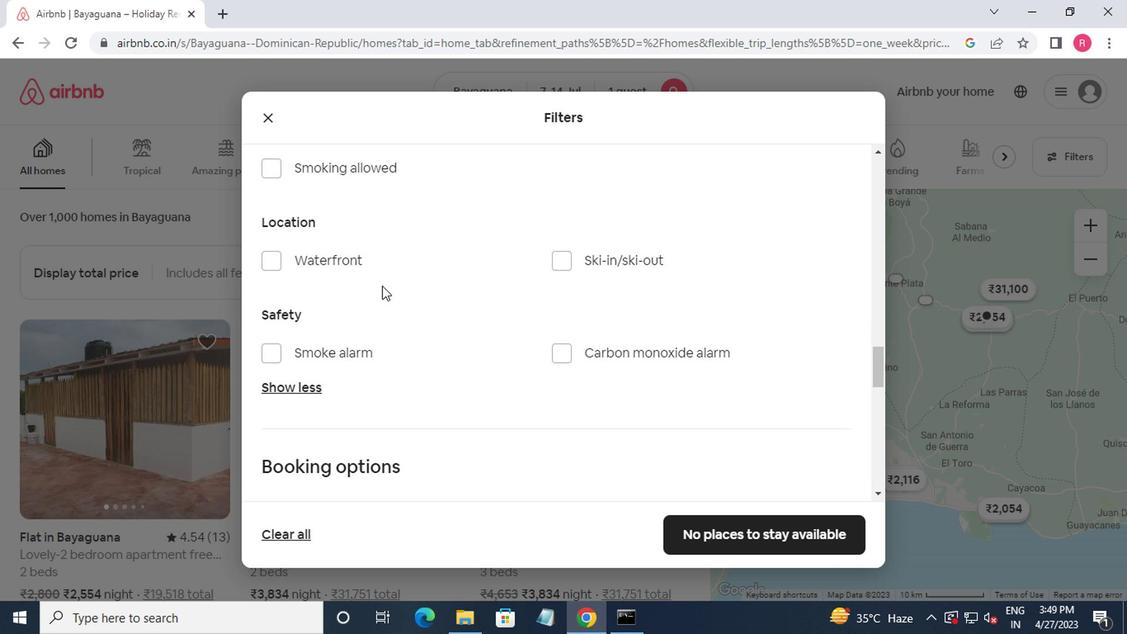 
Action: Mouse moved to (389, 293)
Screenshot: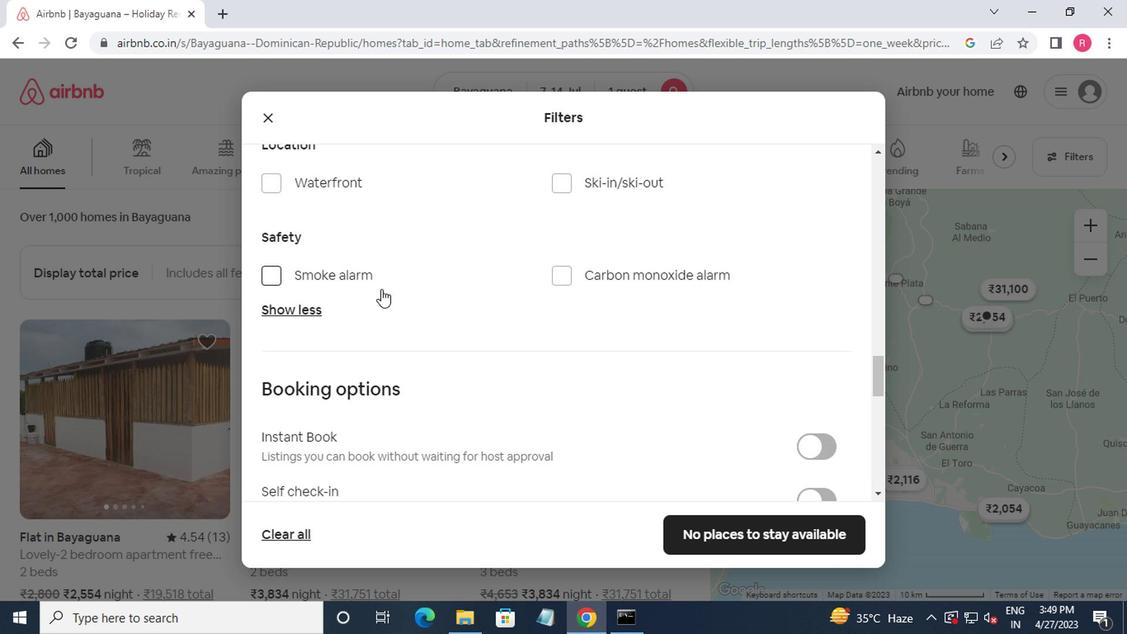 
Action: Mouse scrolled (389, 292) with delta (0, 0)
Screenshot: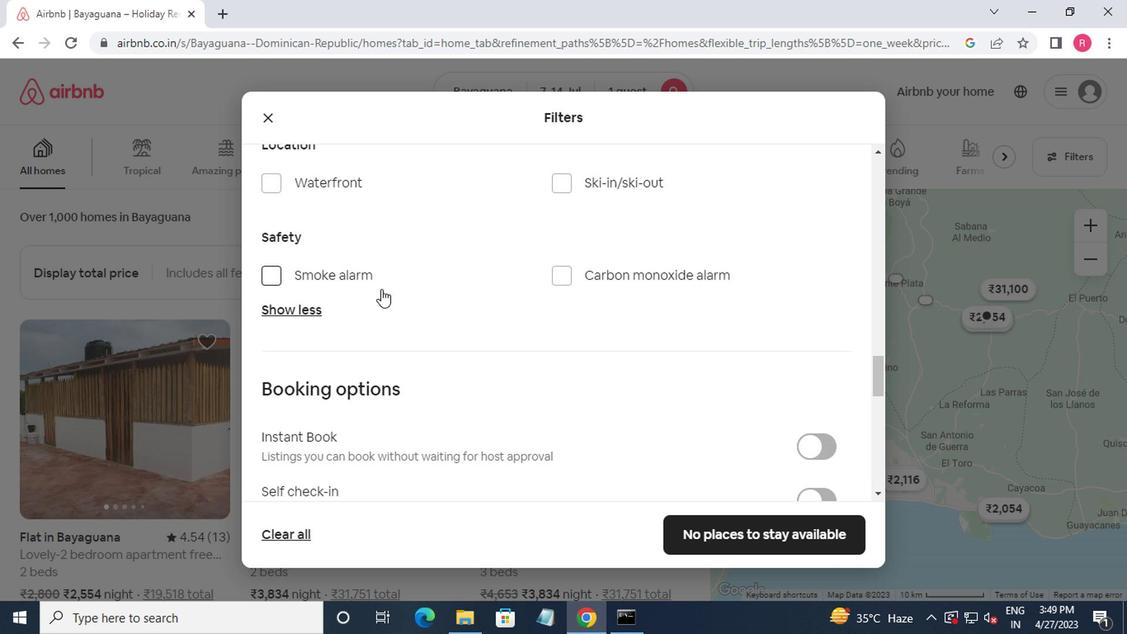 
Action: Mouse moved to (460, 301)
Screenshot: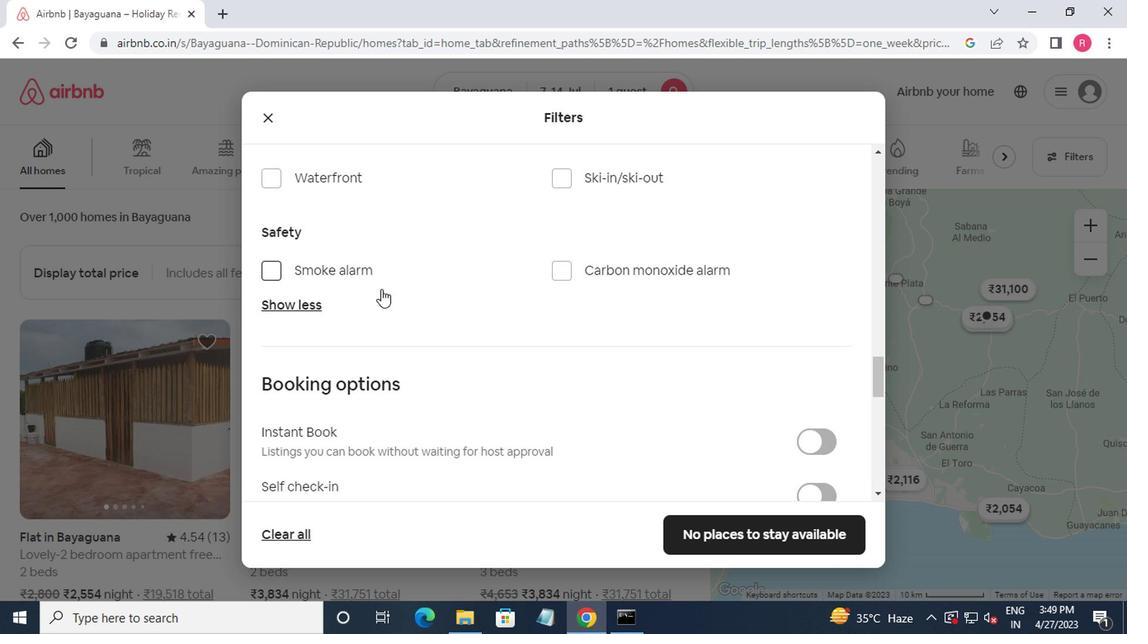 
Action: Mouse scrolled (460, 300) with delta (0, -1)
Screenshot: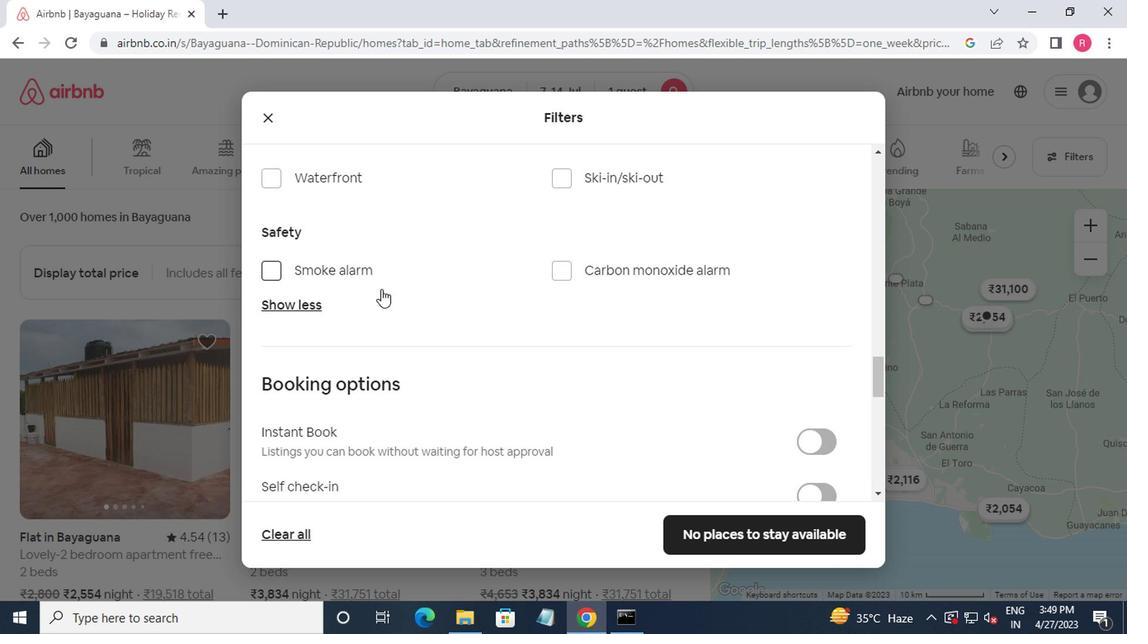 
Action: Mouse moved to (821, 327)
Screenshot: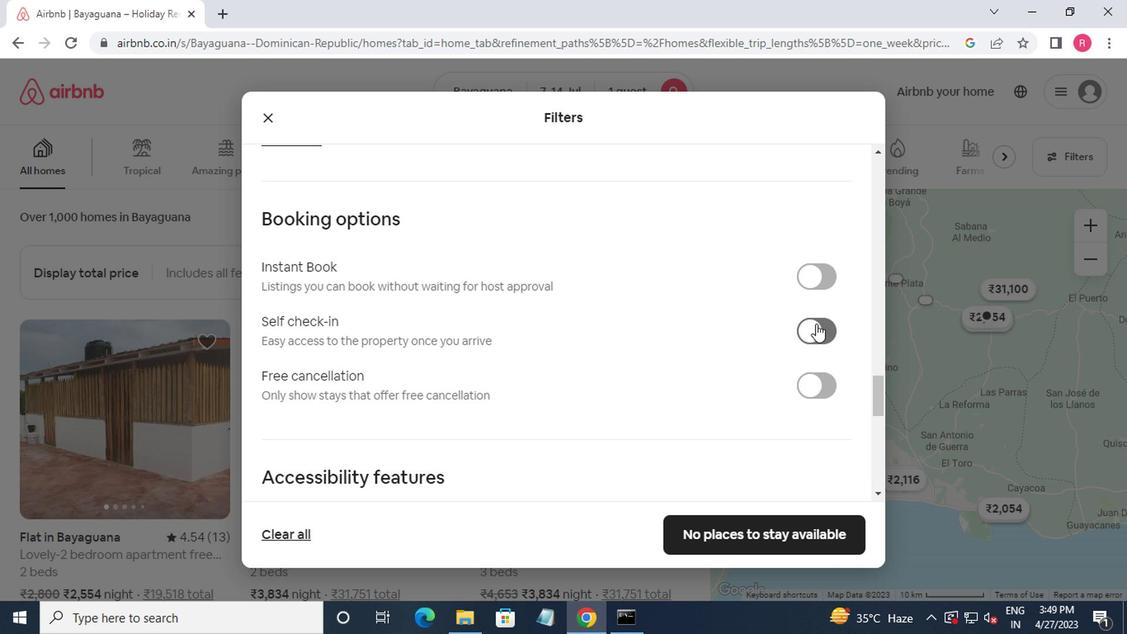 
Action: Mouse pressed left at (821, 327)
Screenshot: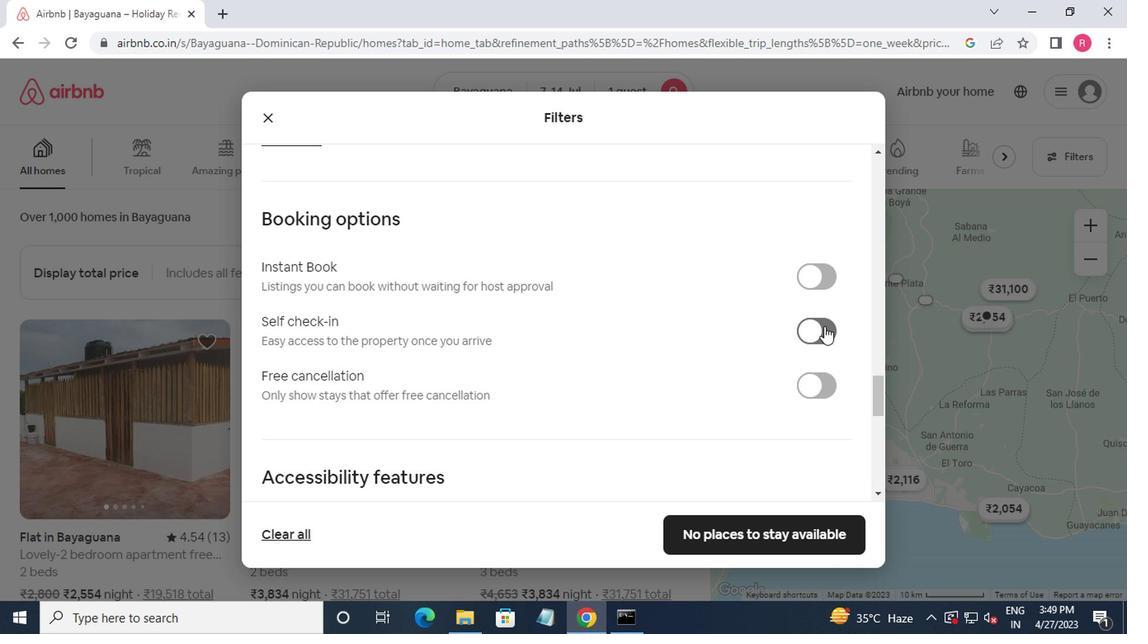 
Action: Mouse moved to (340, 341)
Screenshot: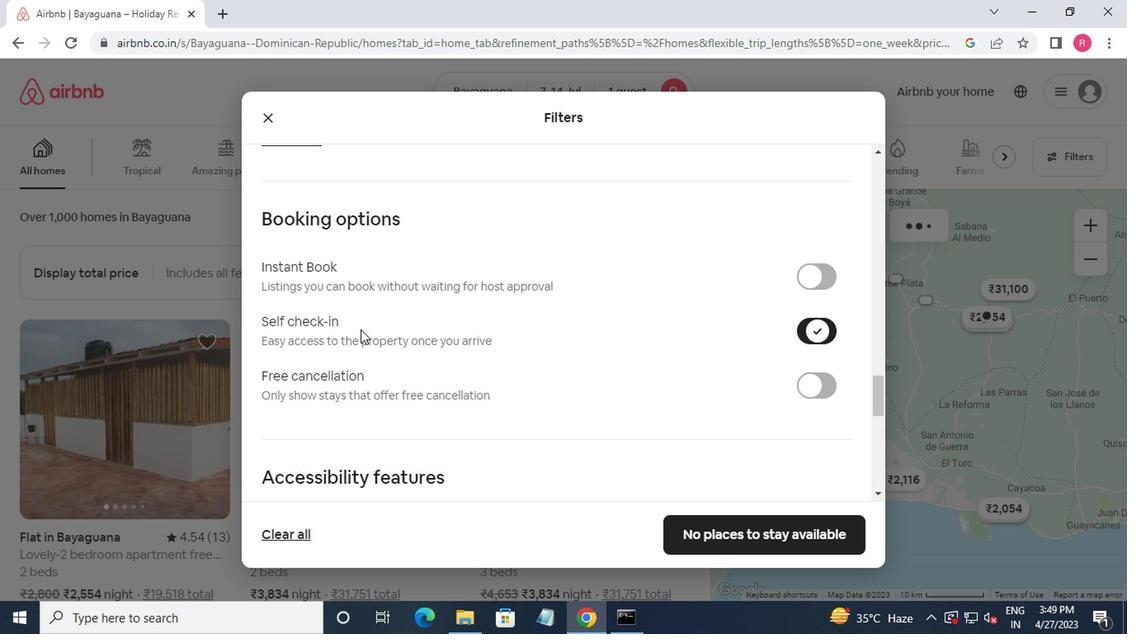
Action: Mouse scrolled (340, 340) with delta (0, -1)
Screenshot: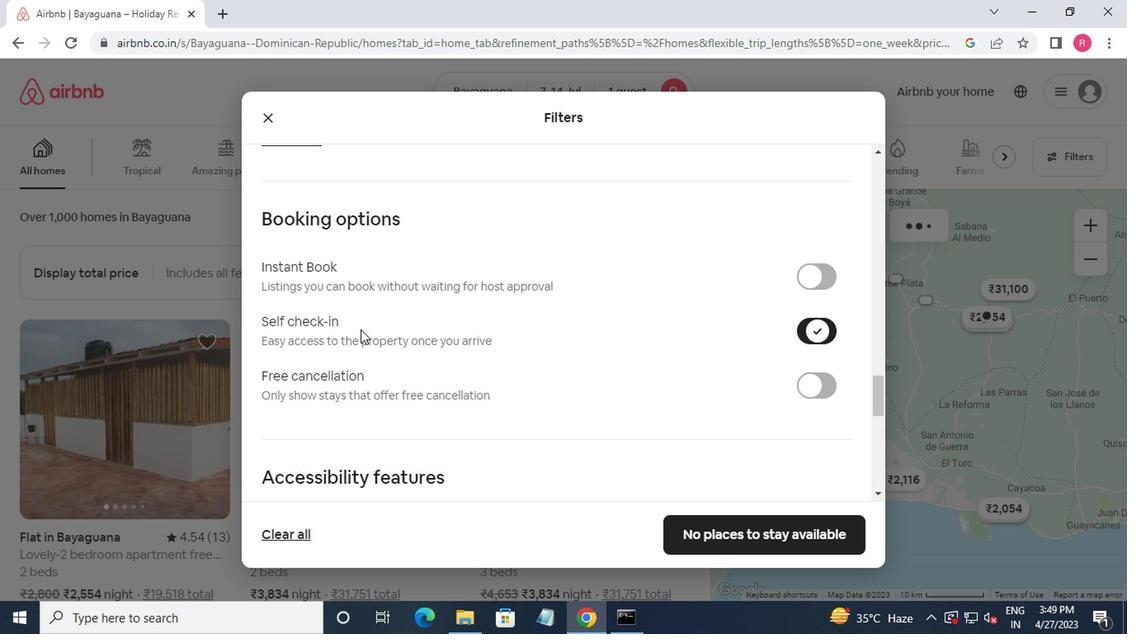 
Action: Mouse moved to (338, 344)
Screenshot: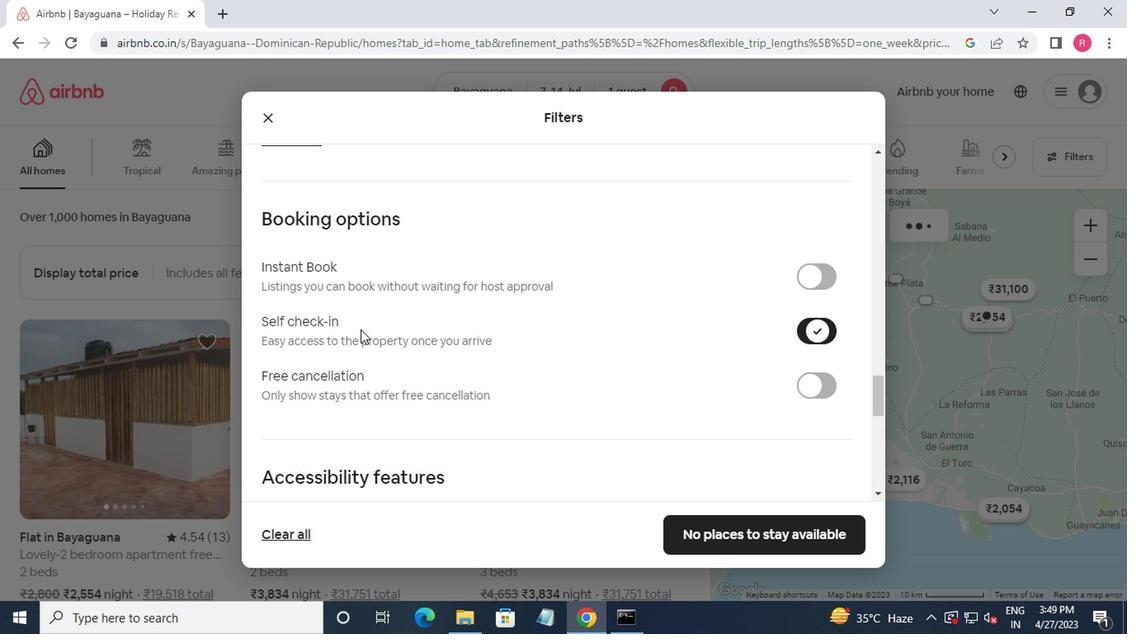 
Action: Mouse scrolled (338, 342) with delta (0, -1)
Screenshot: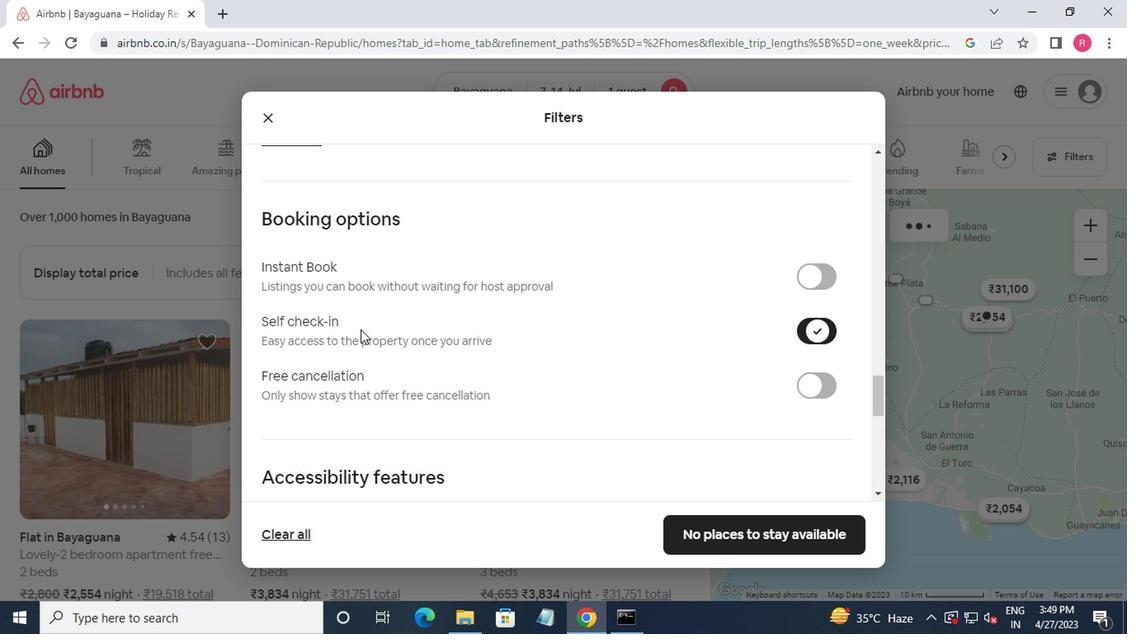 
Action: Mouse moved to (335, 344)
Screenshot: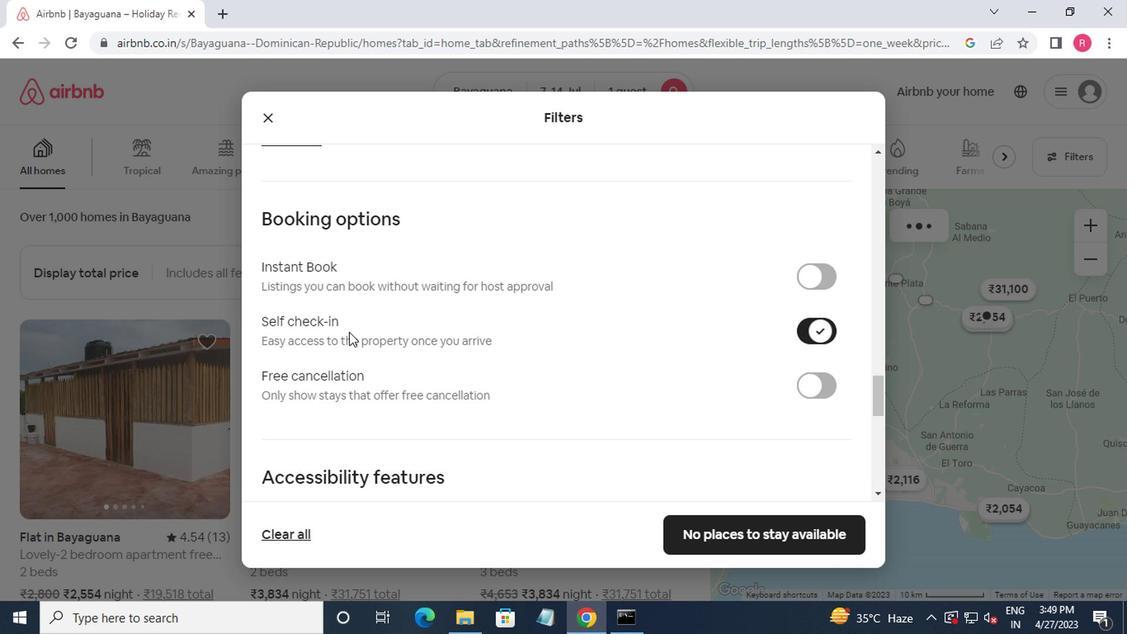 
Action: Mouse scrolled (335, 344) with delta (0, 0)
Screenshot: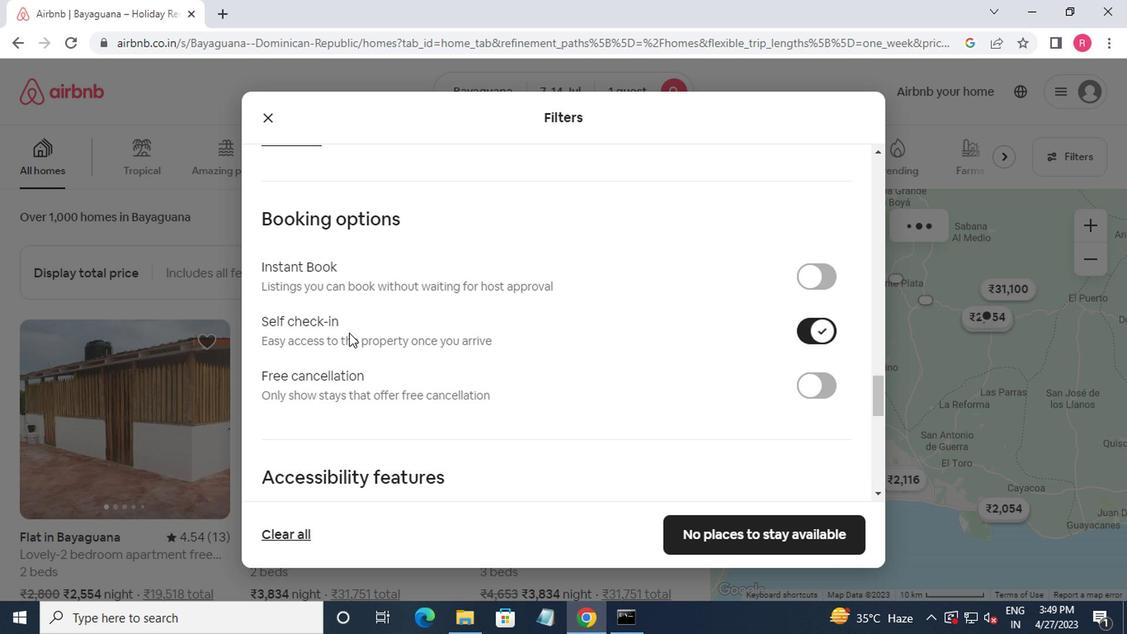 
Action: Mouse moved to (335, 345)
Screenshot: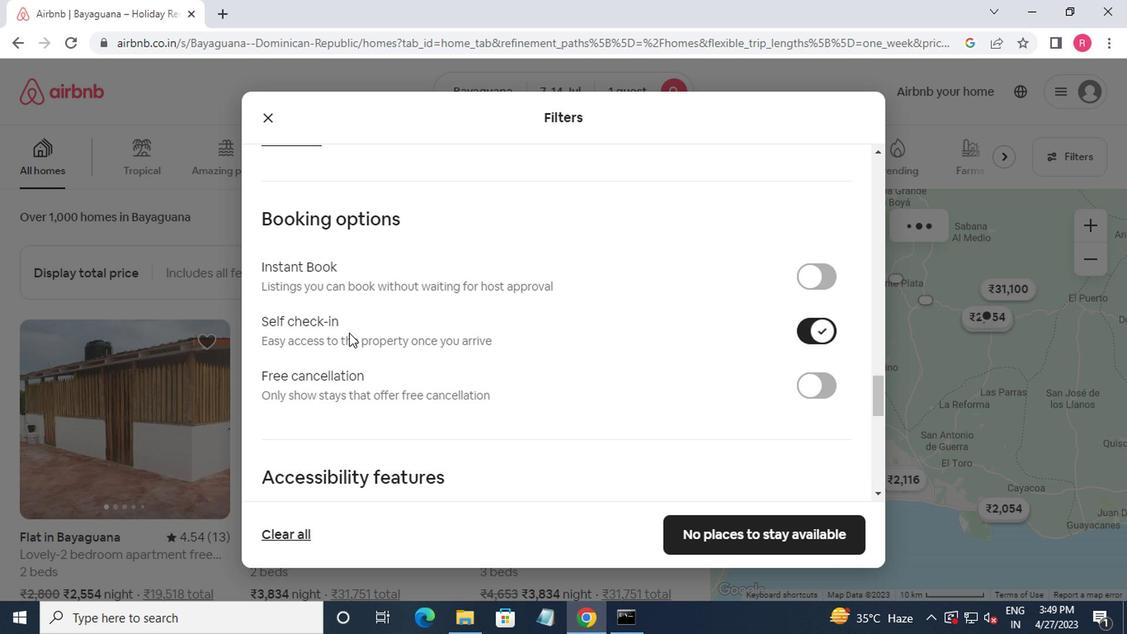 
Action: Mouse scrolled (335, 344) with delta (0, -1)
Screenshot: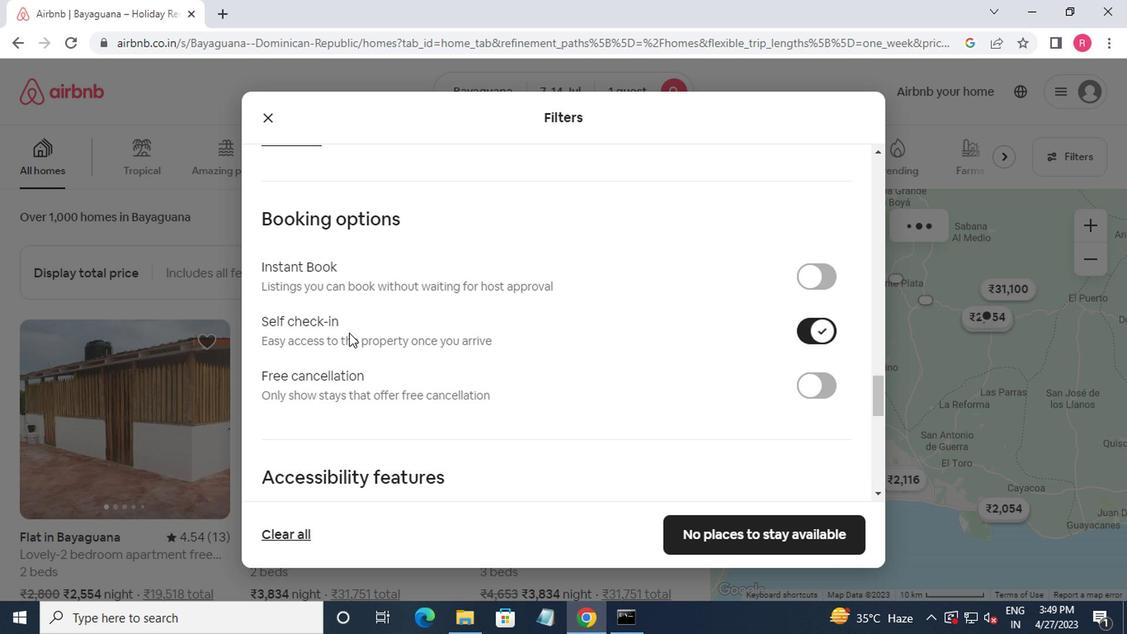 
Action: Mouse moved to (330, 348)
Screenshot: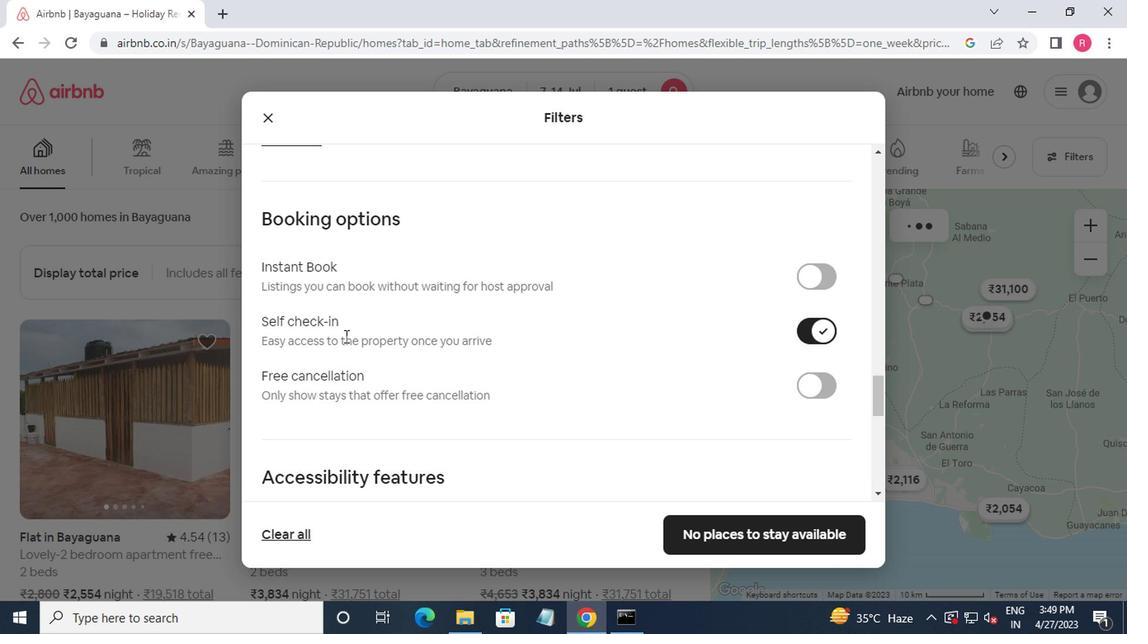 
Action: Mouse scrolled (330, 348) with delta (0, 0)
Screenshot: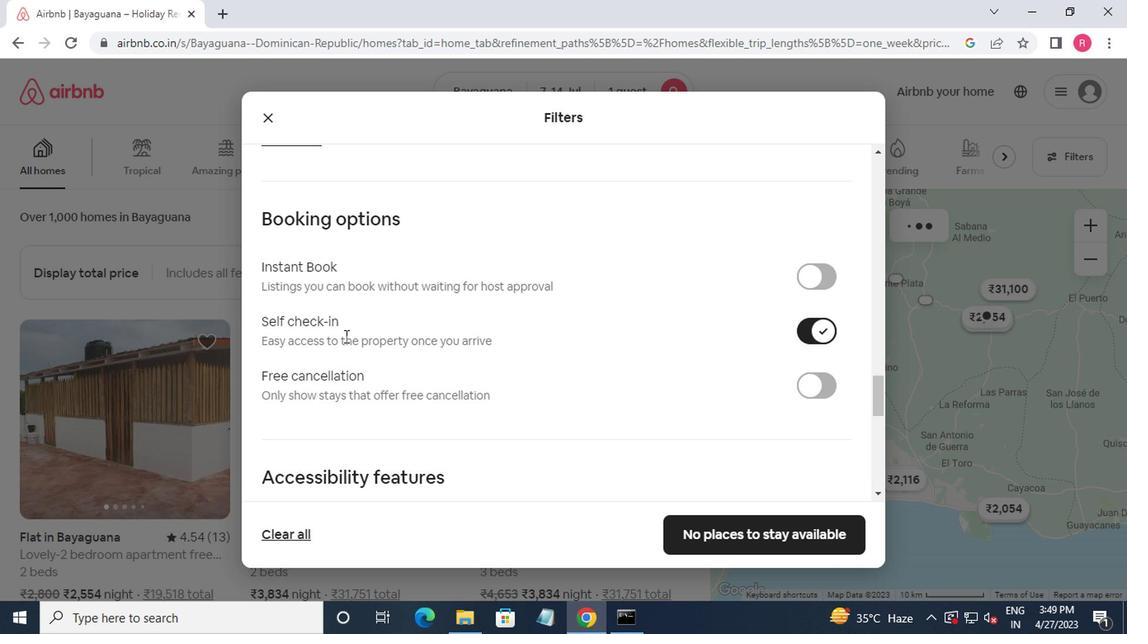 
Action: Mouse moved to (272, 413)
Screenshot: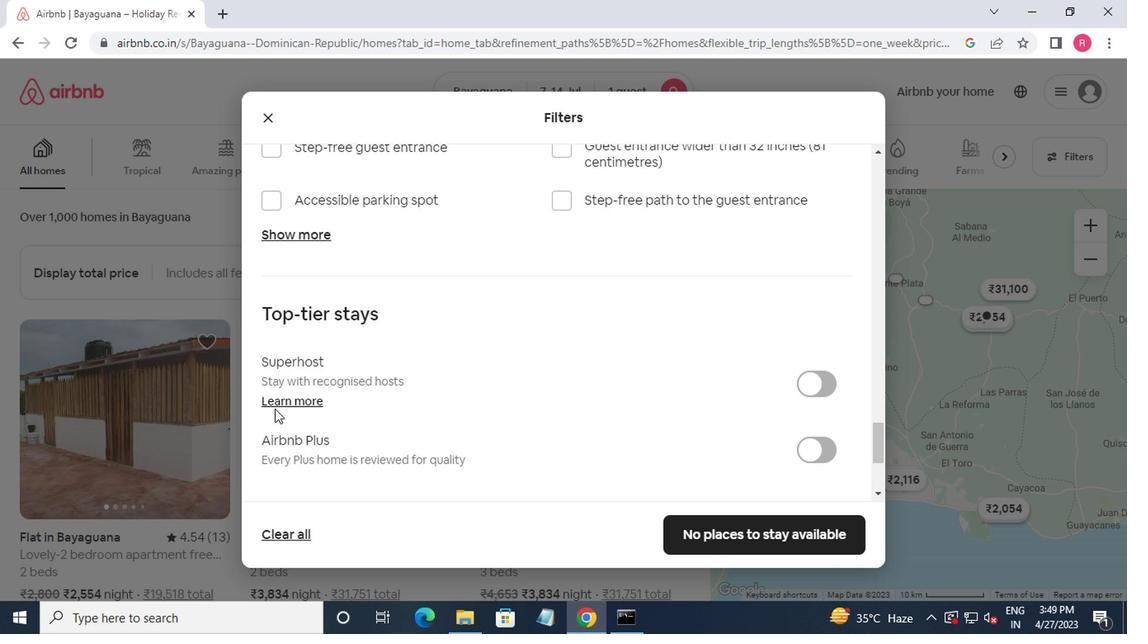 
Action: Mouse scrolled (272, 412) with delta (0, 0)
Screenshot: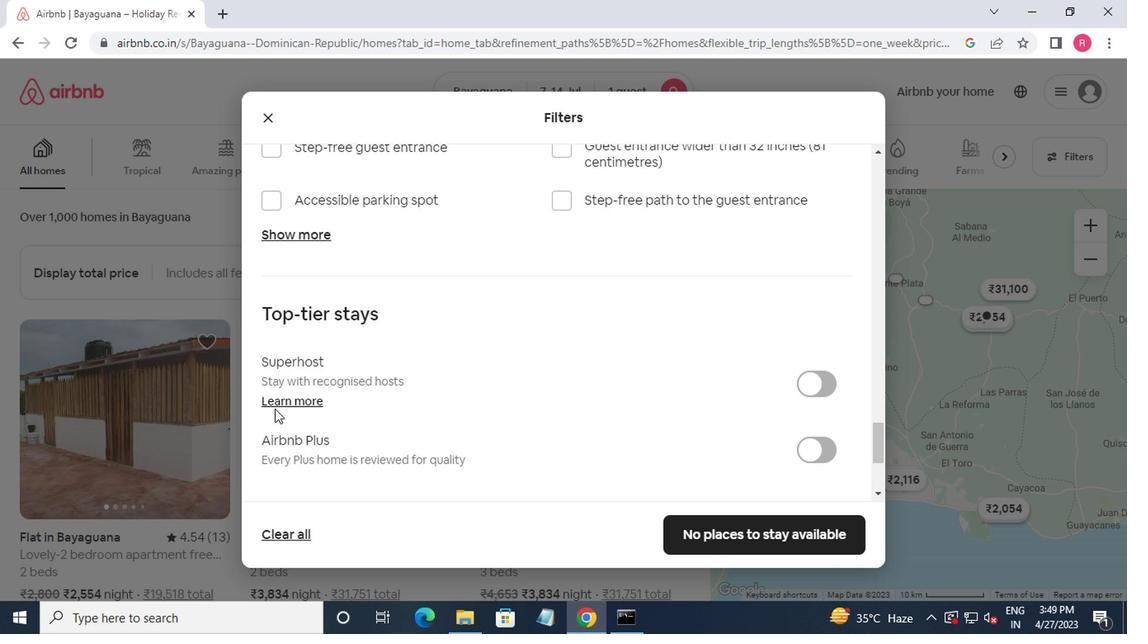 
Action: Mouse moved to (272, 413)
Screenshot: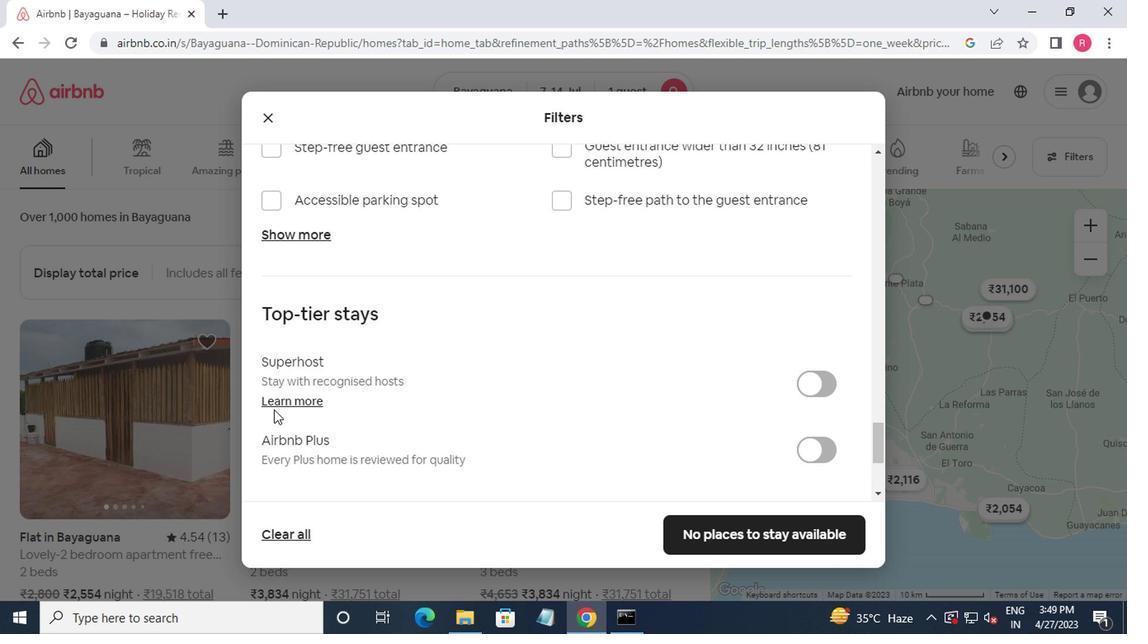 
Action: Mouse scrolled (272, 413) with delta (0, 0)
Screenshot: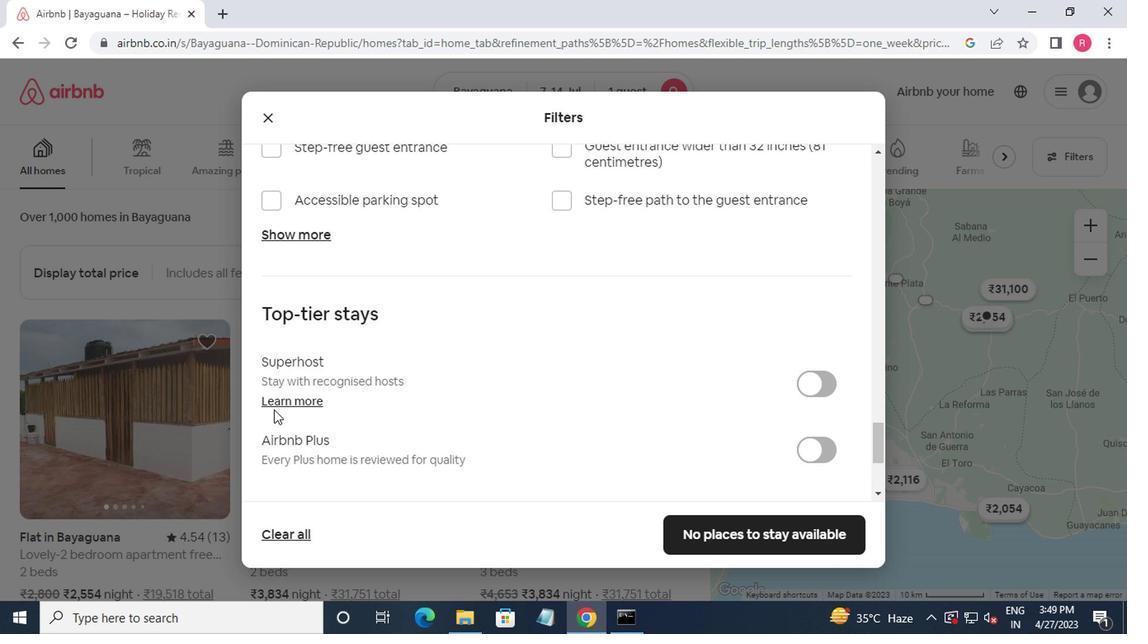 
Action: Mouse moved to (272, 413)
Screenshot: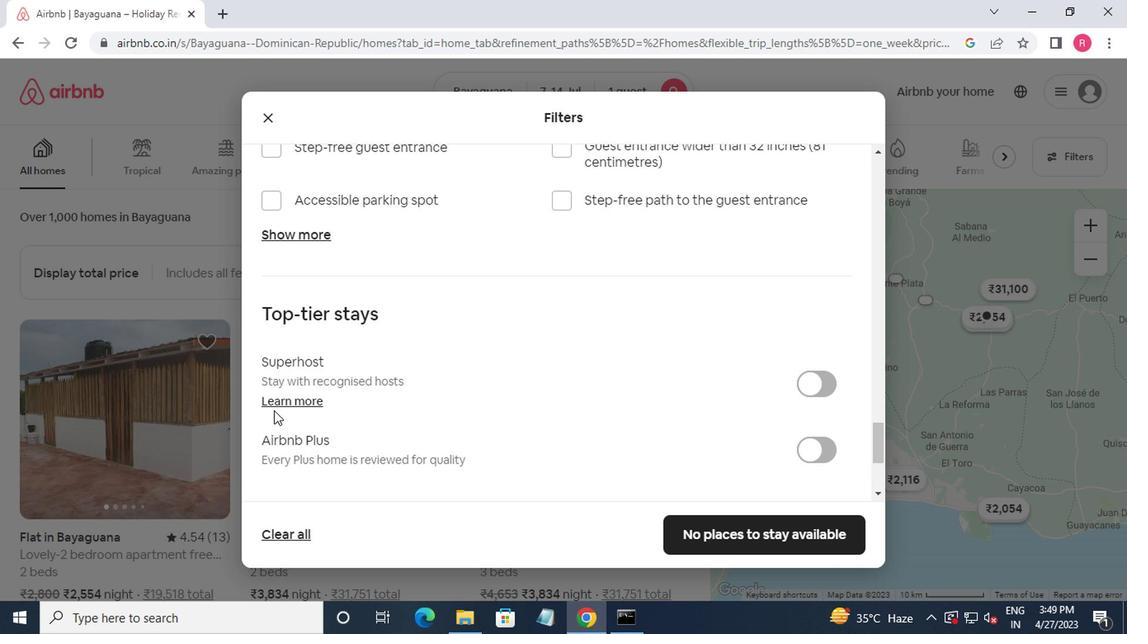 
Action: Mouse scrolled (272, 413) with delta (0, 0)
Screenshot: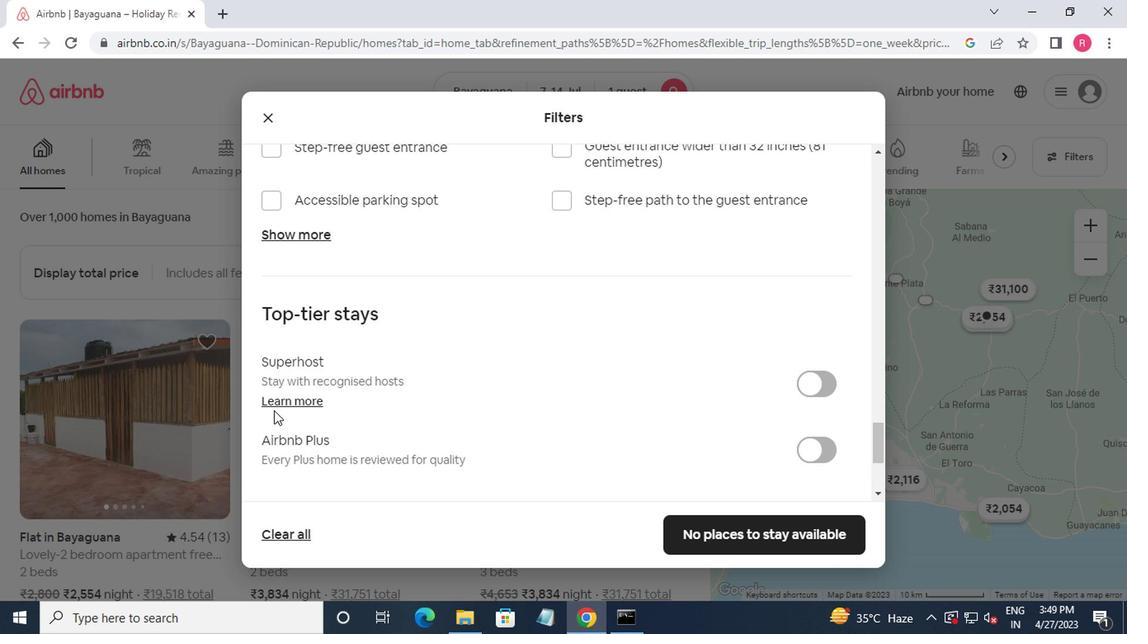 
Action: Mouse moved to (285, 386)
Screenshot: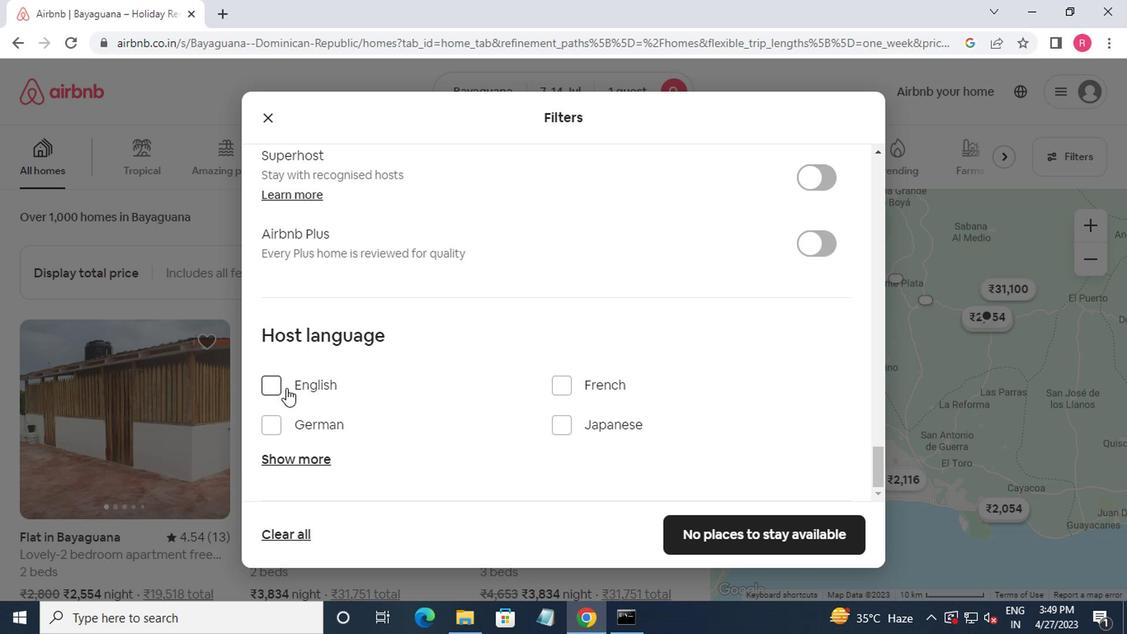 
Action: Mouse pressed left at (285, 386)
Screenshot: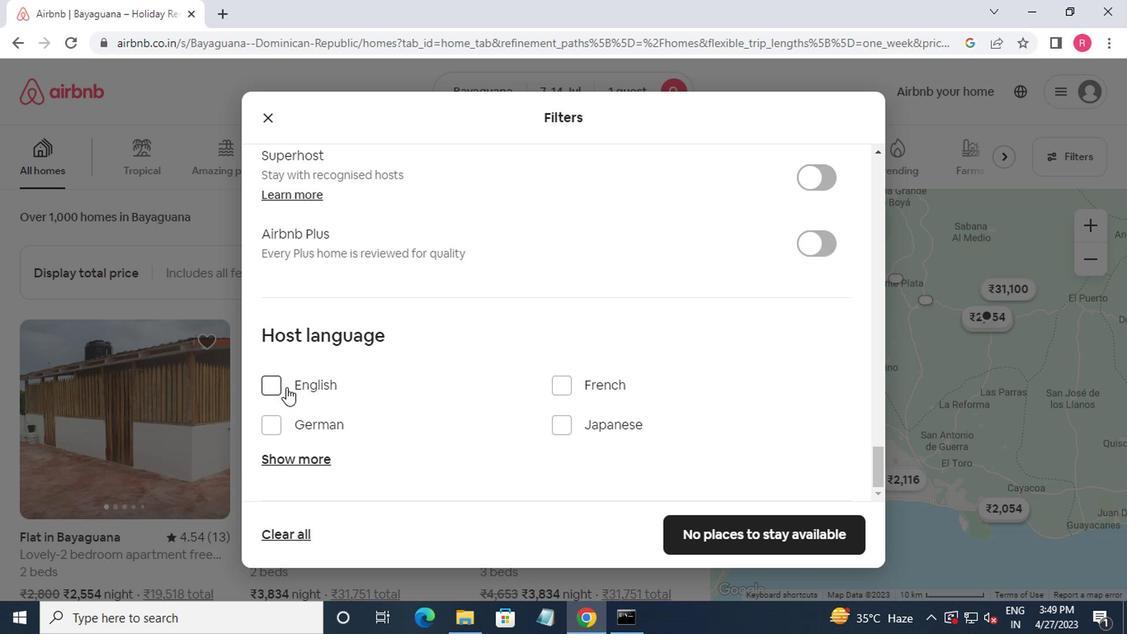 
Action: Mouse moved to (693, 534)
Screenshot: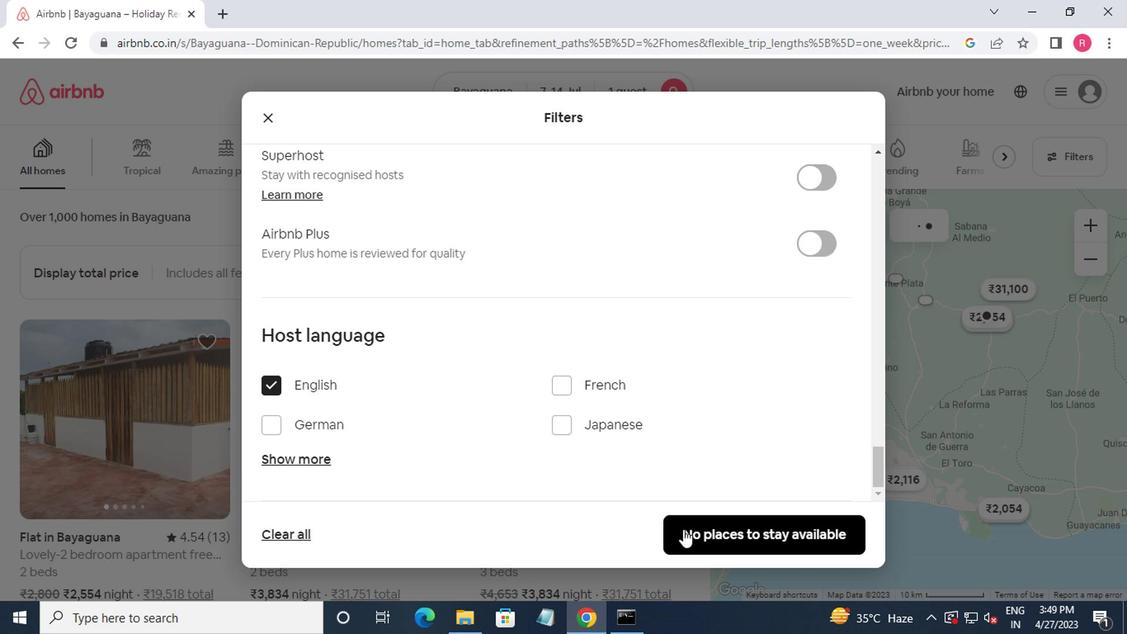 
Action: Mouse pressed left at (693, 534)
Screenshot: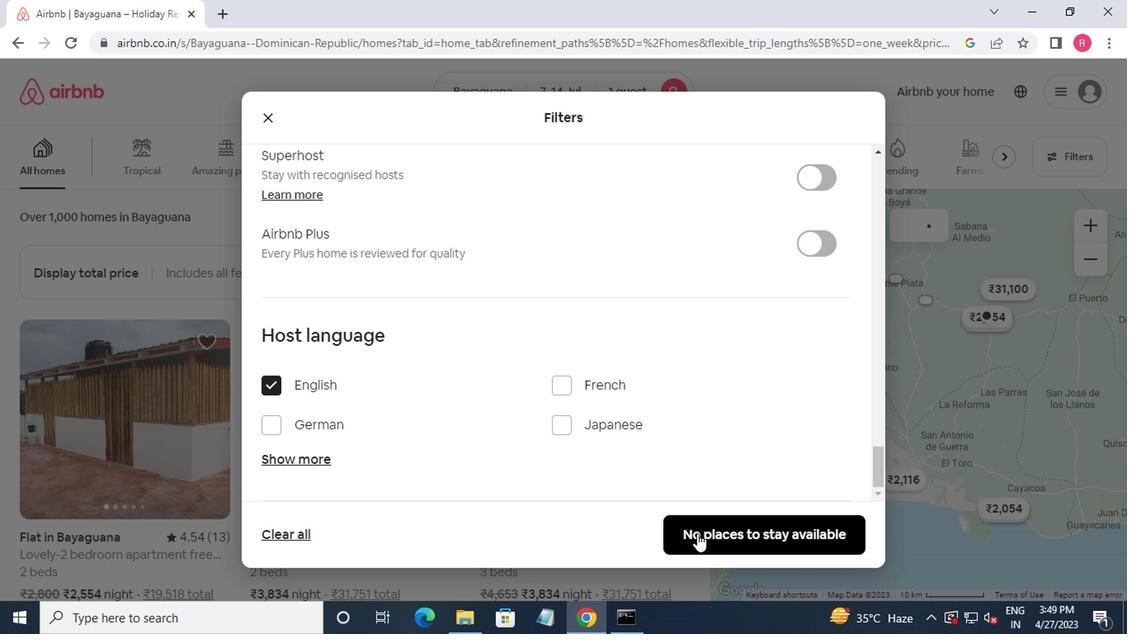 
Action: Mouse moved to (692, 534)
Screenshot: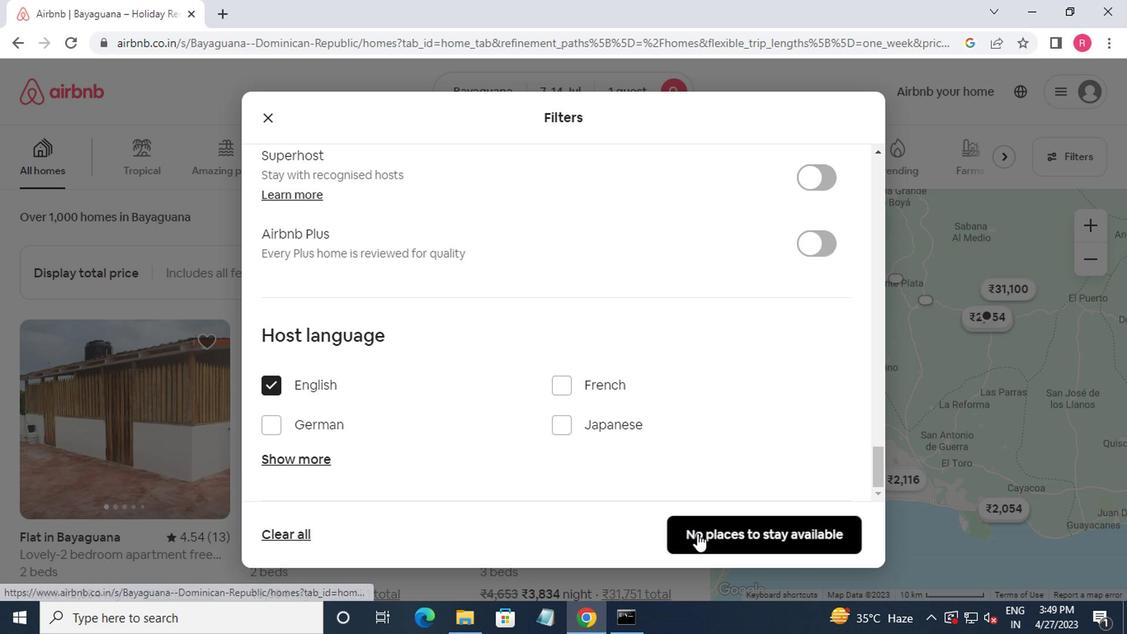 
